Task: Check the average views per listing of garden tub in the last 5 years.
Action: Mouse moved to (1051, 253)
Screenshot: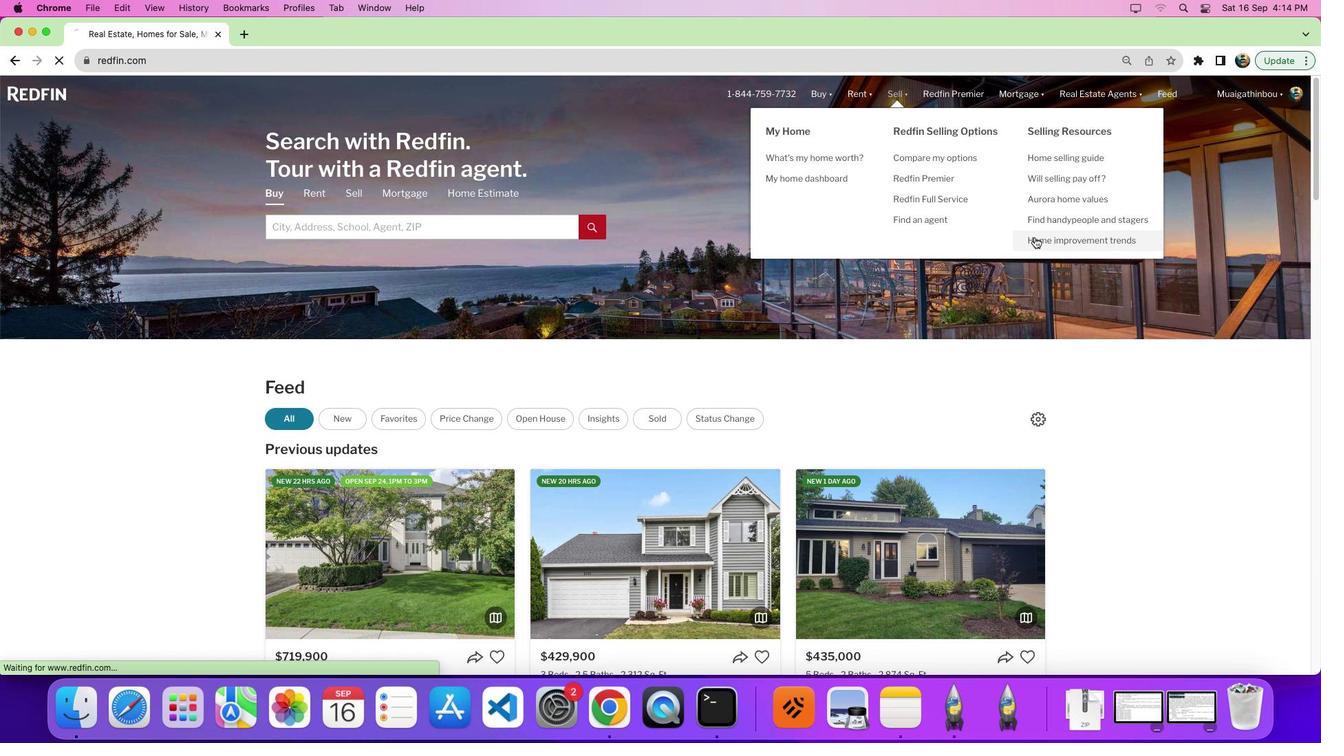 
Action: Mouse pressed left at (1051, 253)
Screenshot: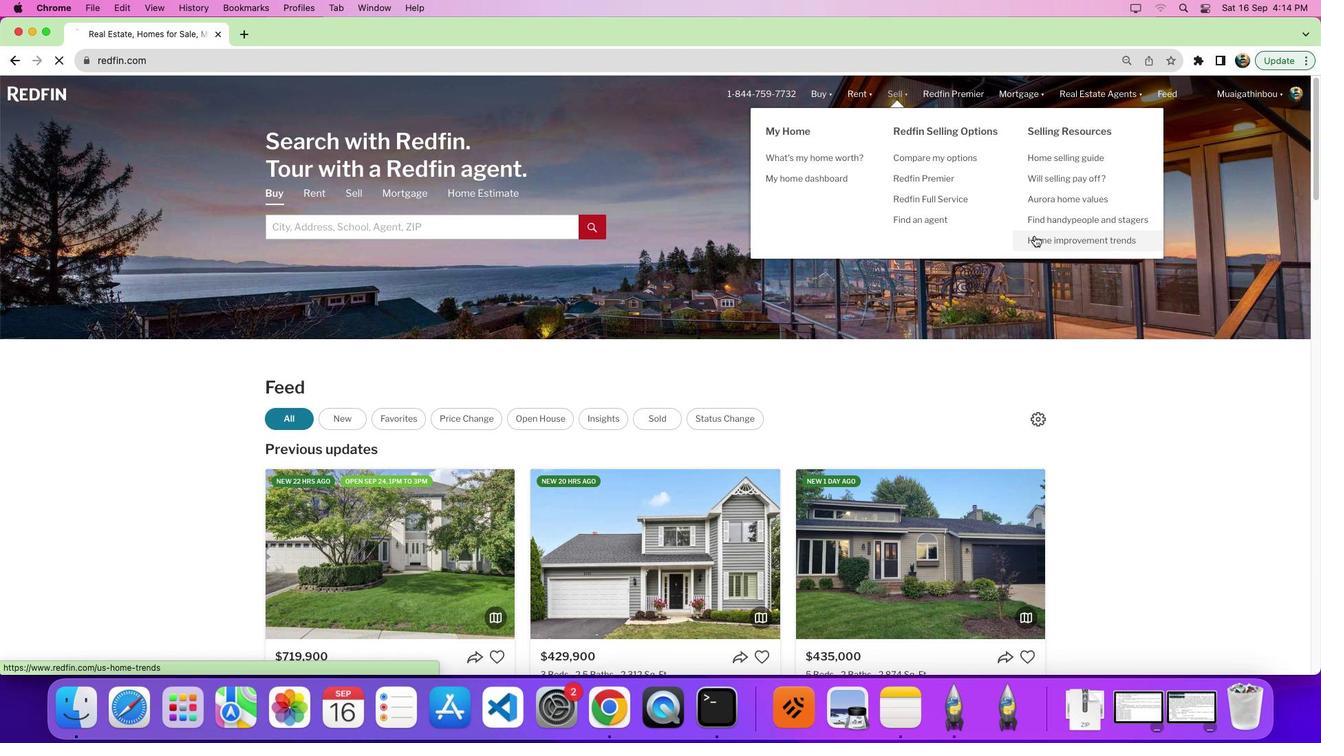 
Action: Mouse pressed left at (1051, 253)
Screenshot: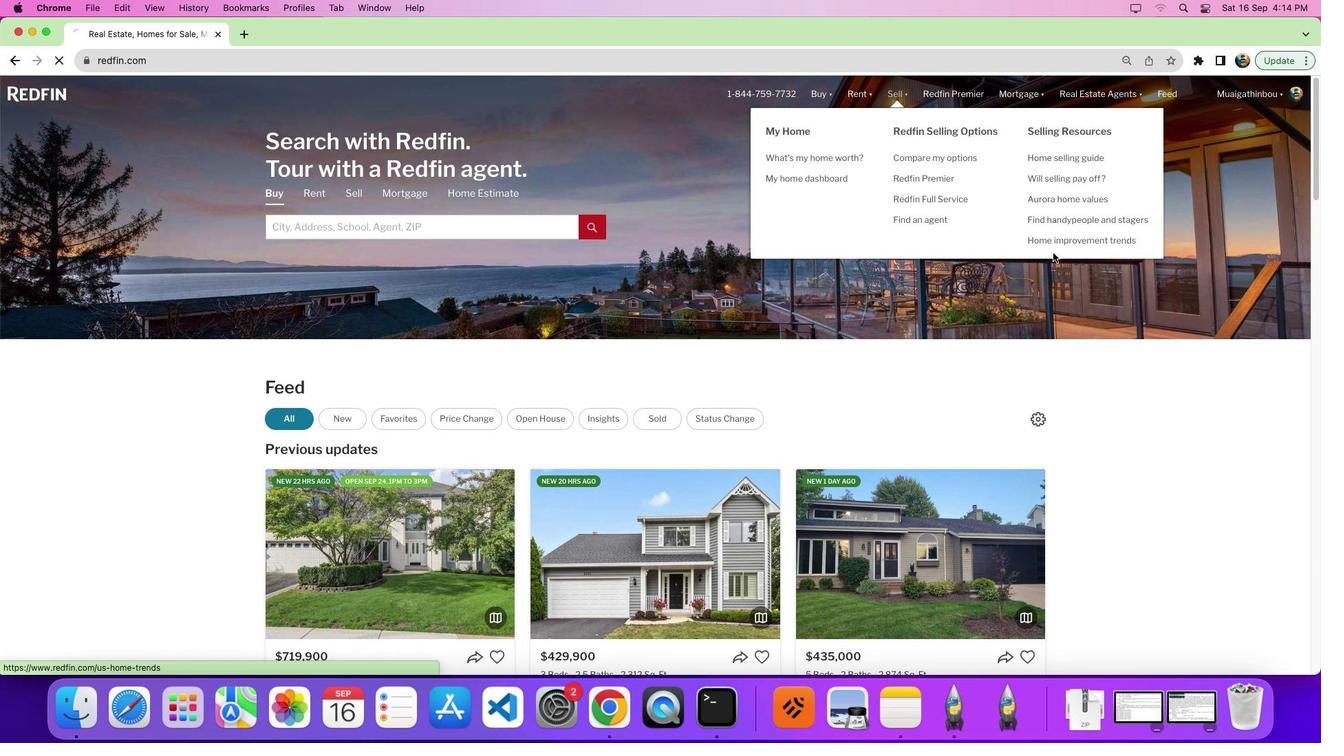 
Action: Mouse moved to (510, 338)
Screenshot: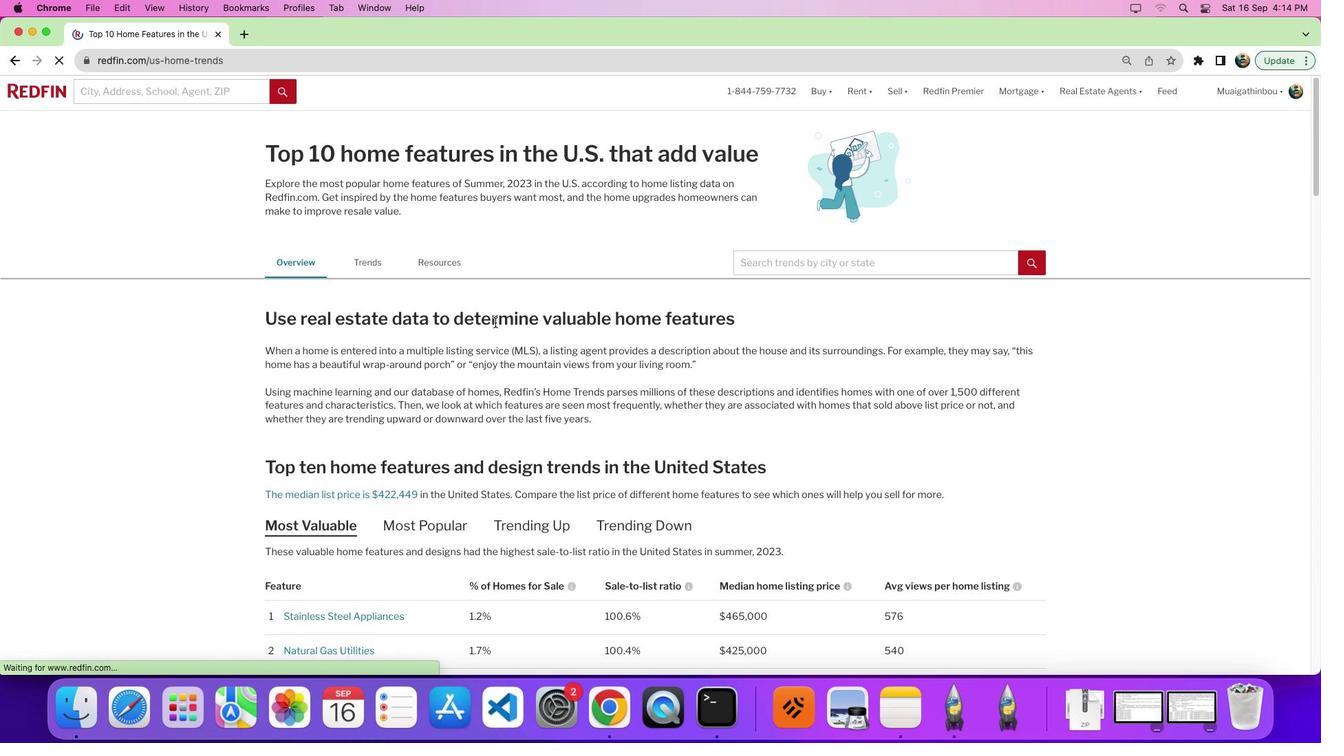 
Action: Mouse scrolled (510, 338) with delta (15, 15)
Screenshot: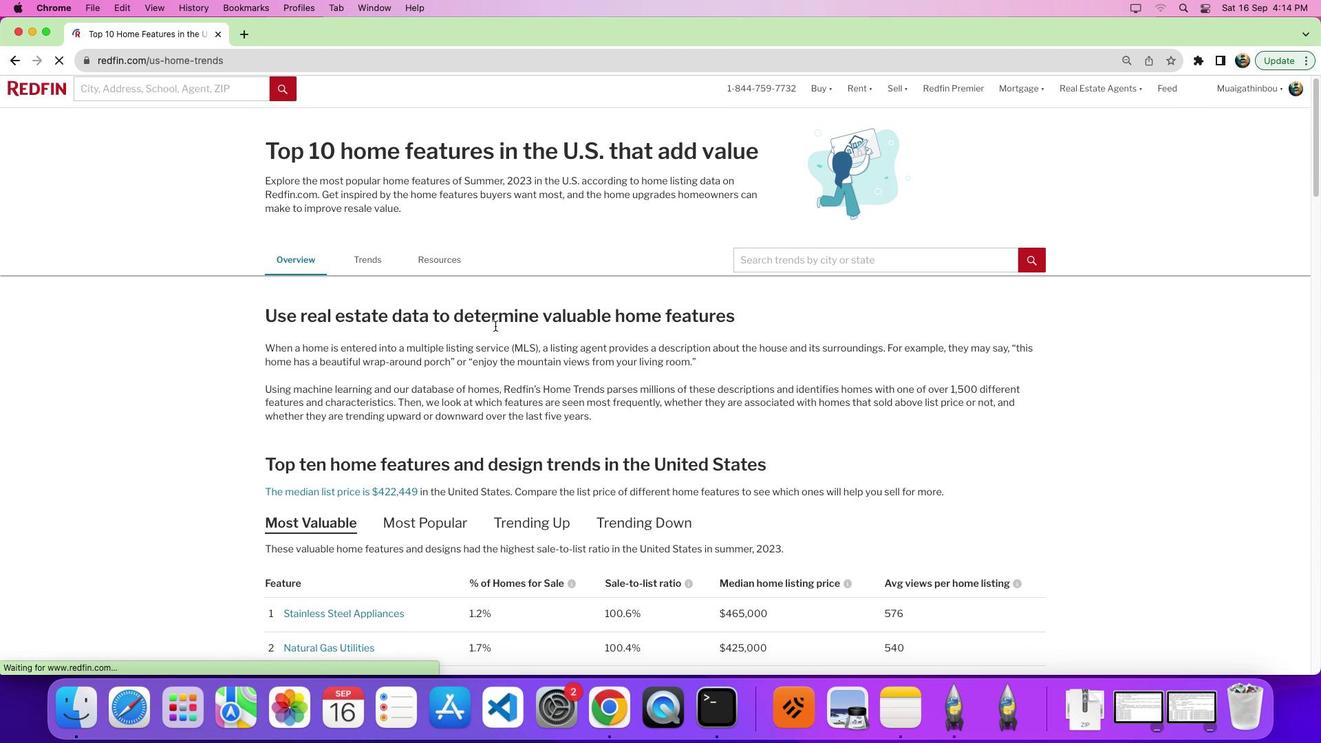 
Action: Mouse scrolled (510, 338) with delta (15, 15)
Screenshot: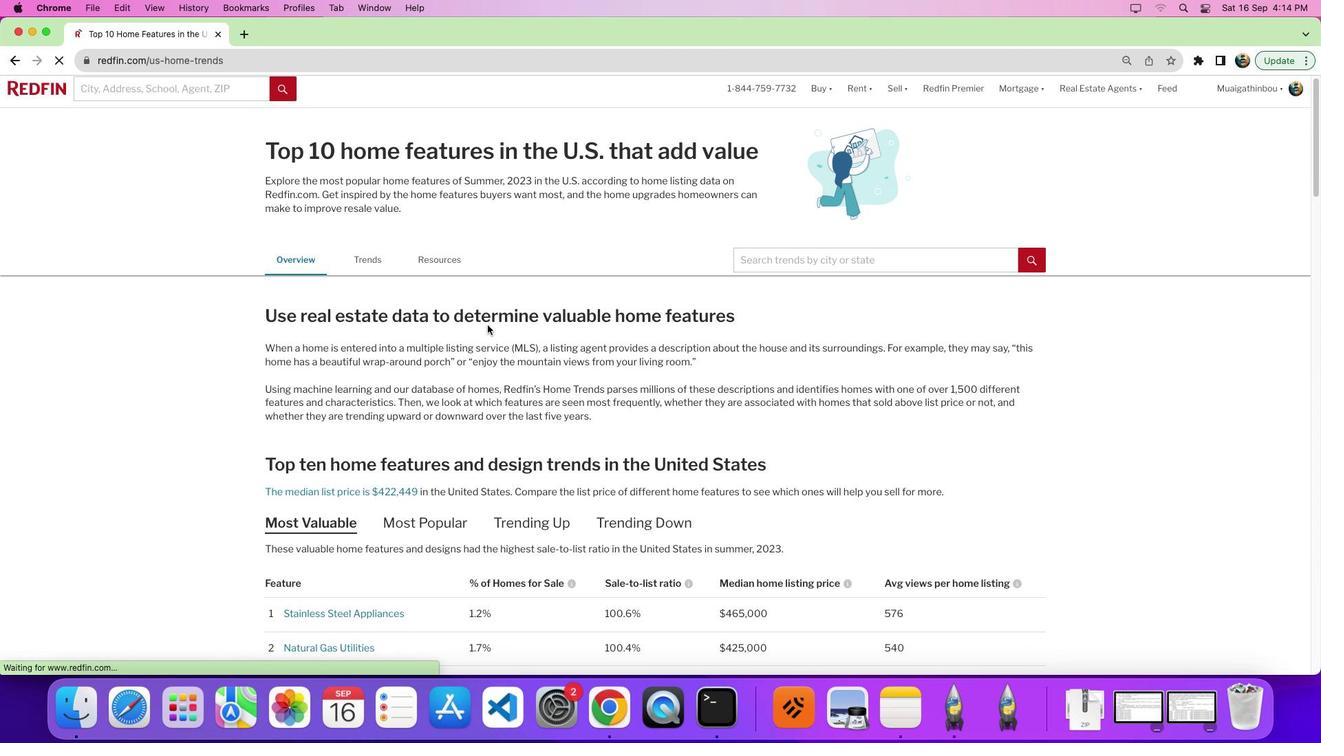 
Action: Mouse moved to (502, 340)
Screenshot: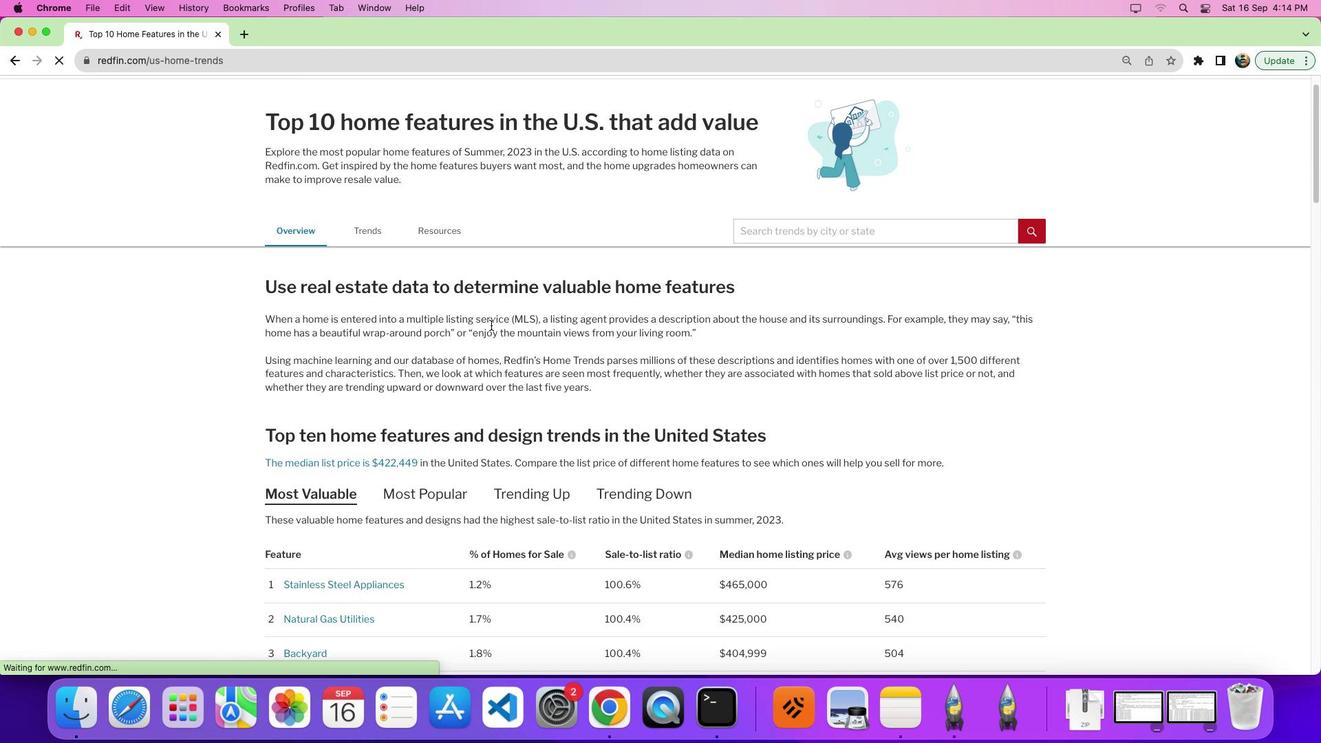 
Action: Mouse scrolled (502, 340) with delta (15, 15)
Screenshot: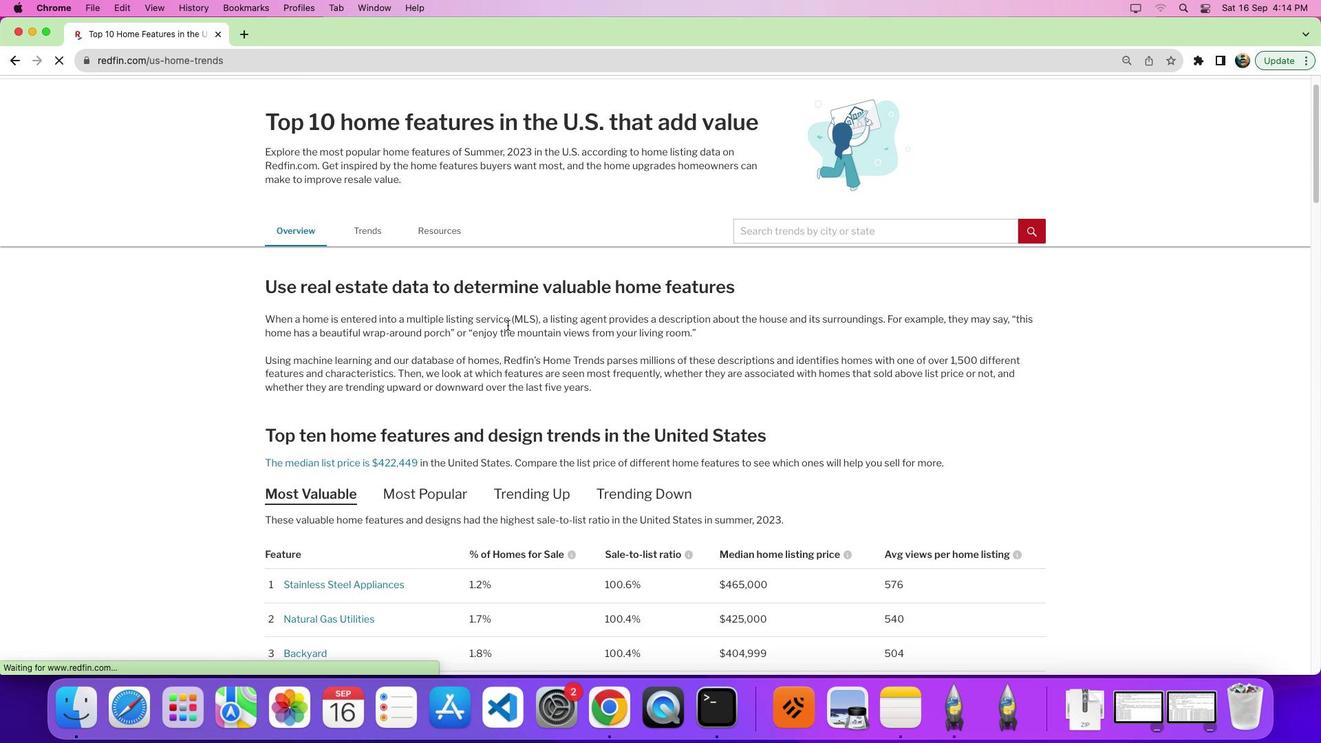 
Action: Mouse scrolled (502, 340) with delta (15, 15)
Screenshot: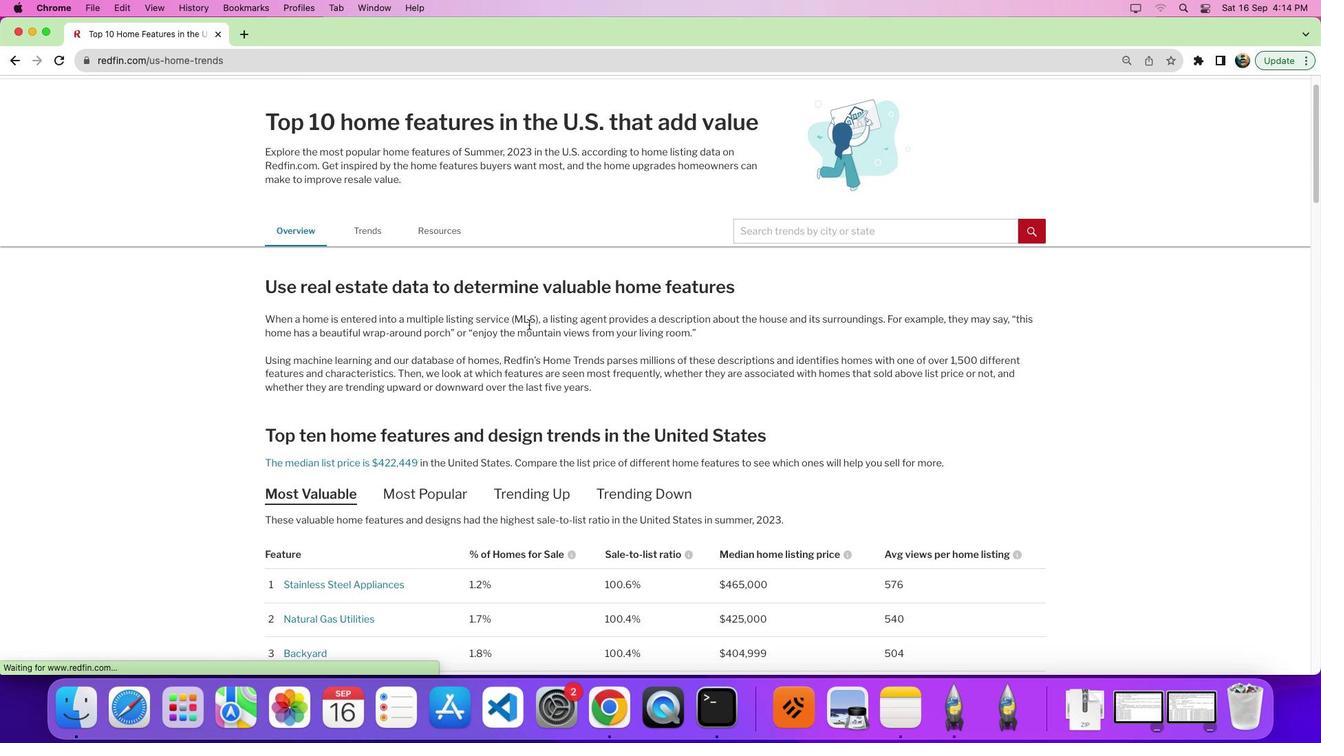 
Action: Mouse moved to (609, 358)
Screenshot: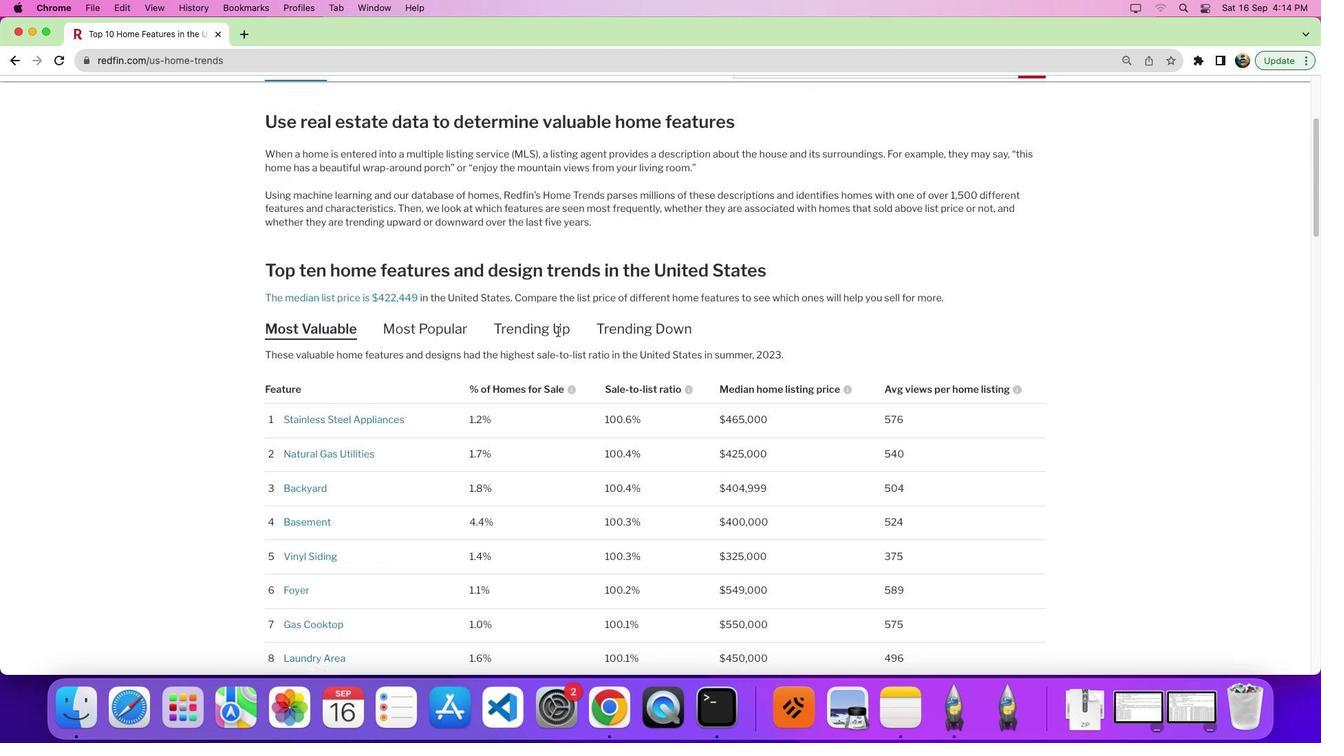
Action: Mouse scrolled (609, 358) with delta (15, 15)
Screenshot: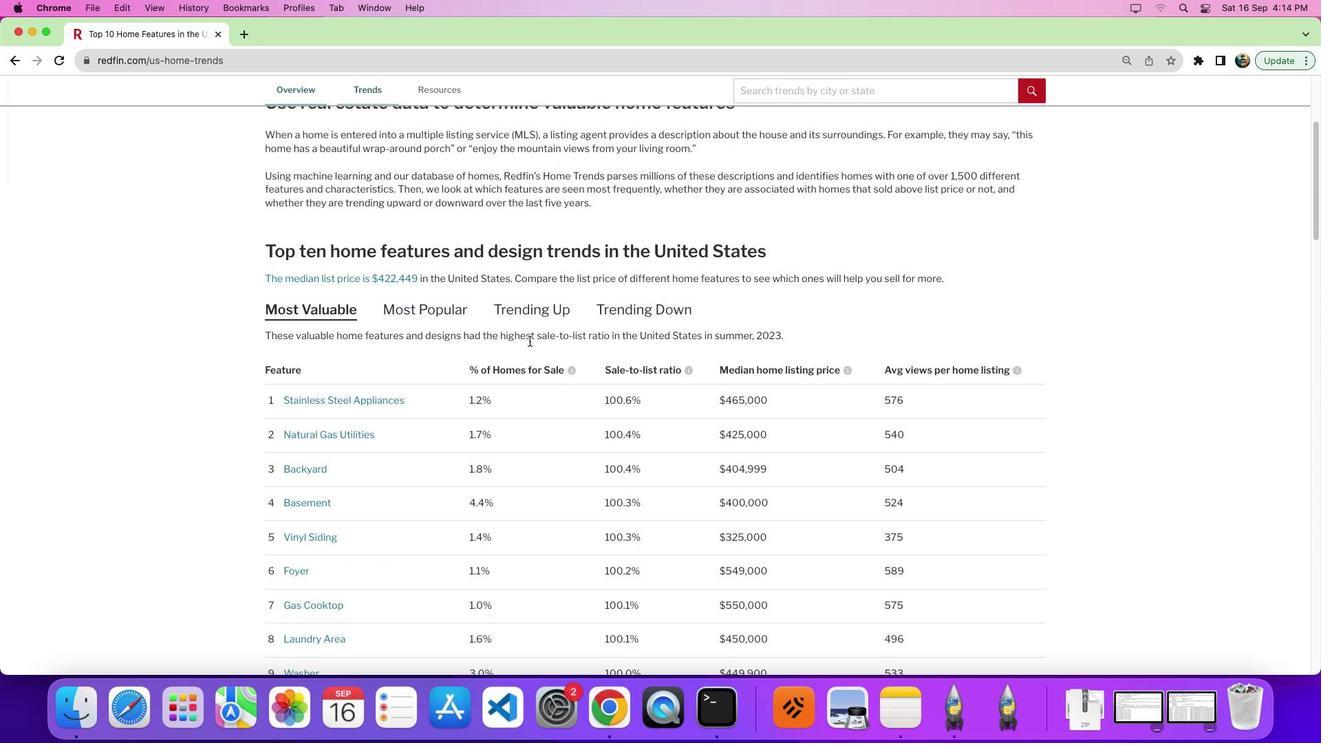 
Action: Mouse moved to (607, 355)
Screenshot: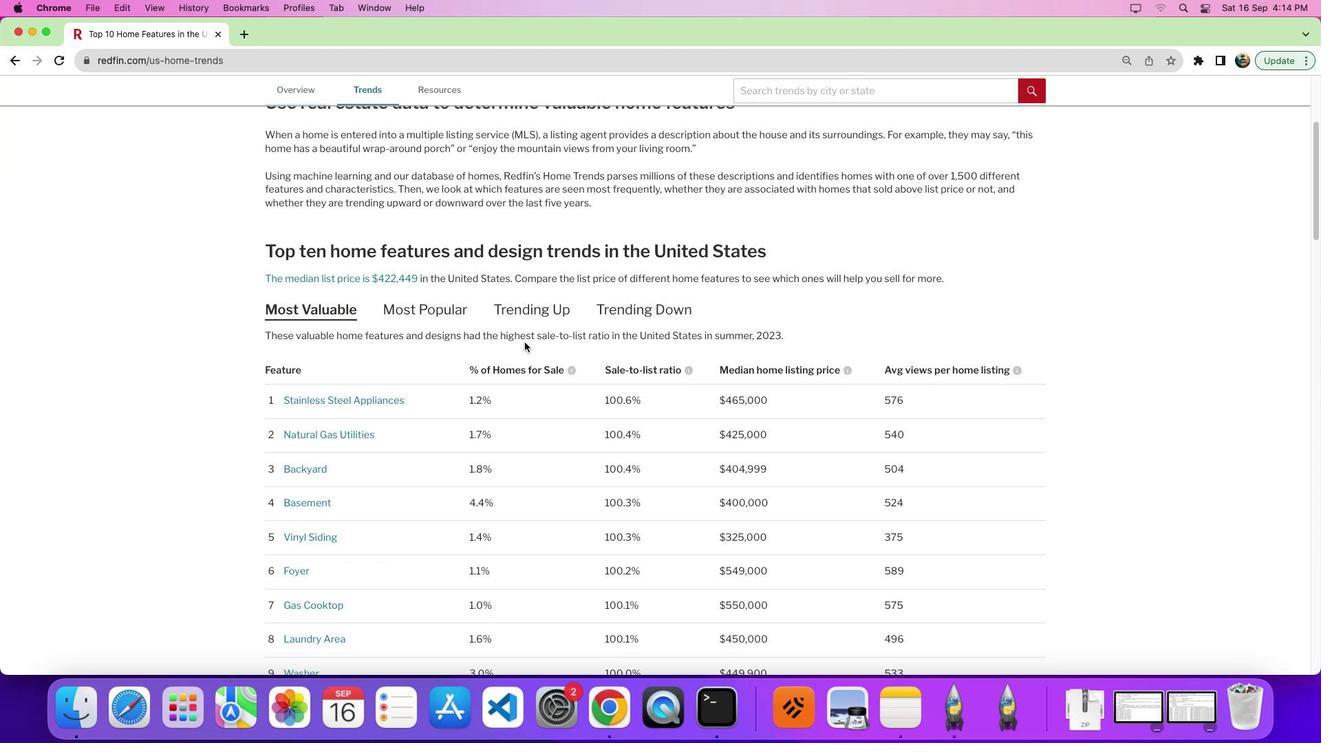 
Action: Mouse scrolled (607, 355) with delta (15, 15)
Screenshot: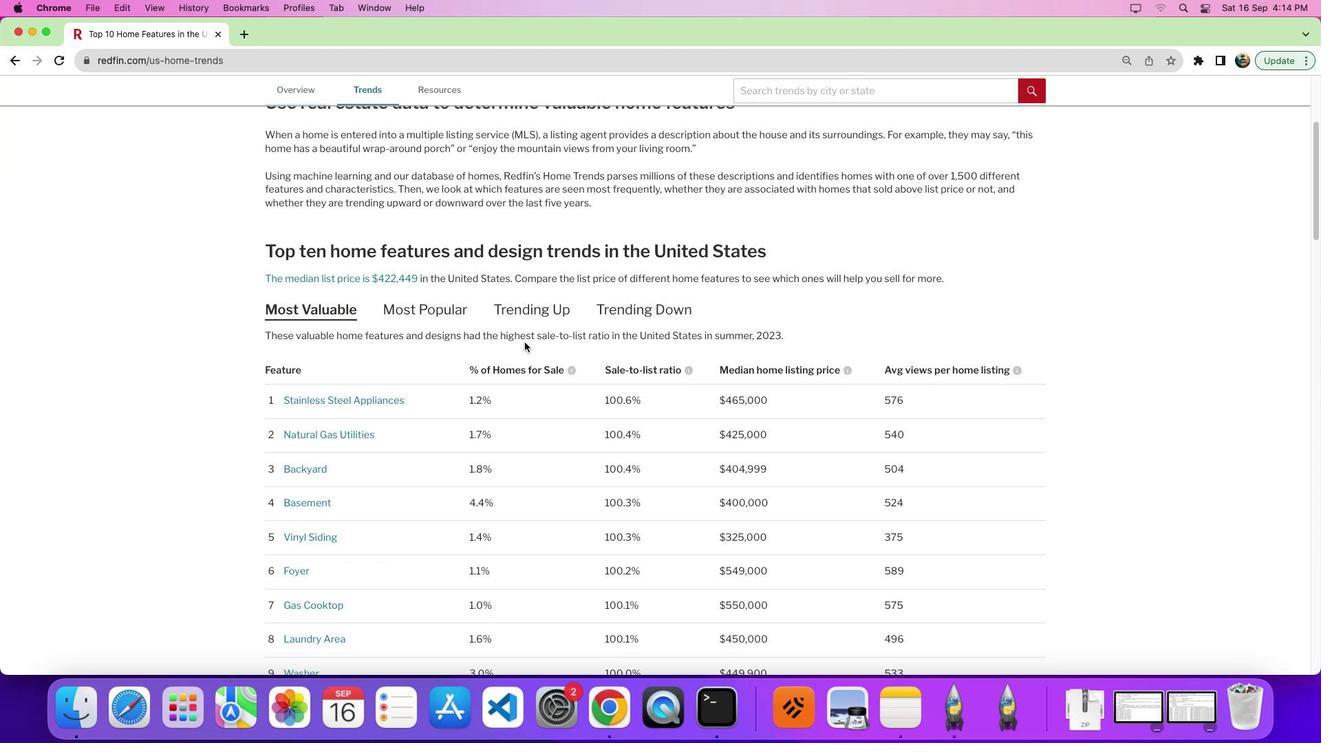 
Action: Mouse moved to (603, 349)
Screenshot: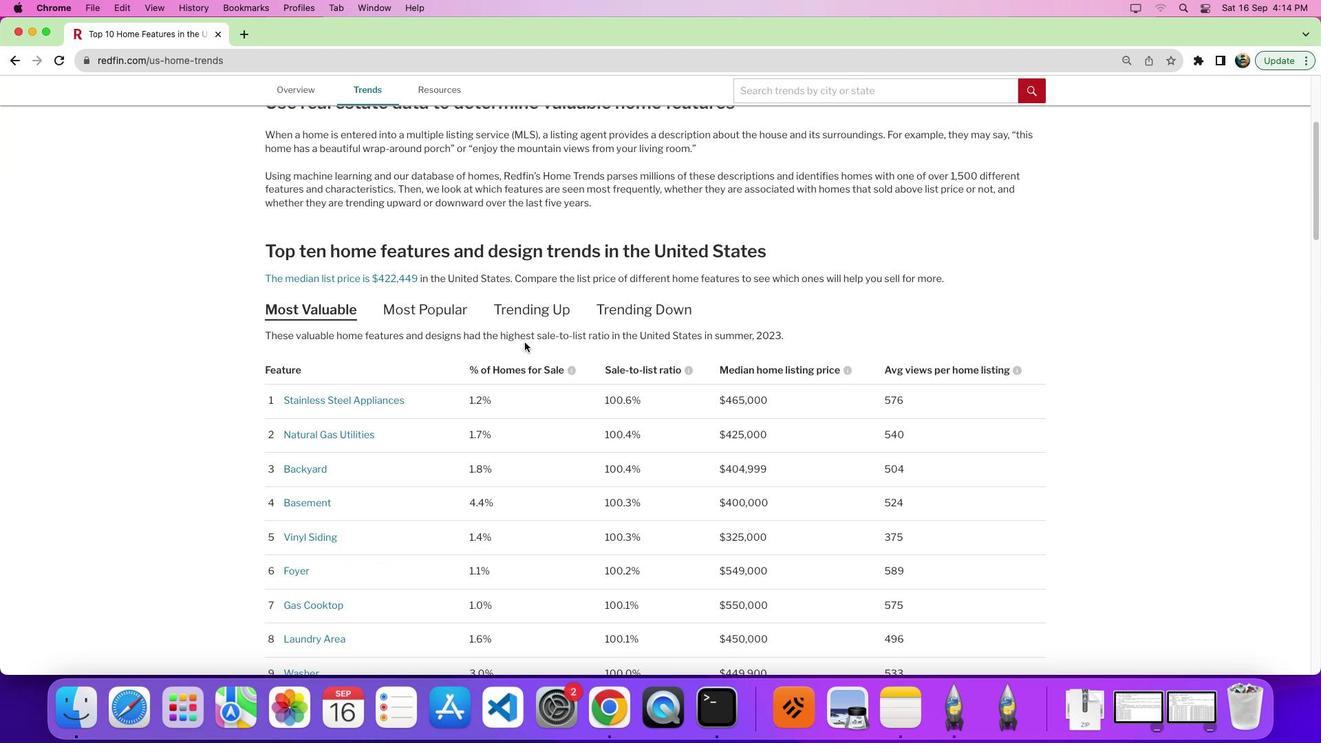 
Action: Mouse scrolled (603, 349) with delta (15, 12)
Screenshot: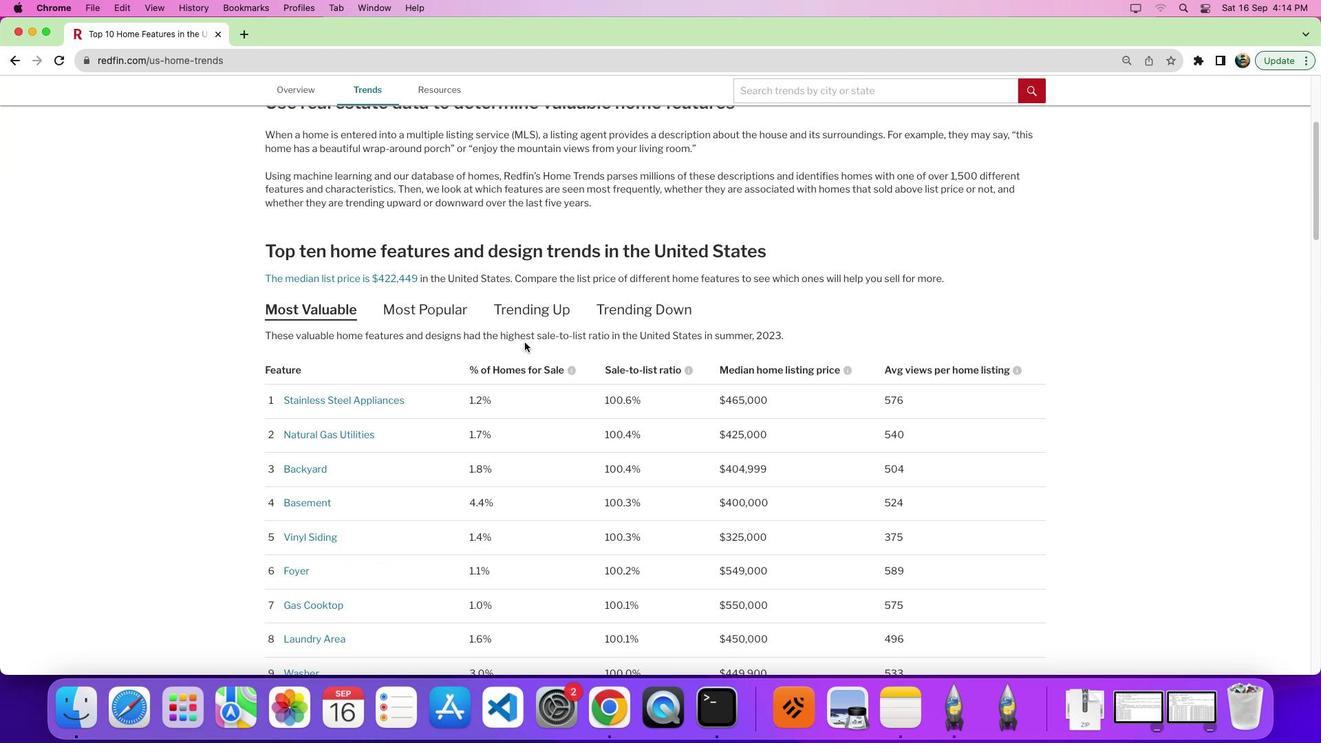 
Action: Mouse moved to (540, 357)
Screenshot: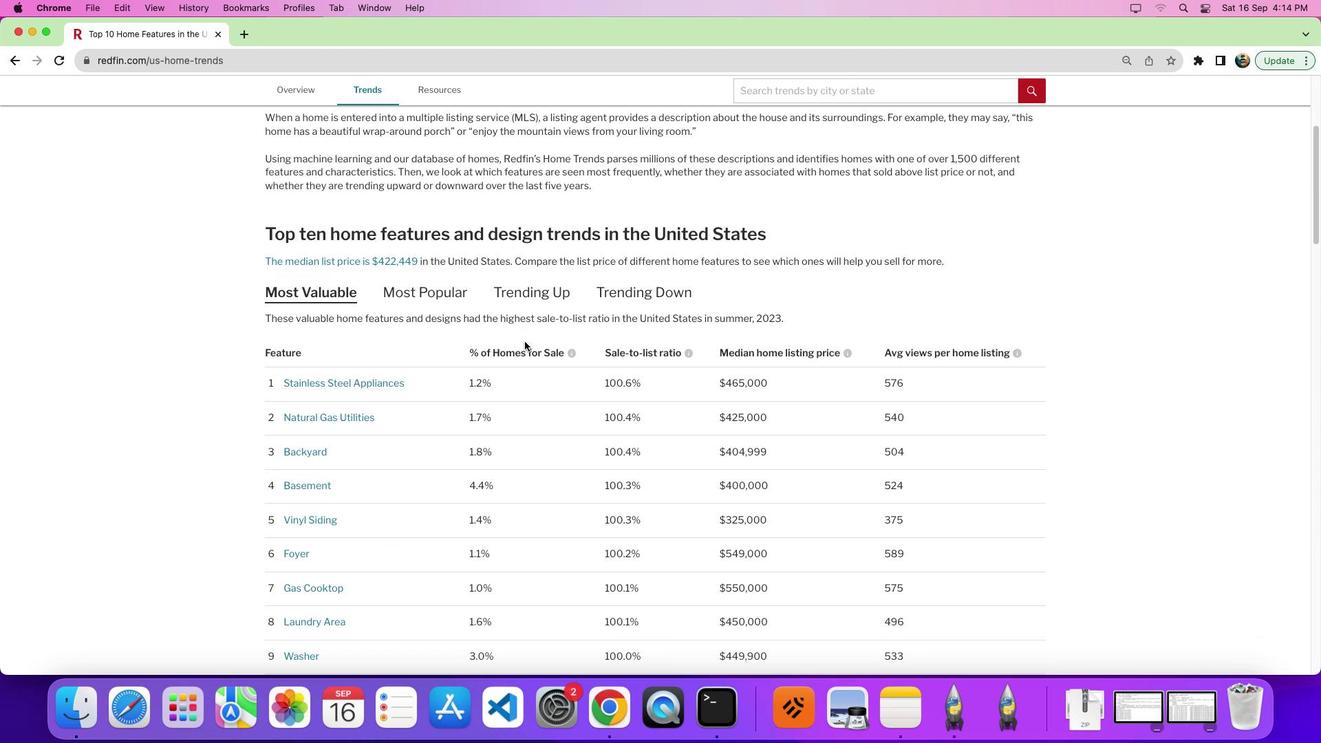 
Action: Mouse scrolled (540, 357) with delta (15, 15)
Screenshot: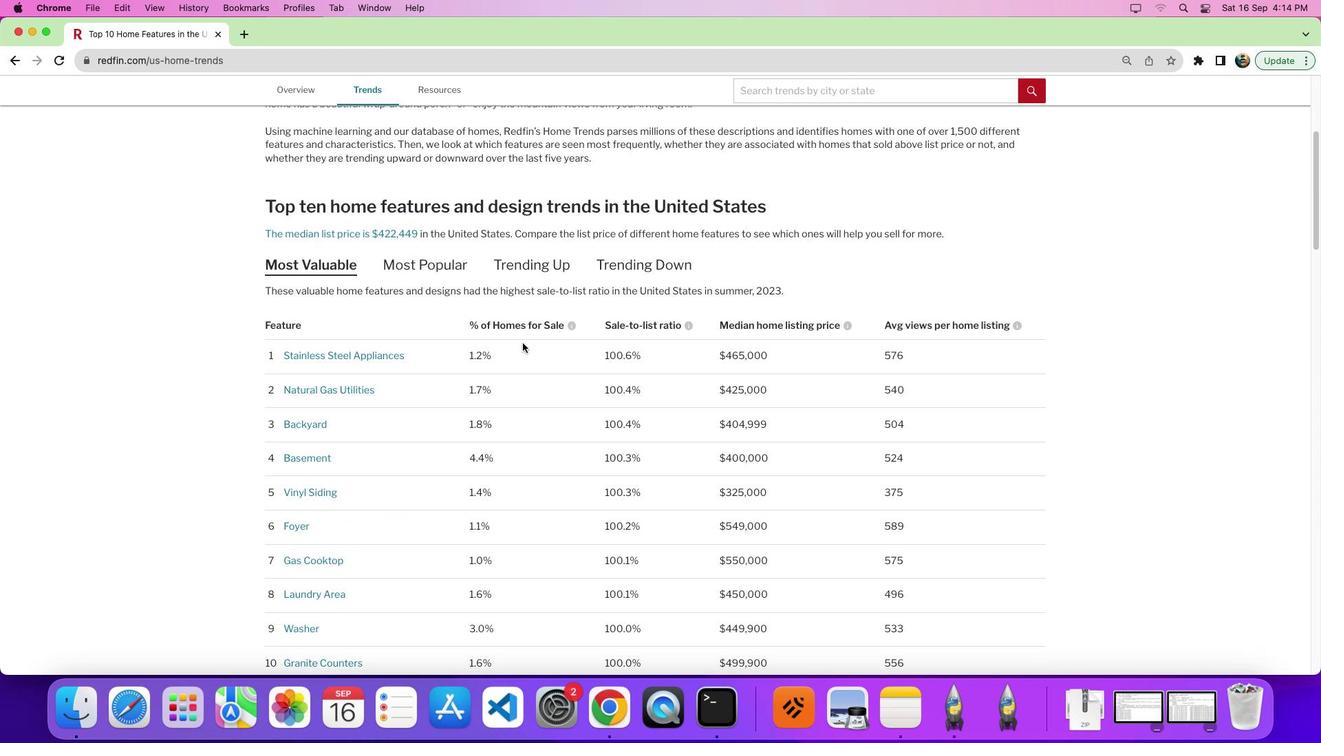 
Action: Mouse scrolled (540, 357) with delta (15, 15)
Screenshot: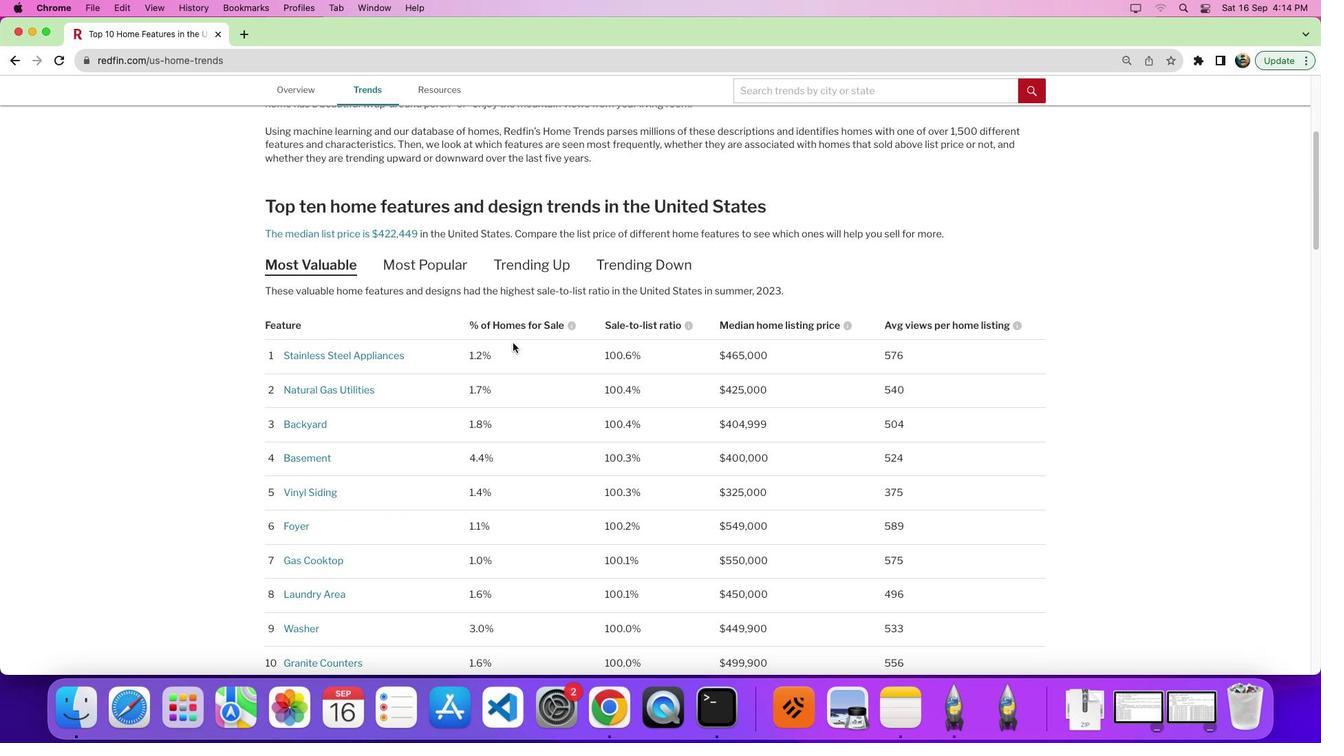 
Action: Mouse moved to (482, 353)
Screenshot: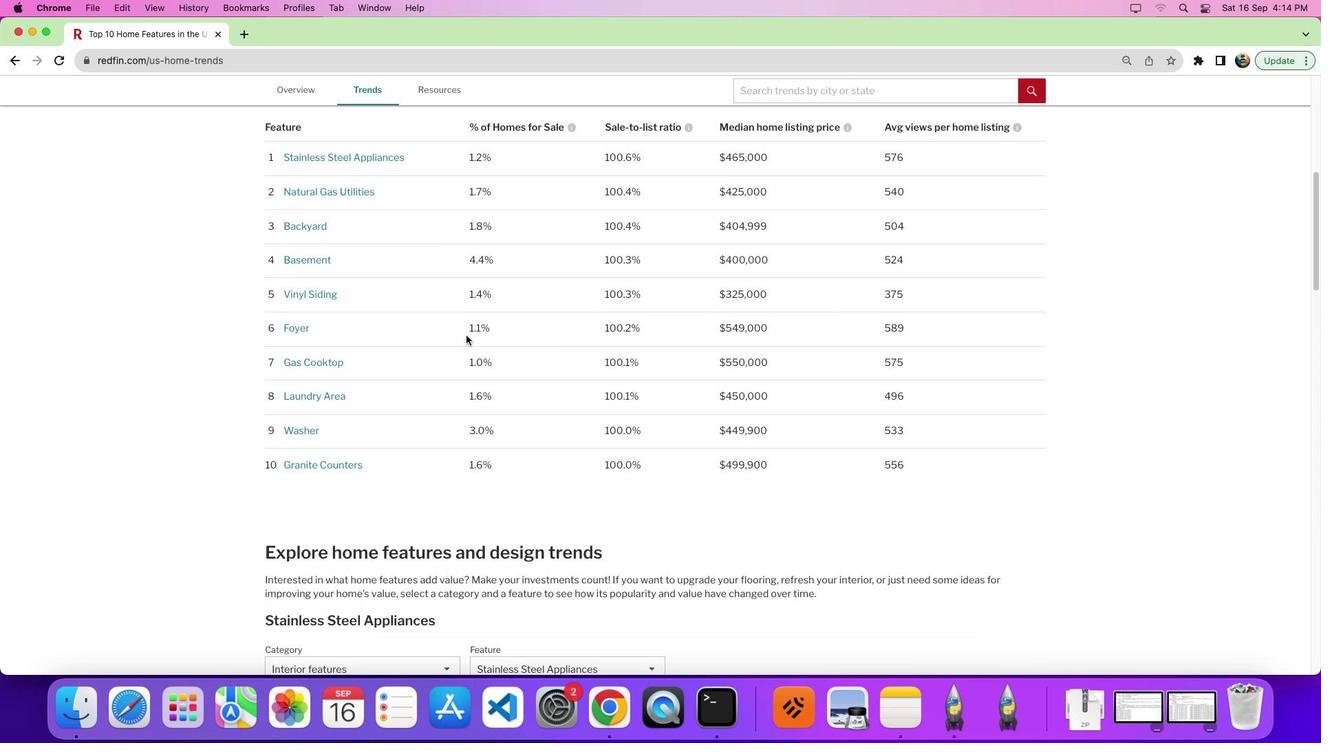 
Action: Mouse scrolled (482, 353) with delta (15, 15)
Screenshot: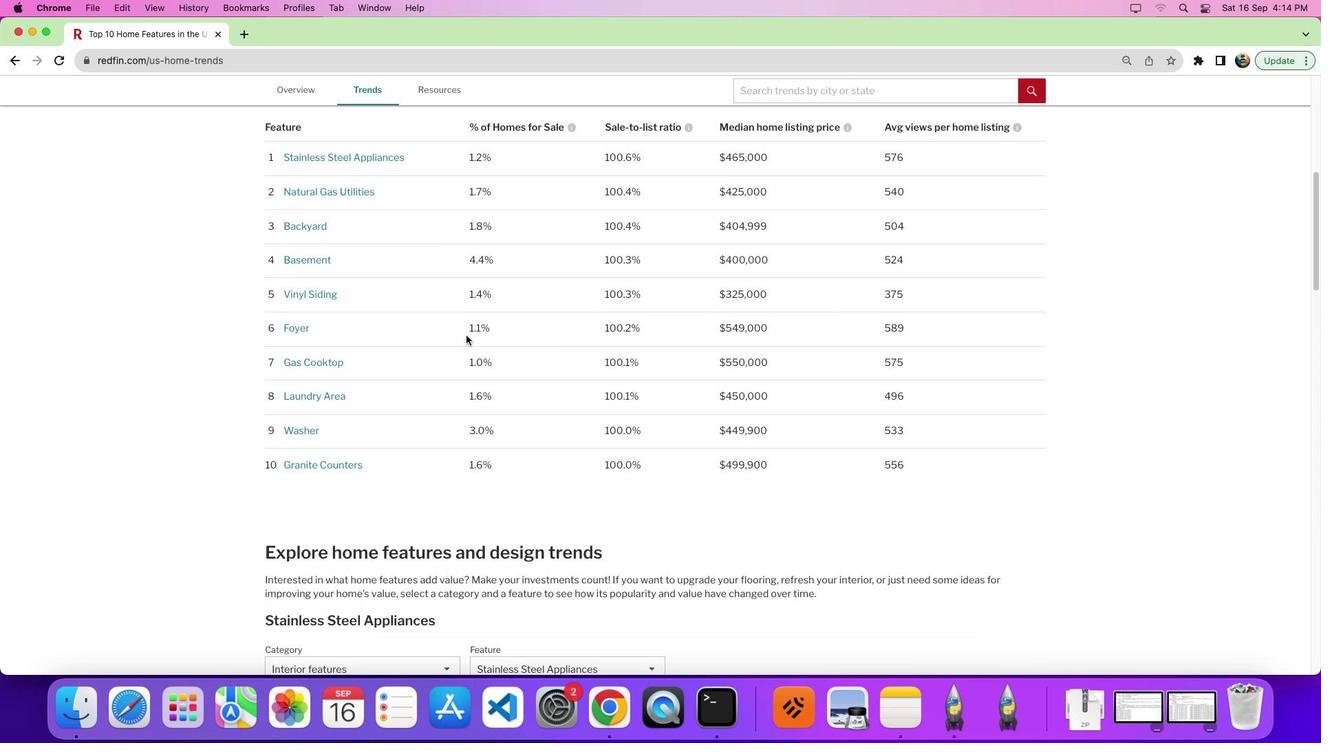 
Action: Mouse moved to (481, 351)
Screenshot: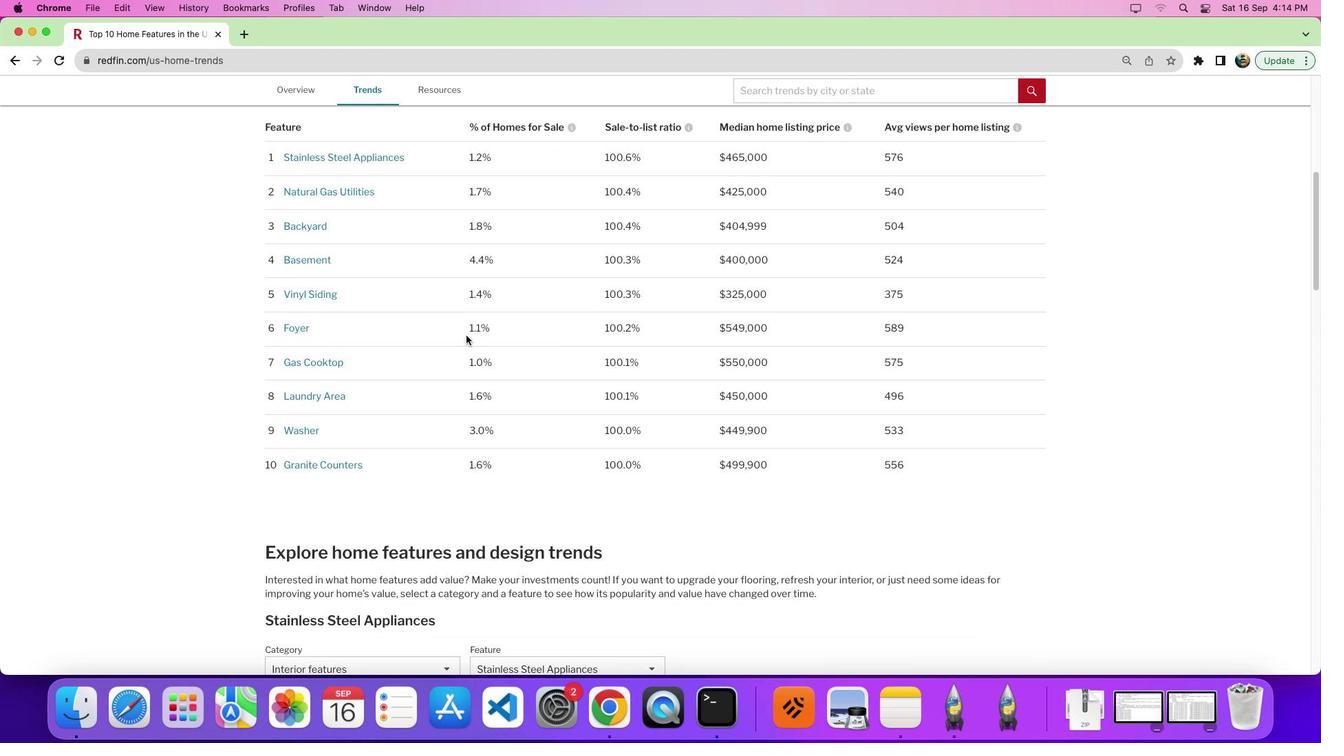 
Action: Mouse scrolled (481, 351) with delta (15, 15)
Screenshot: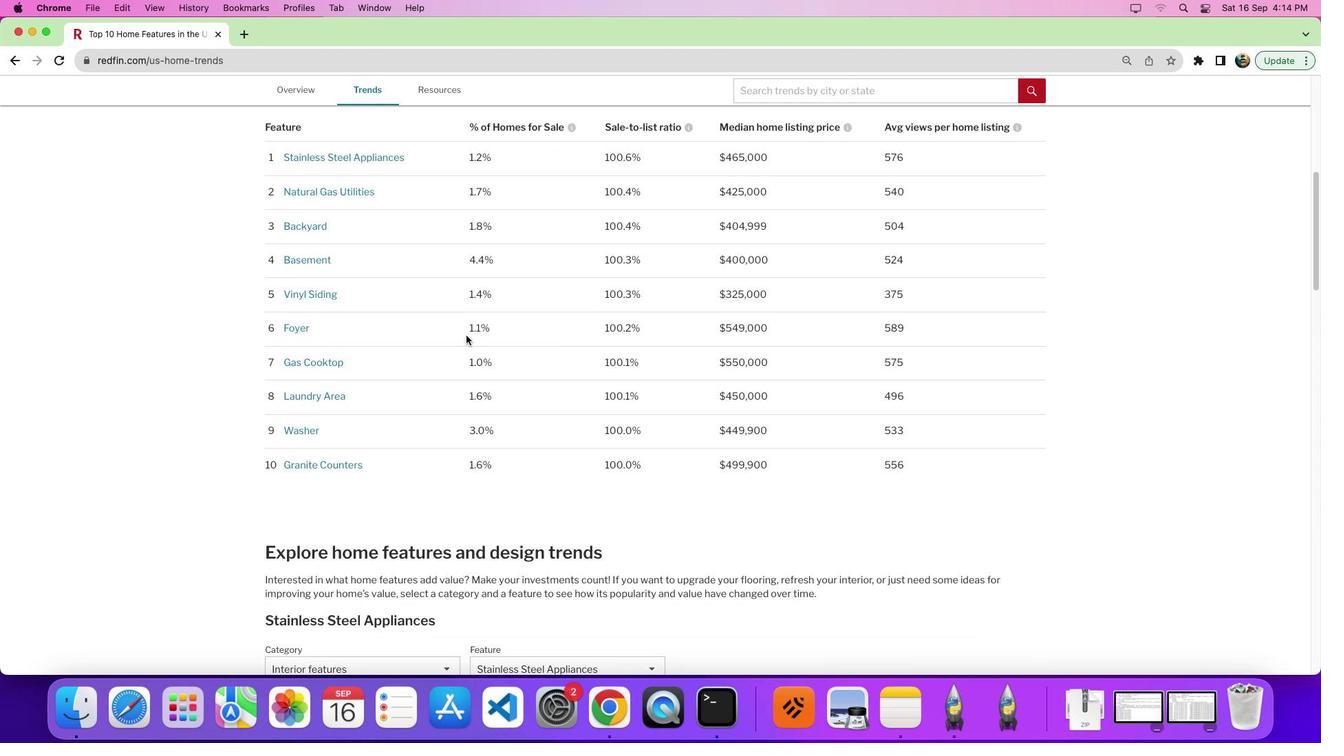 
Action: Mouse moved to (481, 351)
Screenshot: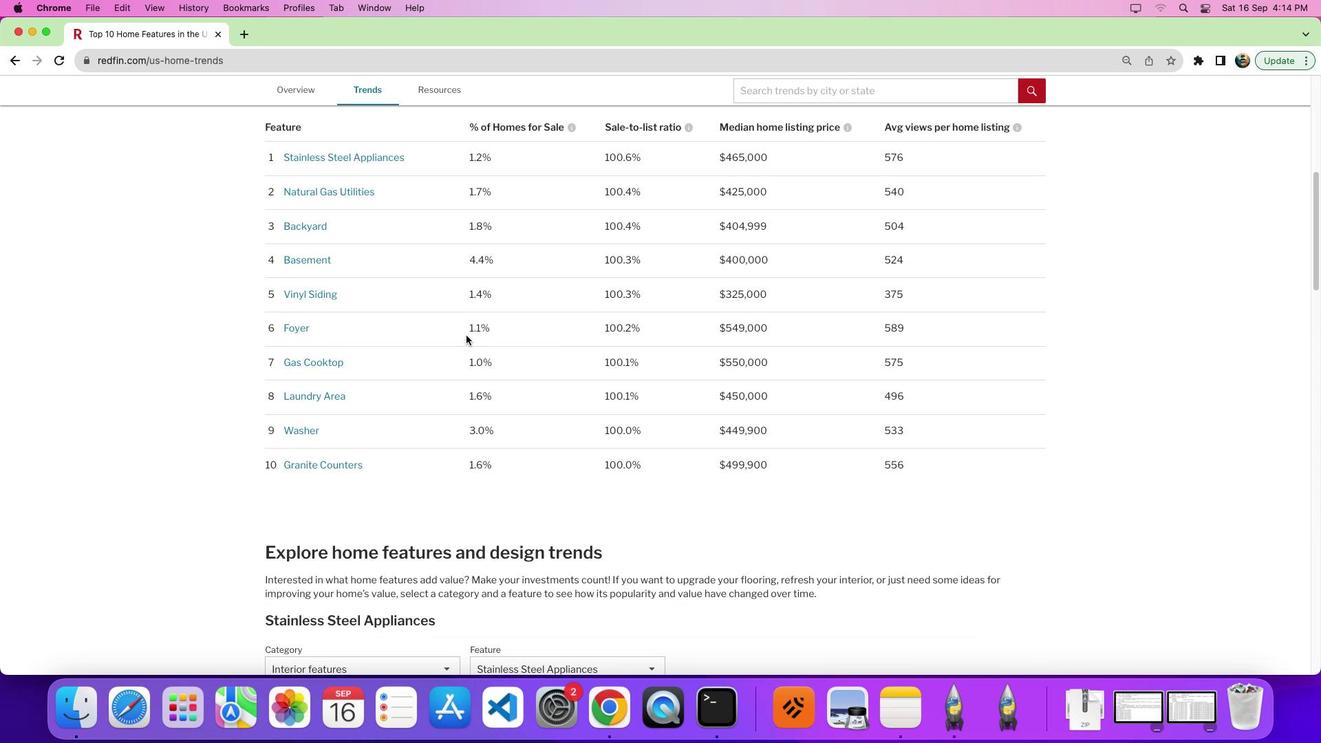 
Action: Mouse scrolled (481, 351) with delta (15, 12)
Screenshot: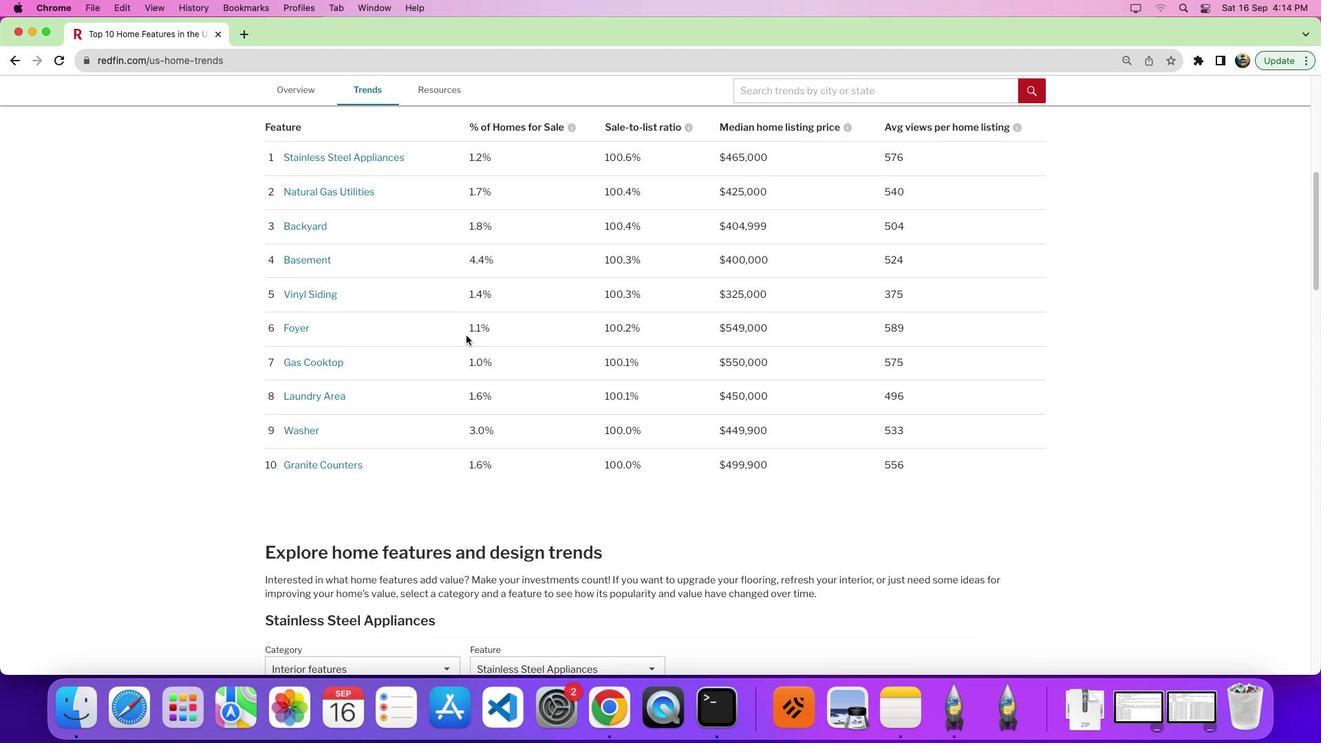
Action: Mouse moved to (481, 351)
Screenshot: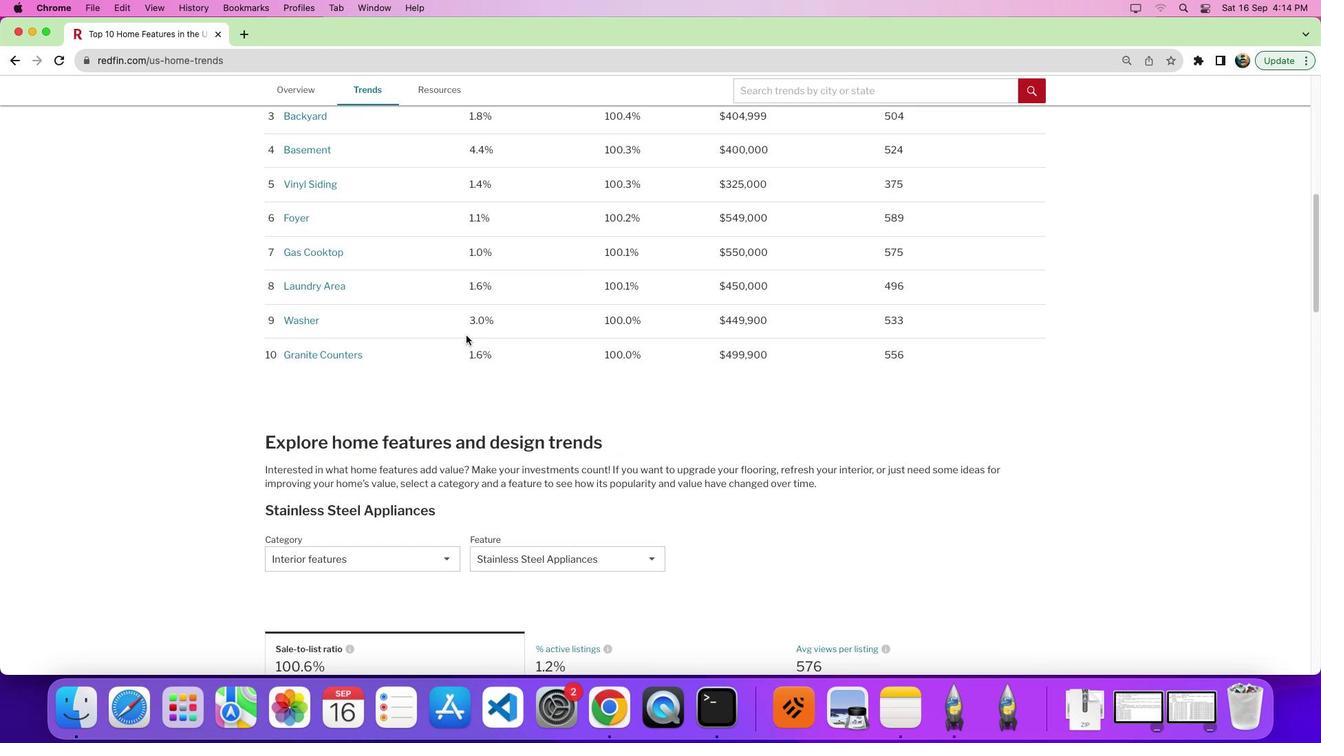 
Action: Mouse scrolled (481, 351) with delta (15, 15)
Screenshot: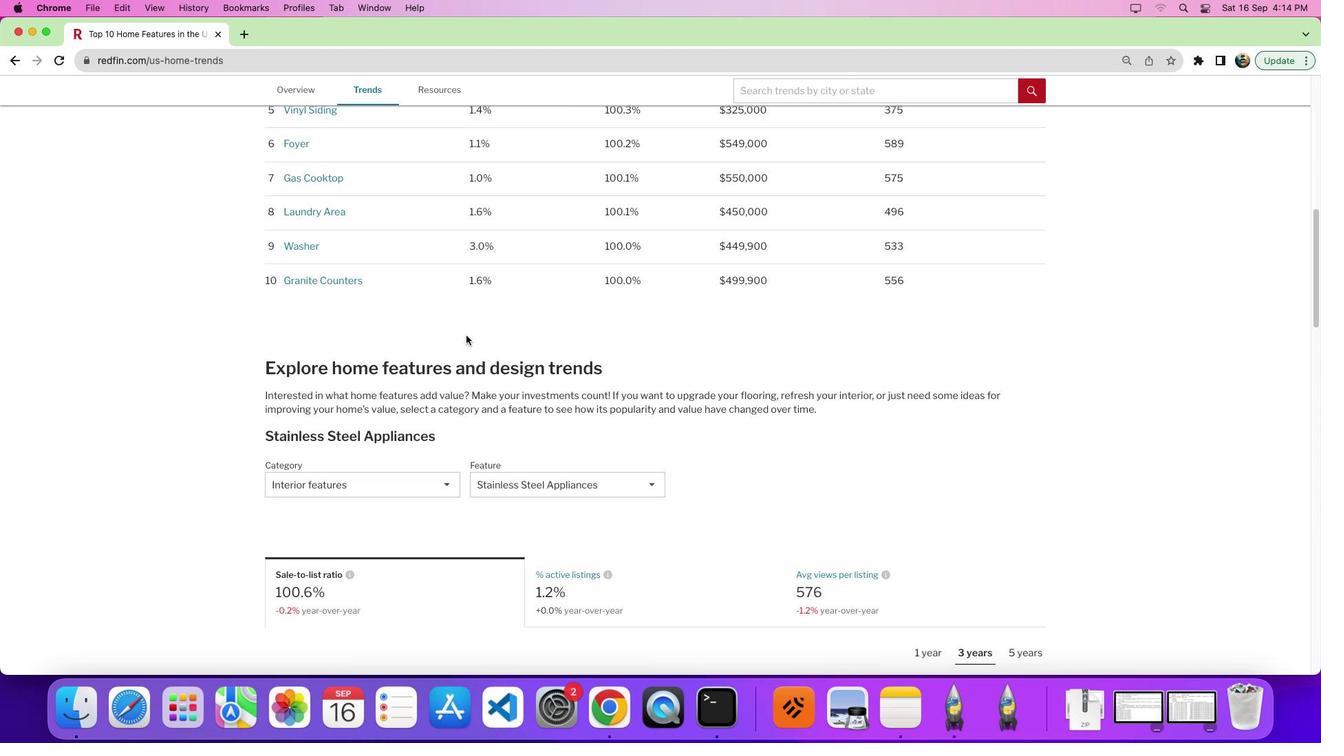 
Action: Mouse scrolled (481, 351) with delta (15, 15)
Screenshot: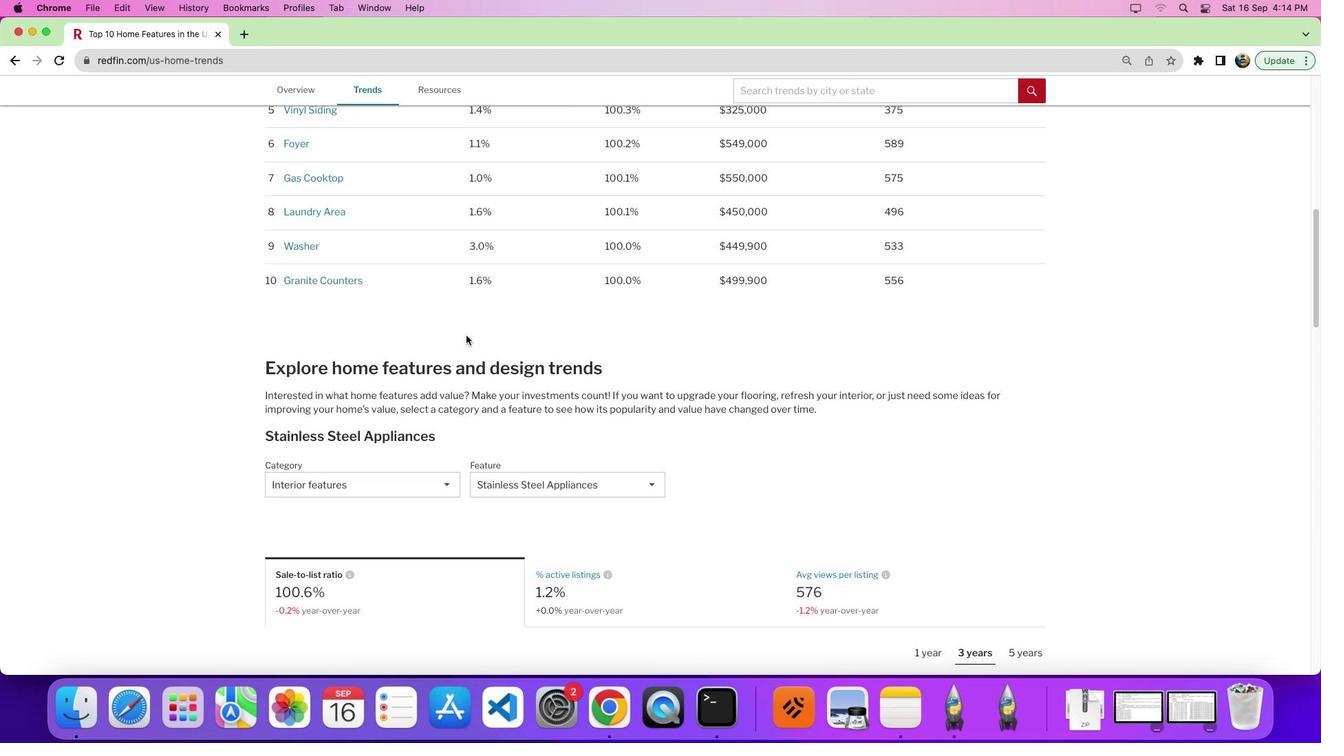 
Action: Mouse scrolled (481, 351) with delta (15, 12)
Screenshot: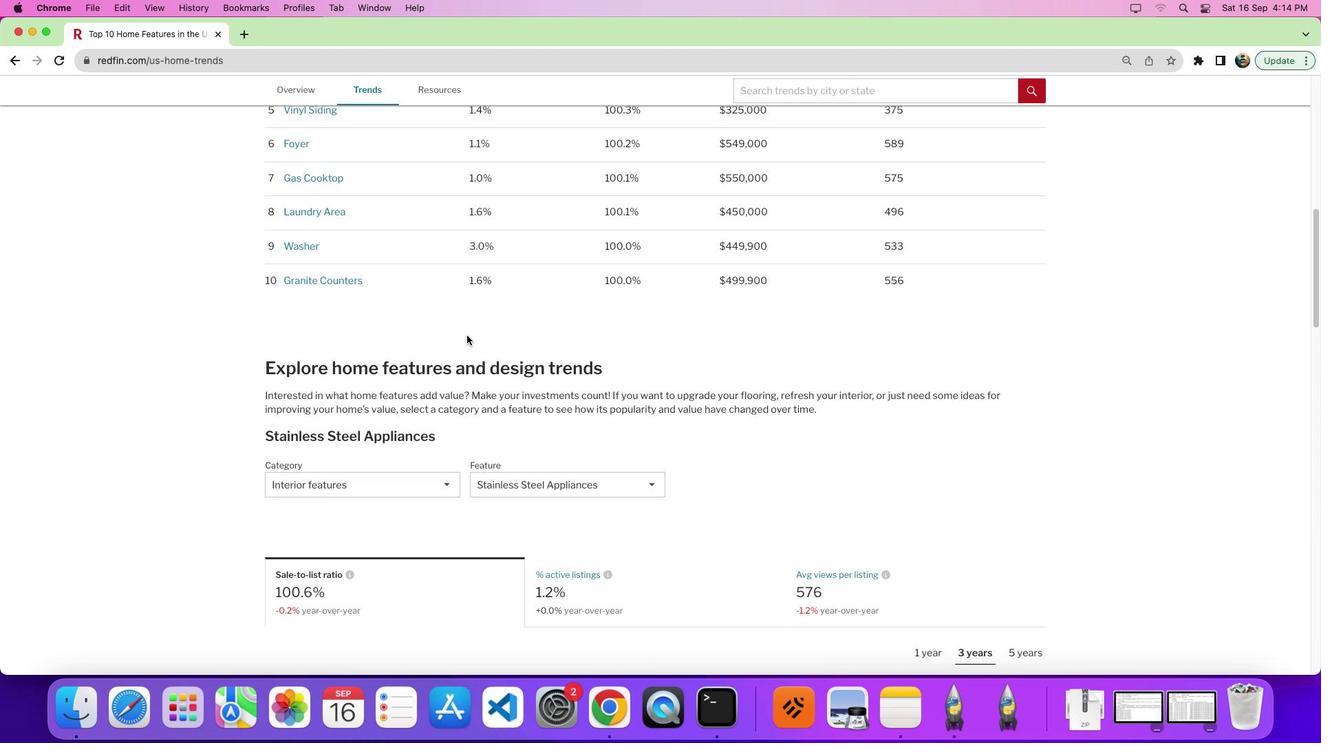 
Action: Mouse moved to (482, 366)
Screenshot: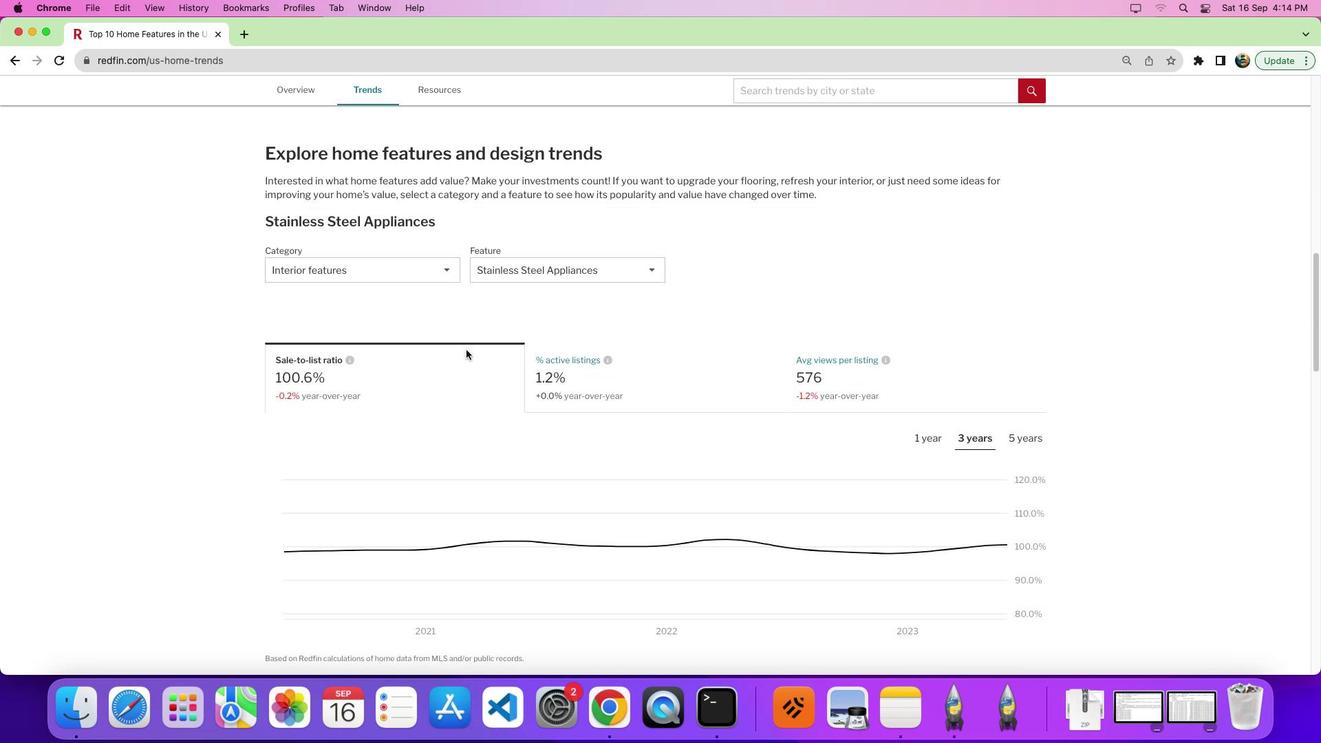 
Action: Mouse scrolled (482, 366) with delta (15, 15)
Screenshot: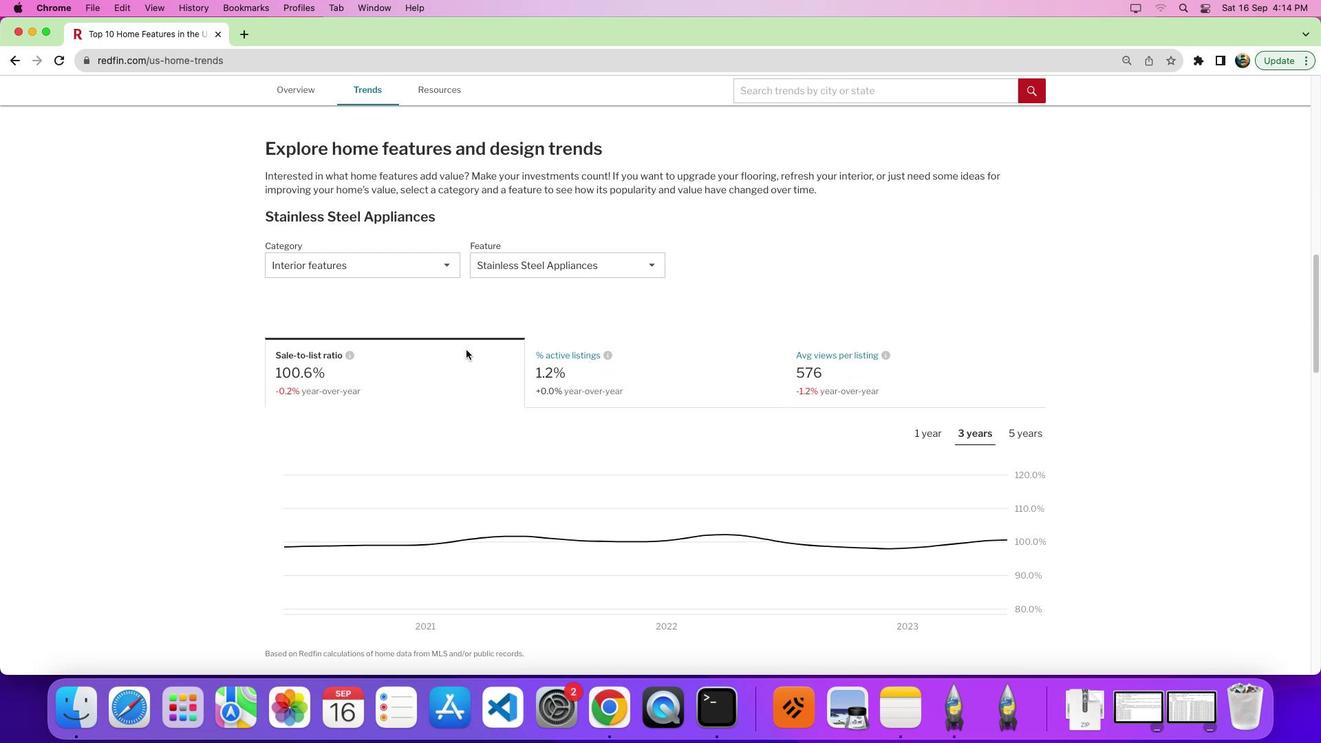 
Action: Mouse scrolled (482, 366) with delta (15, 15)
Screenshot: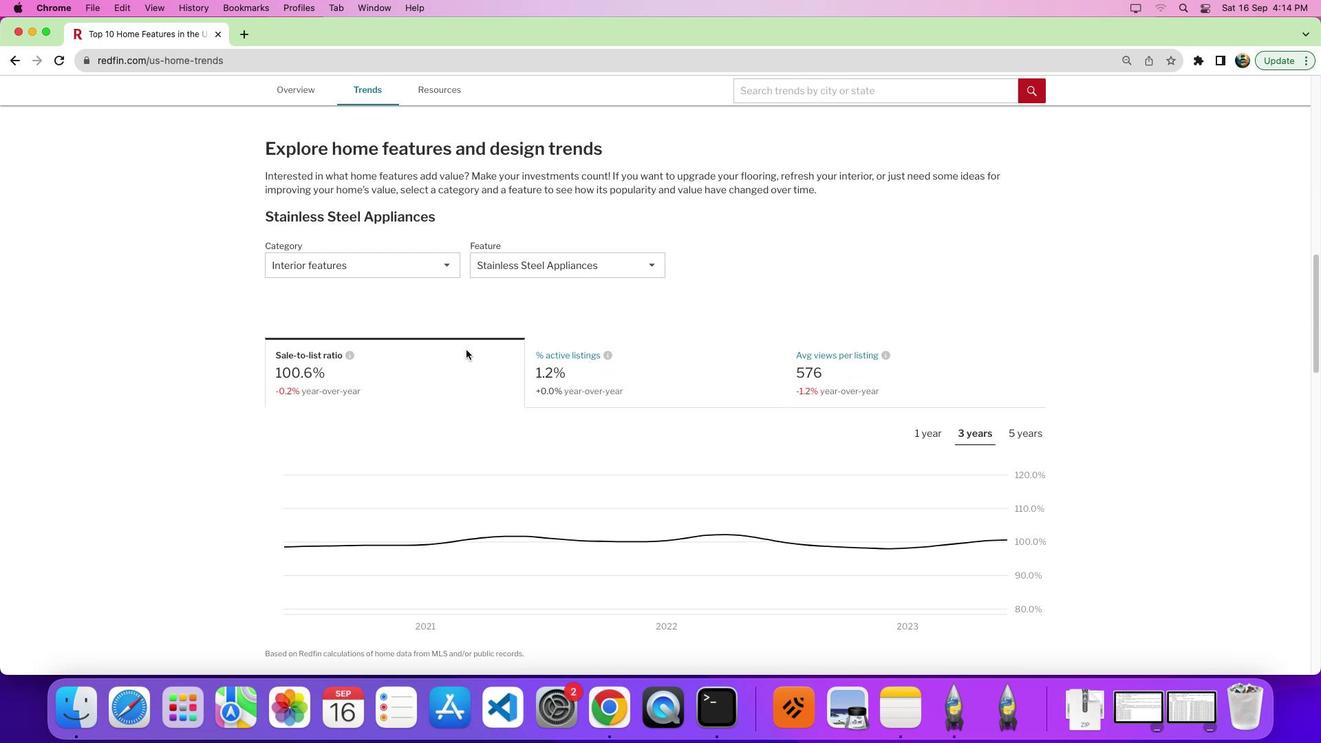 
Action: Mouse scrolled (482, 366) with delta (15, 11)
Screenshot: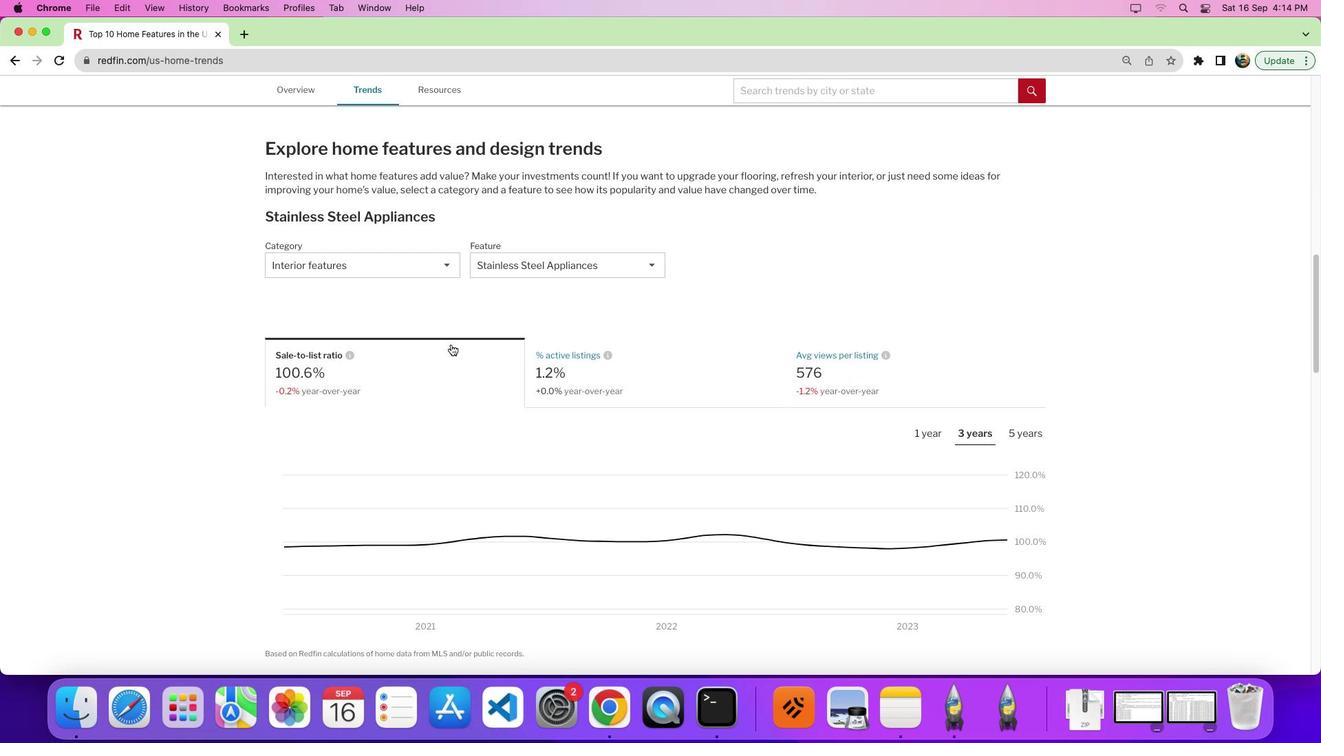 
Action: Mouse moved to (429, 288)
Screenshot: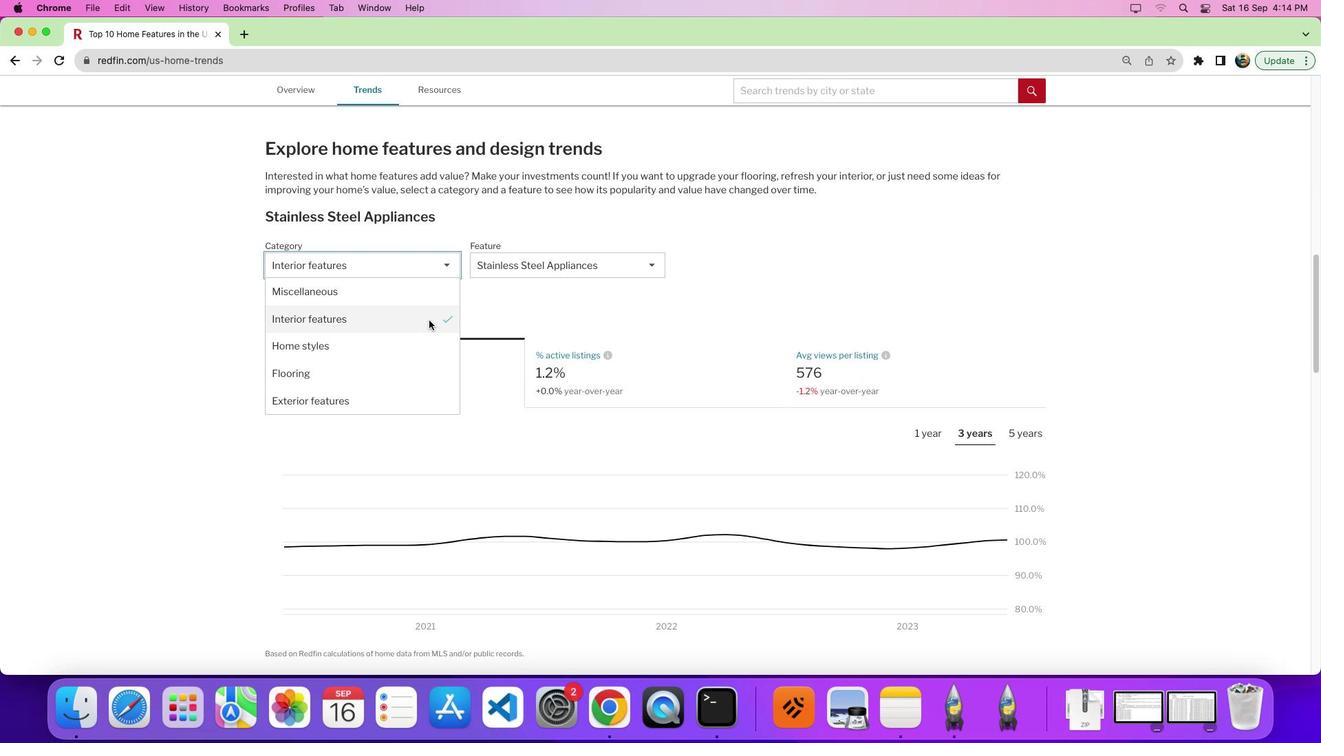 
Action: Mouse pressed left at (429, 288)
Screenshot: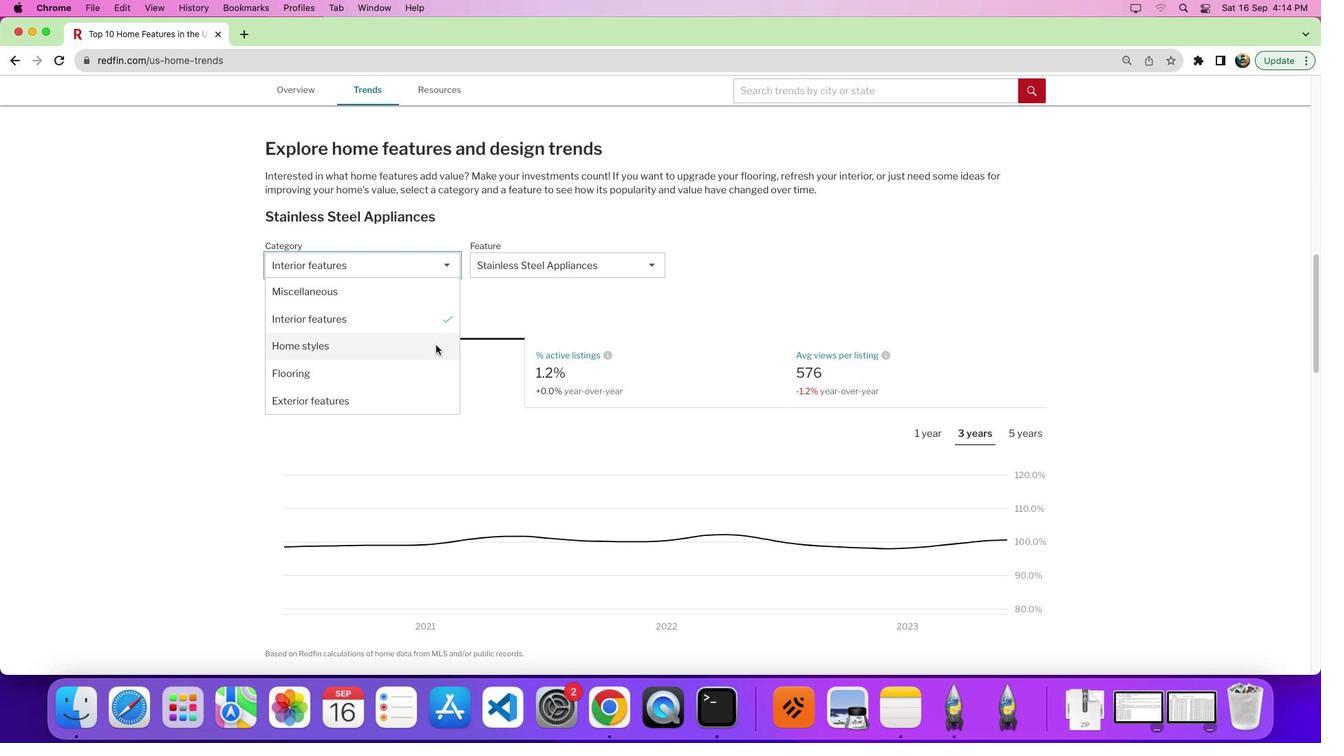 
Action: Mouse moved to (458, 340)
Screenshot: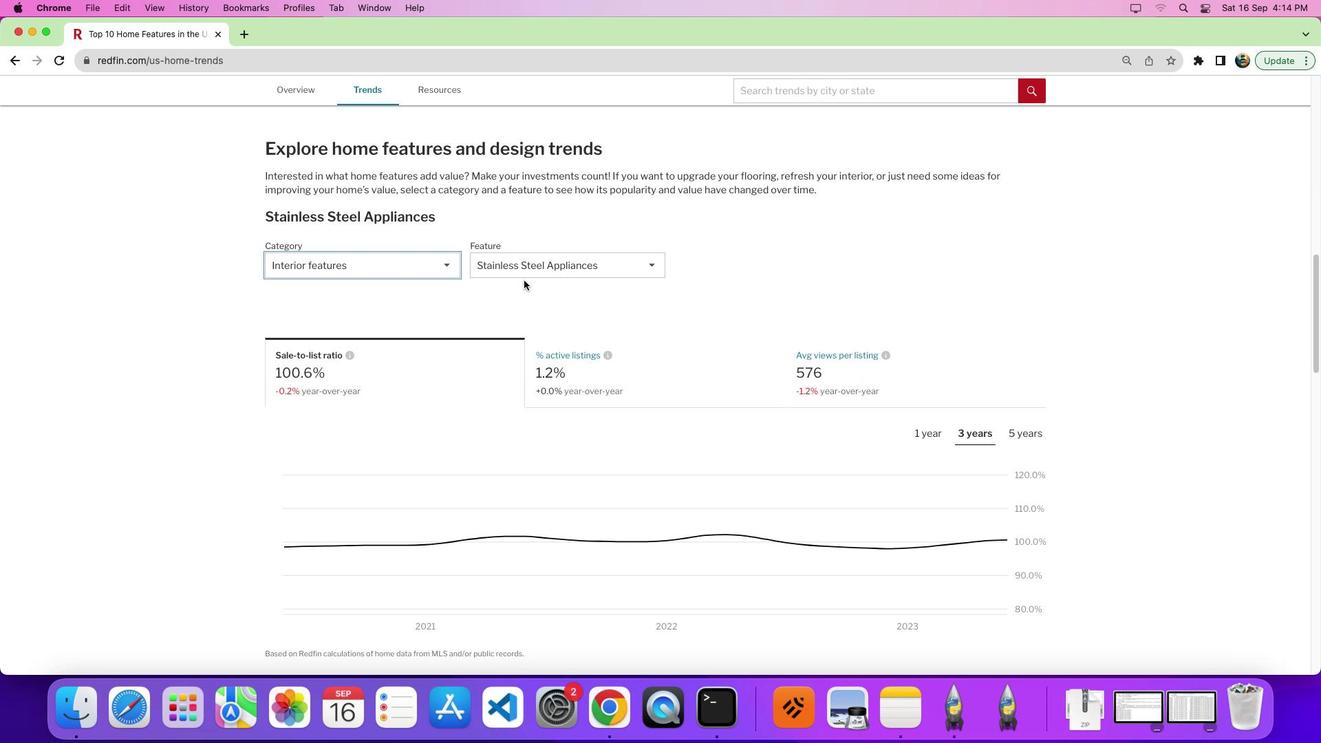 
Action: Mouse pressed left at (458, 340)
Screenshot: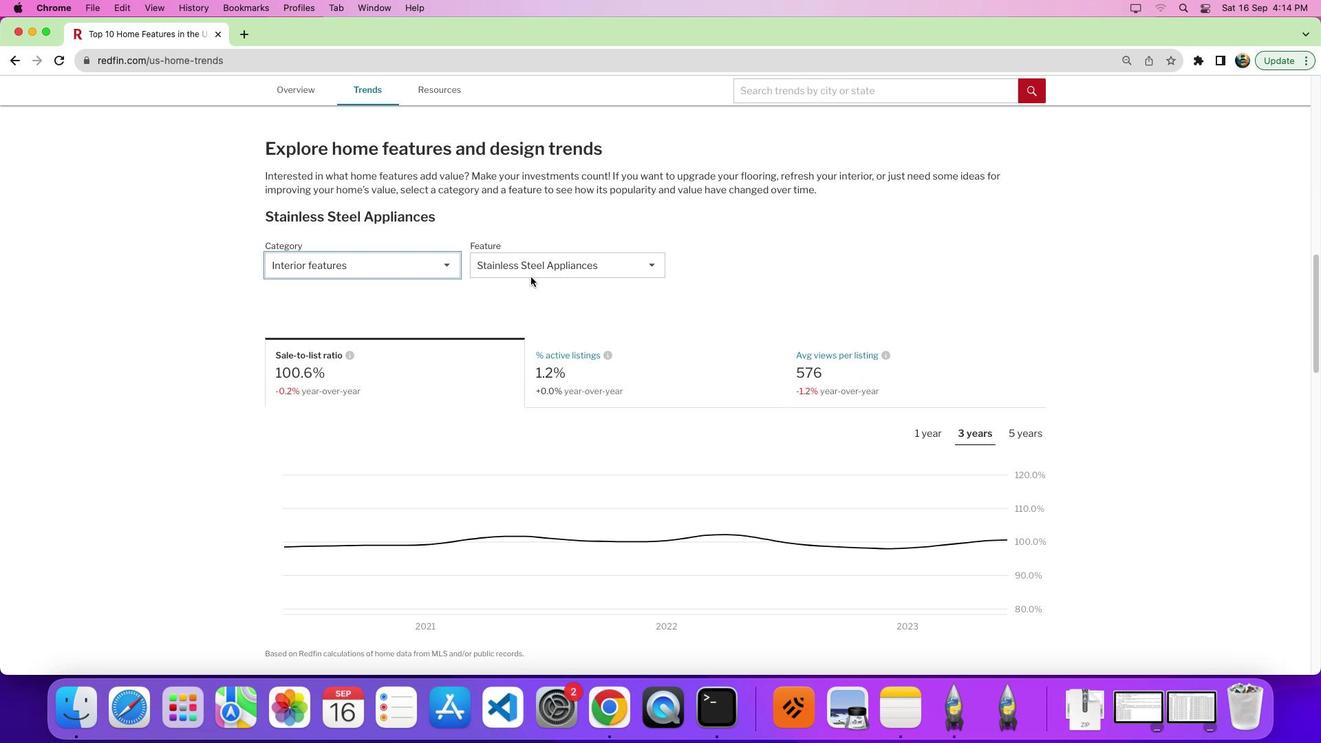 
Action: Mouse moved to (548, 291)
Screenshot: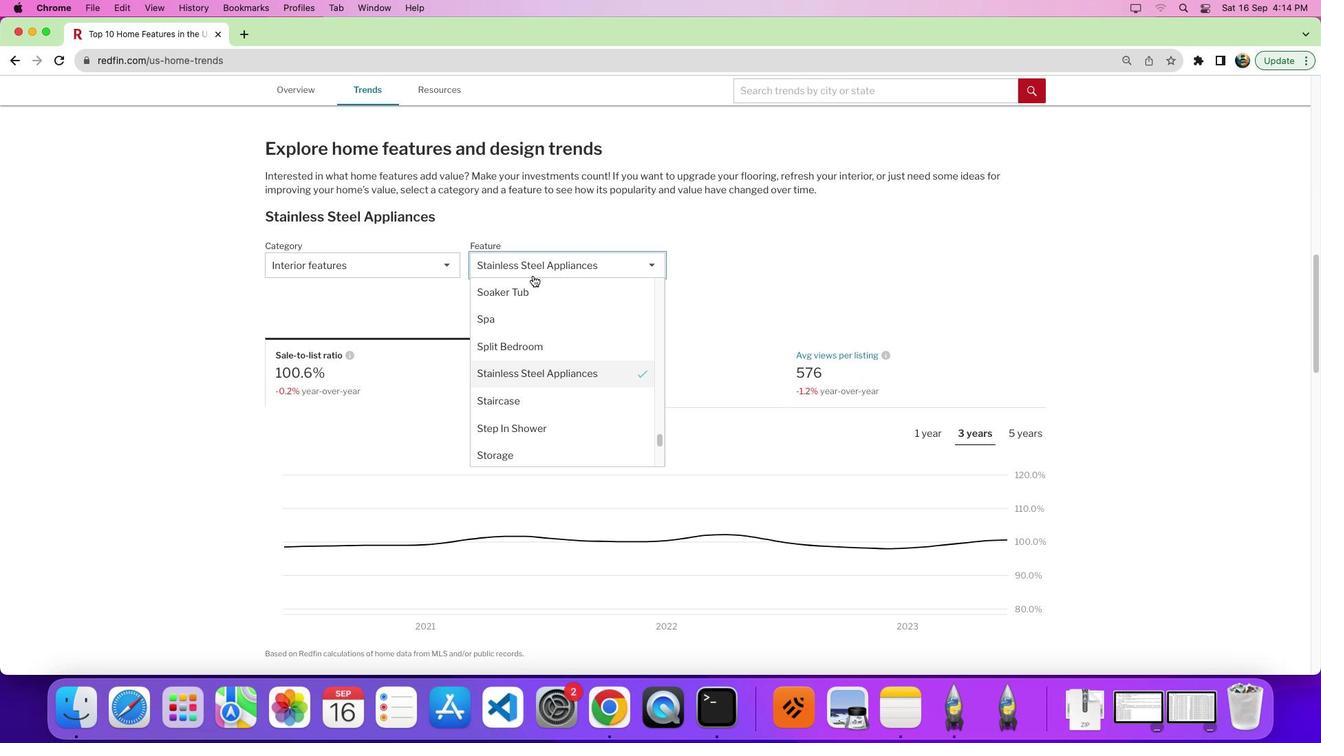 
Action: Mouse pressed left at (548, 291)
Screenshot: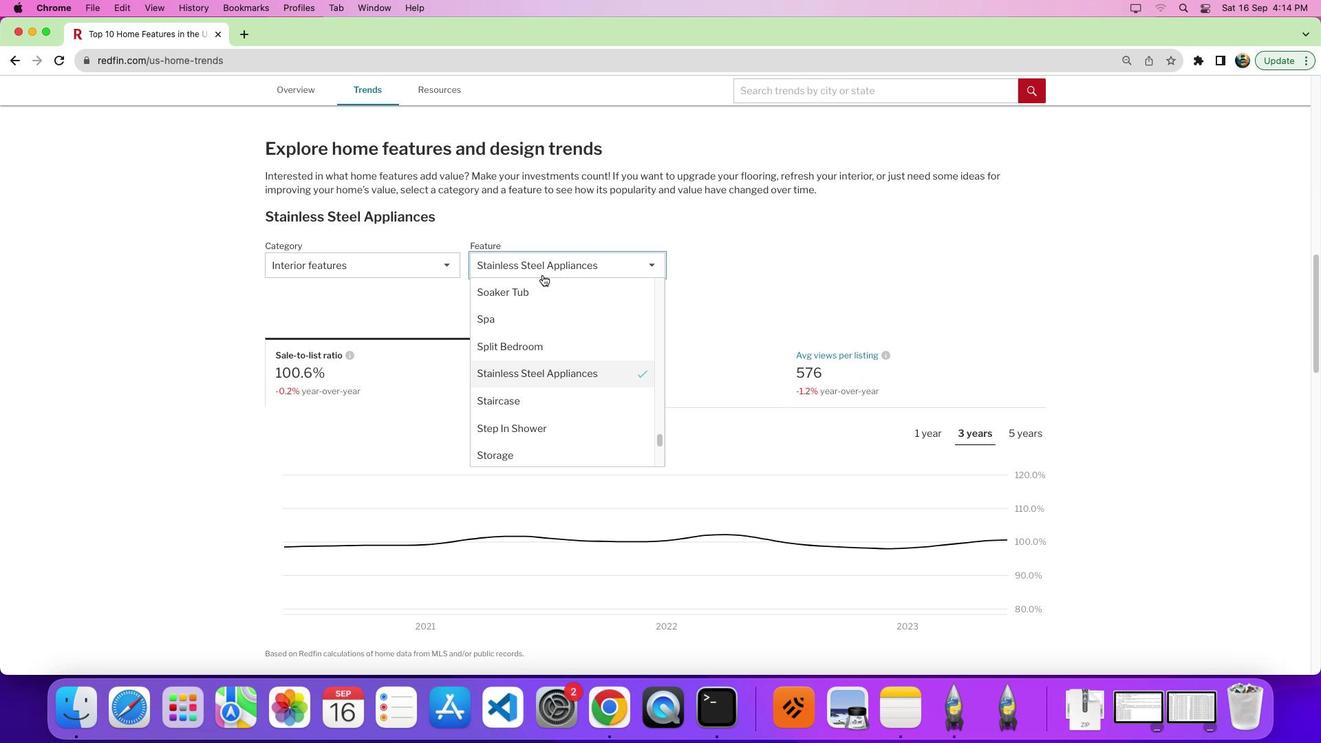 
Action: Mouse moved to (674, 394)
Screenshot: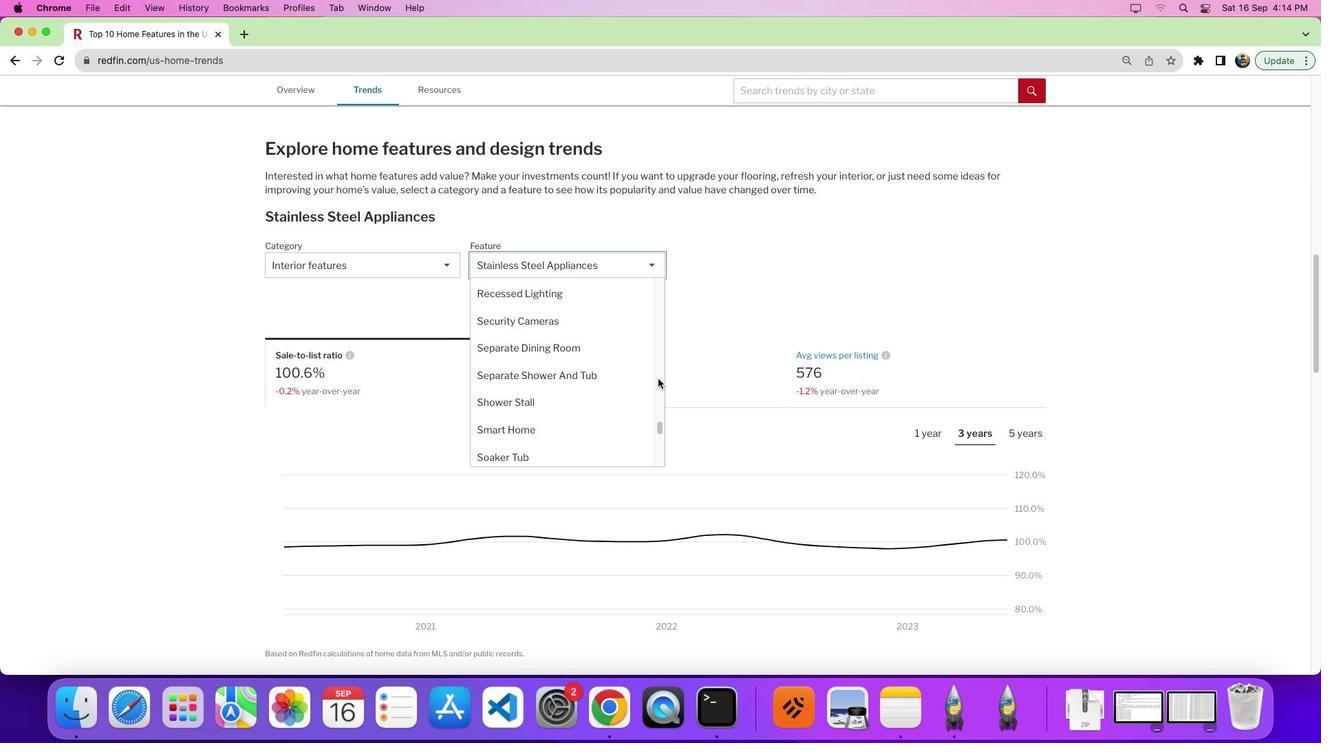 
Action: Mouse pressed left at (674, 394)
Screenshot: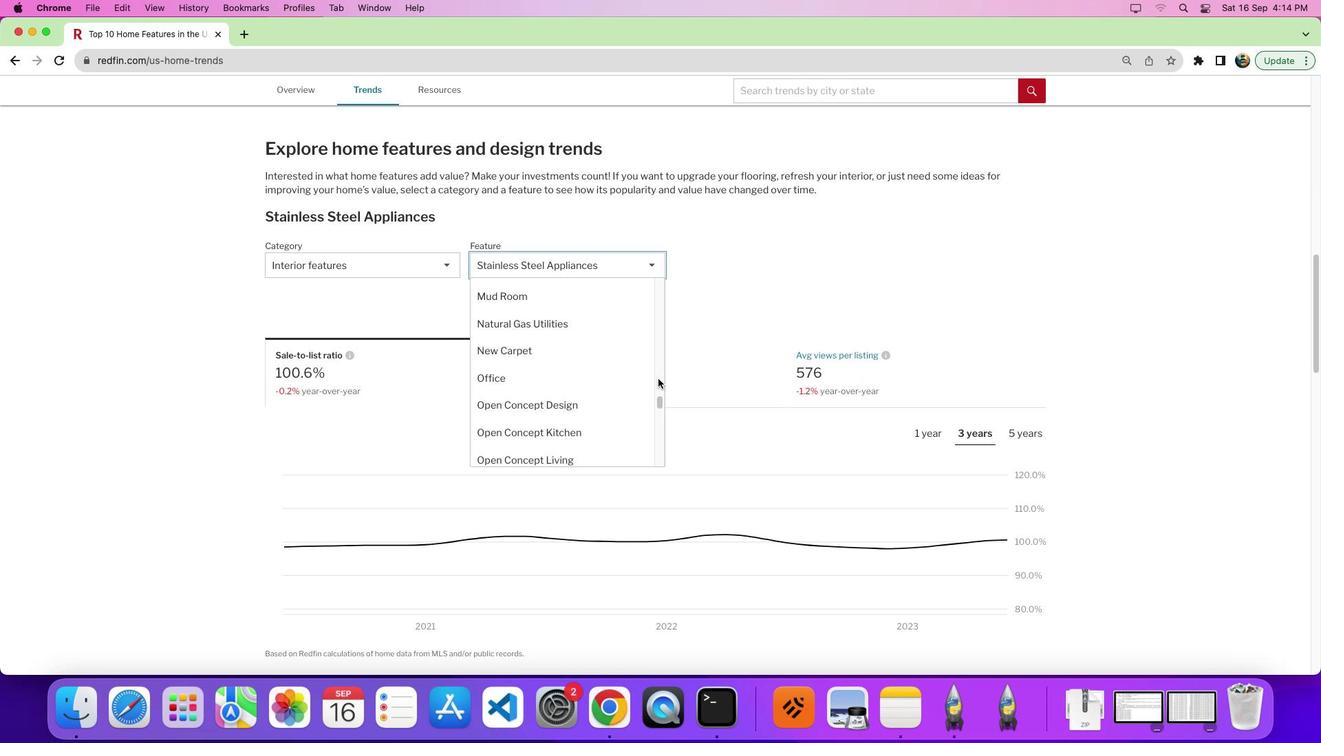 
Action: Mouse moved to (538, 366)
Screenshot: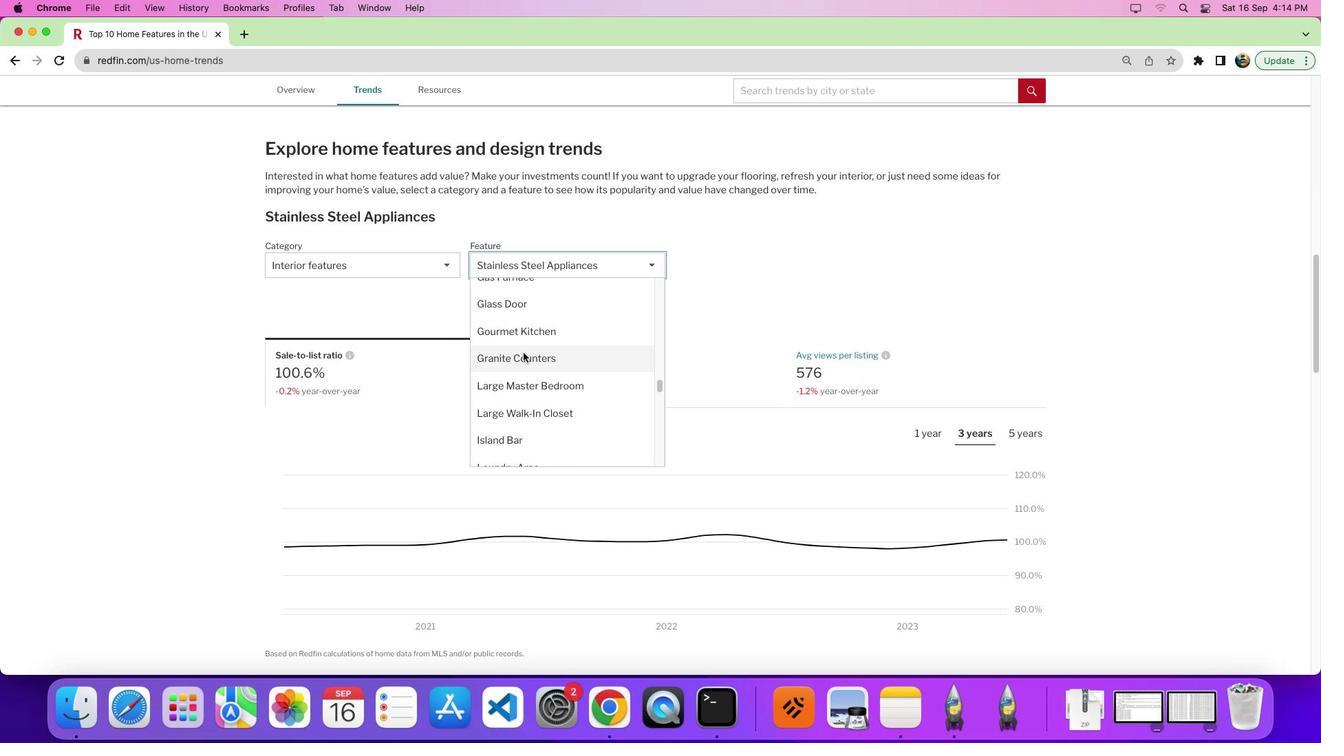 
Action: Mouse scrolled (538, 366) with delta (15, 16)
Screenshot: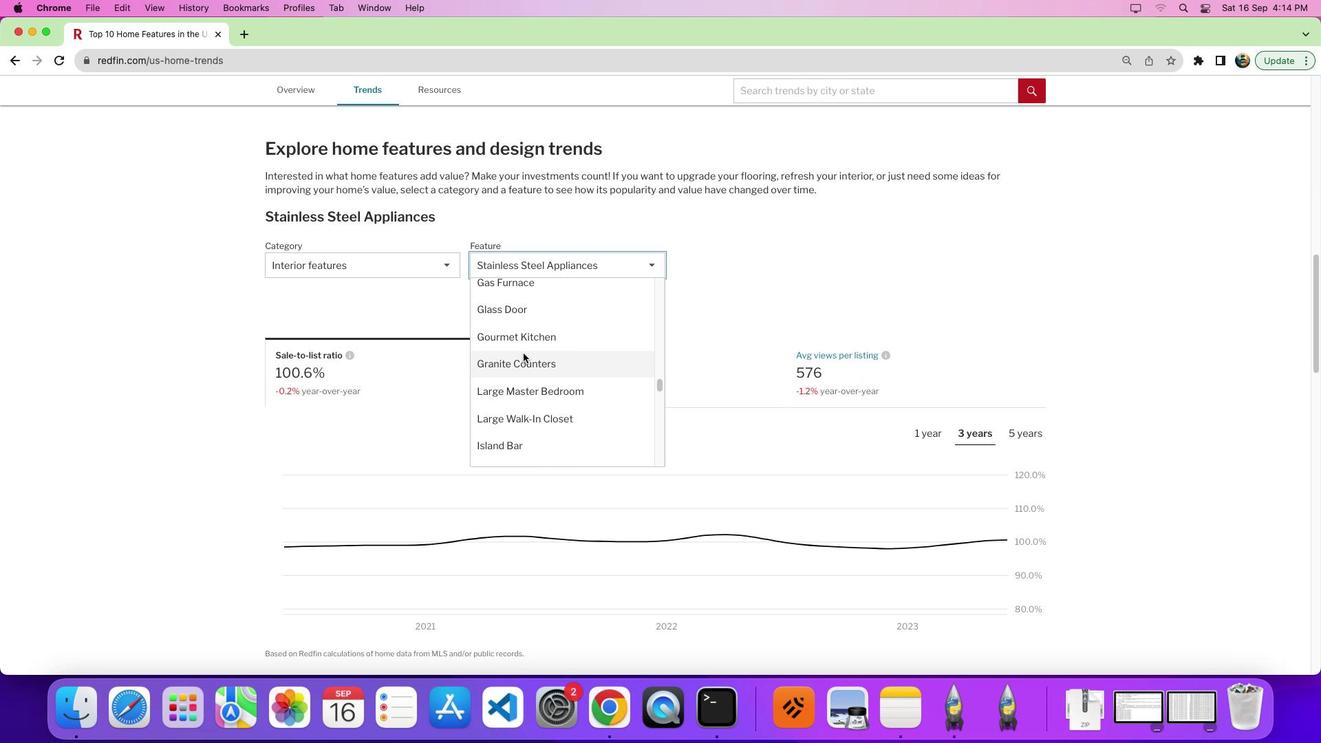 
Action: Mouse moved to (538, 367)
Screenshot: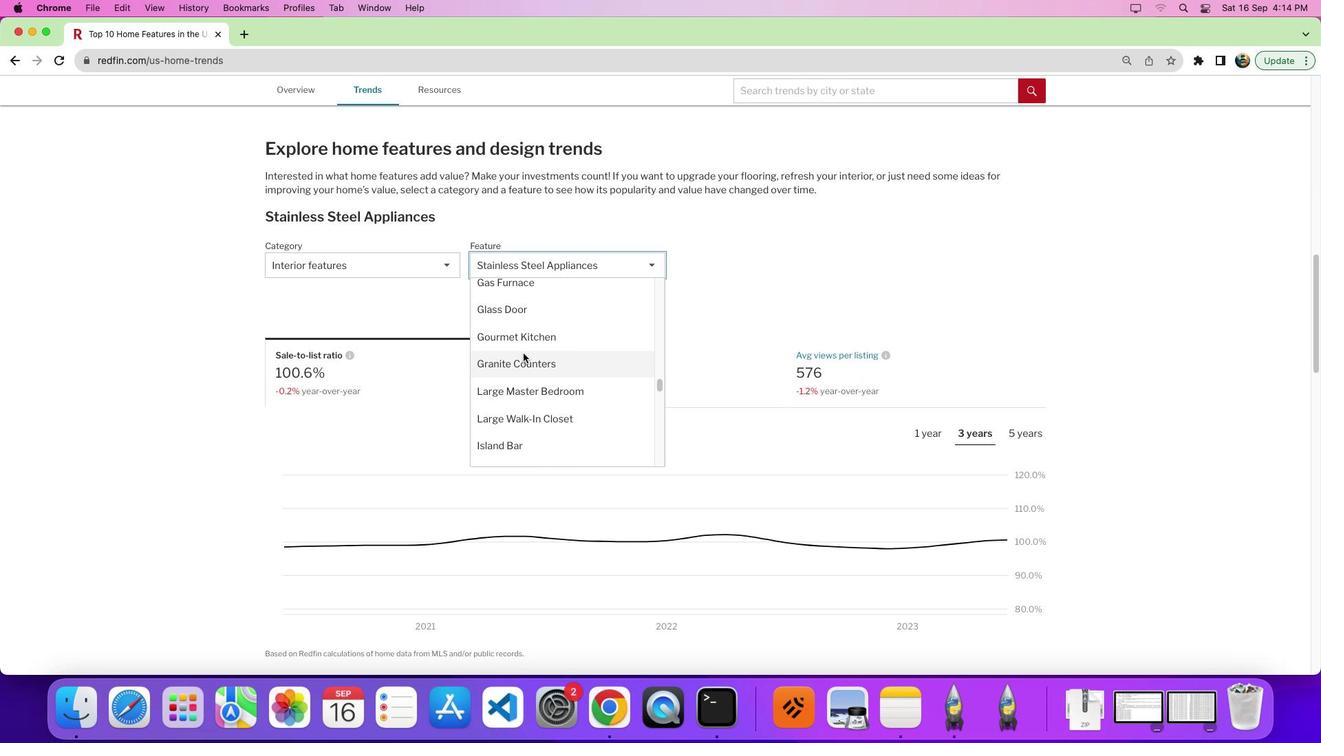 
Action: Mouse scrolled (538, 367) with delta (15, 16)
Screenshot: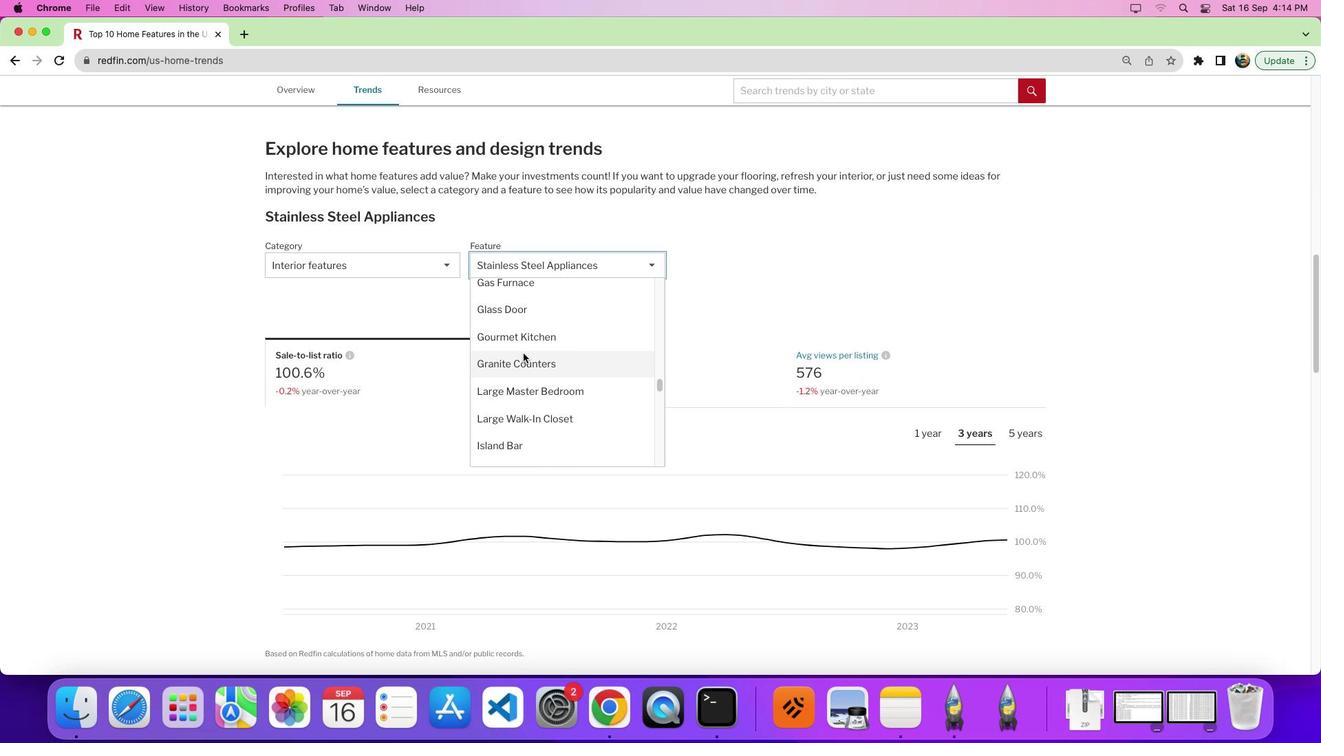 
Action: Mouse moved to (539, 369)
Screenshot: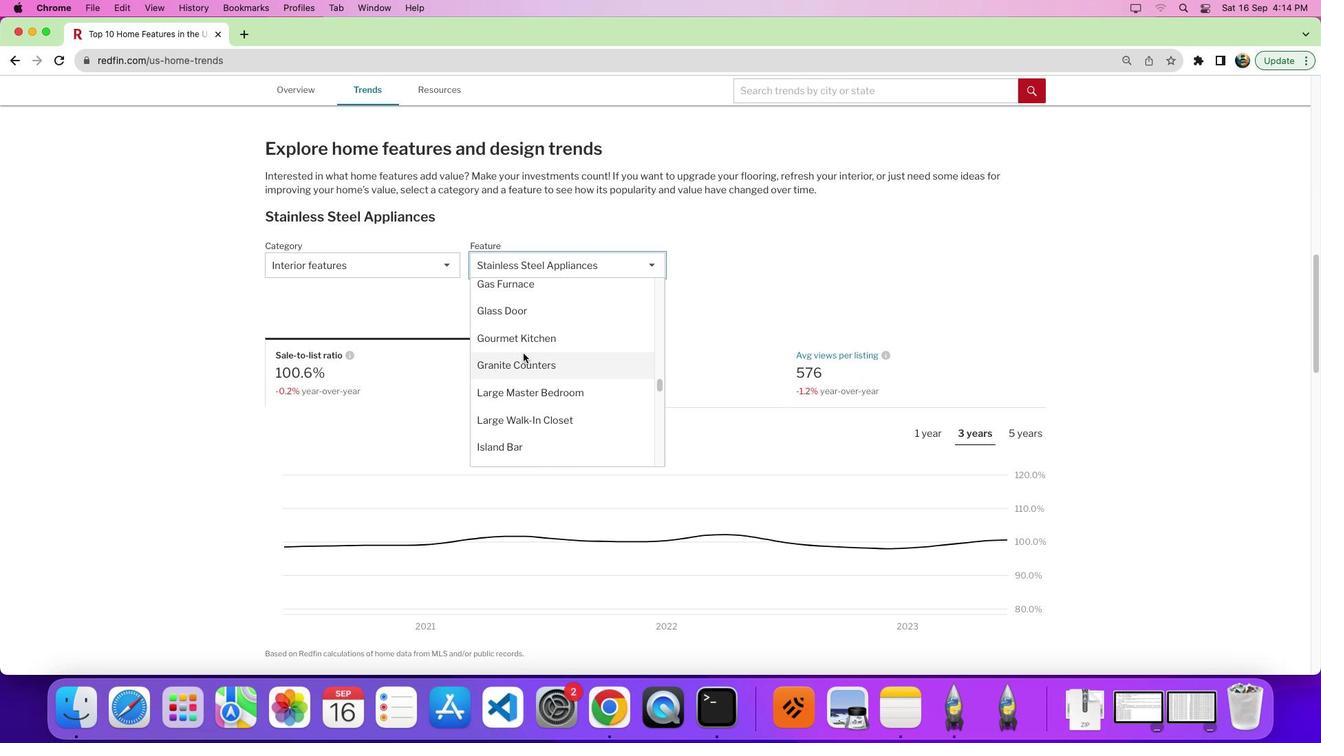 
Action: Mouse scrolled (539, 369) with delta (15, 16)
Screenshot: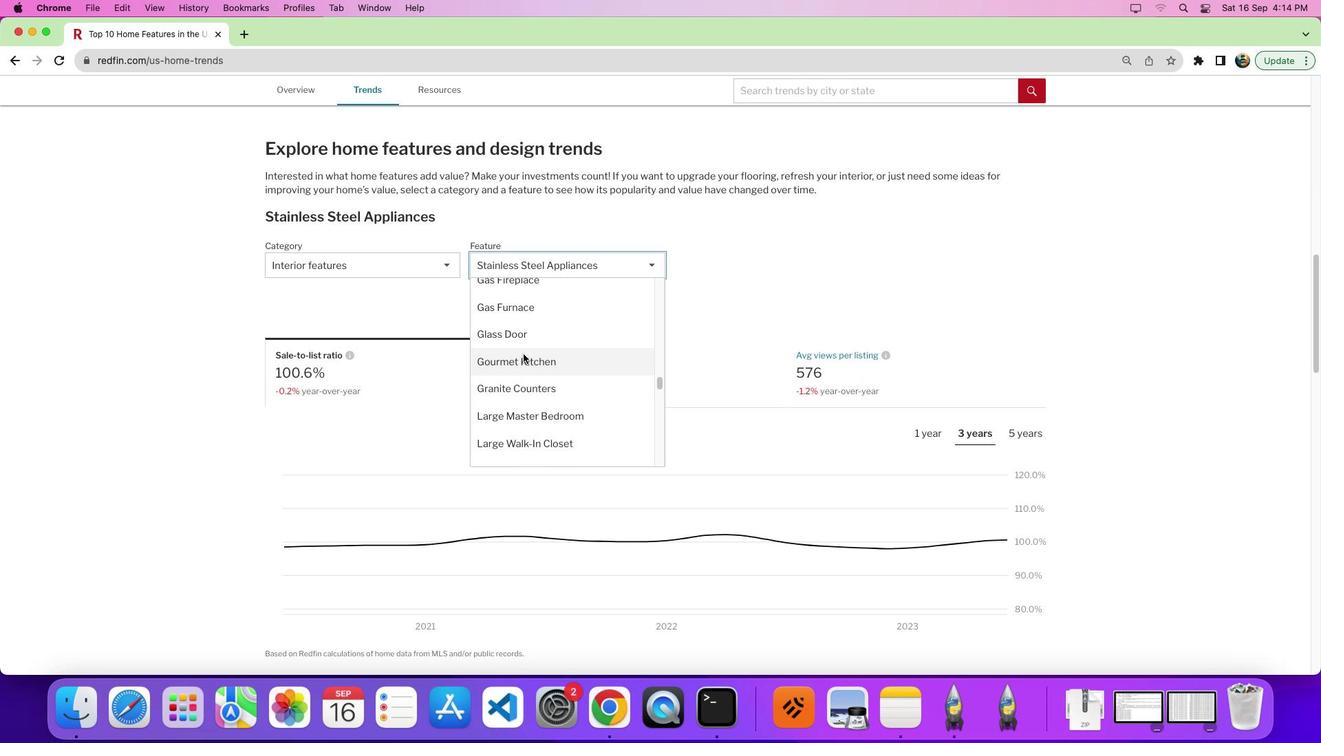 
Action: Mouse scrolled (539, 369) with delta (15, 16)
Screenshot: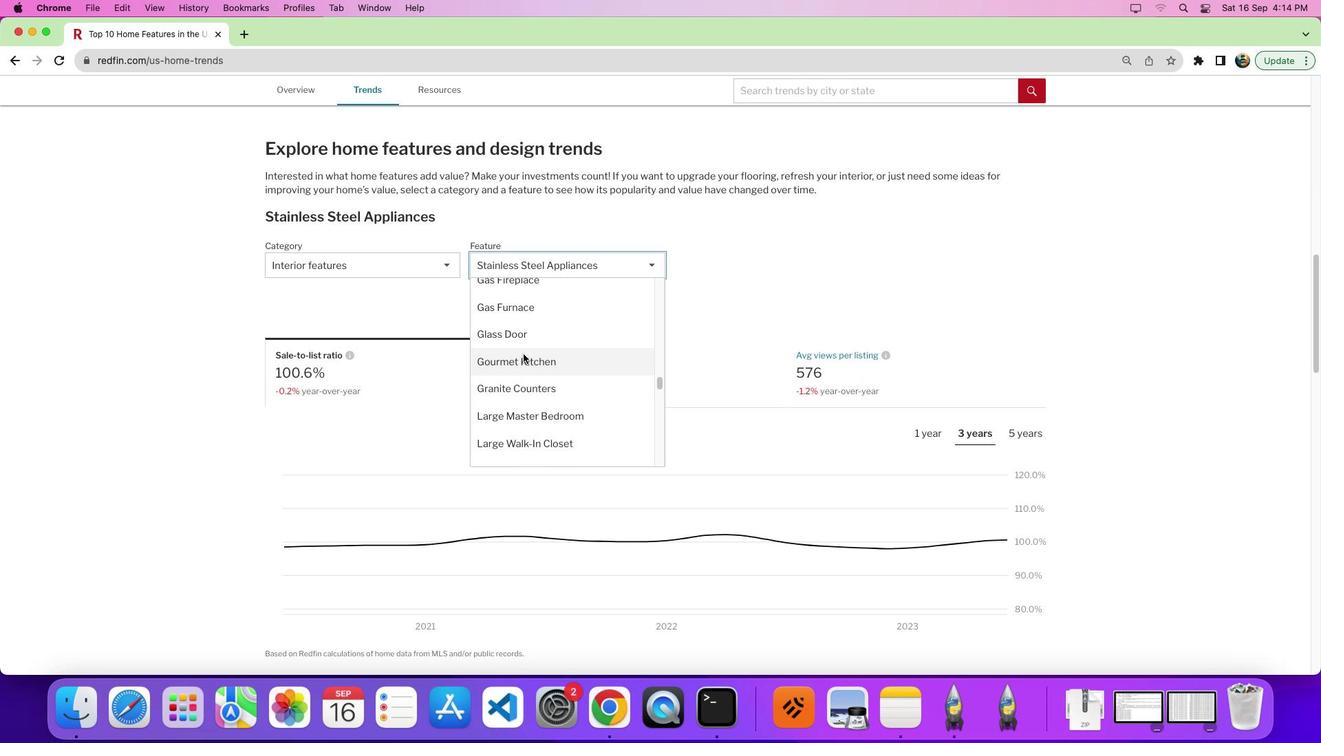 
Action: Mouse moved to (539, 369)
Screenshot: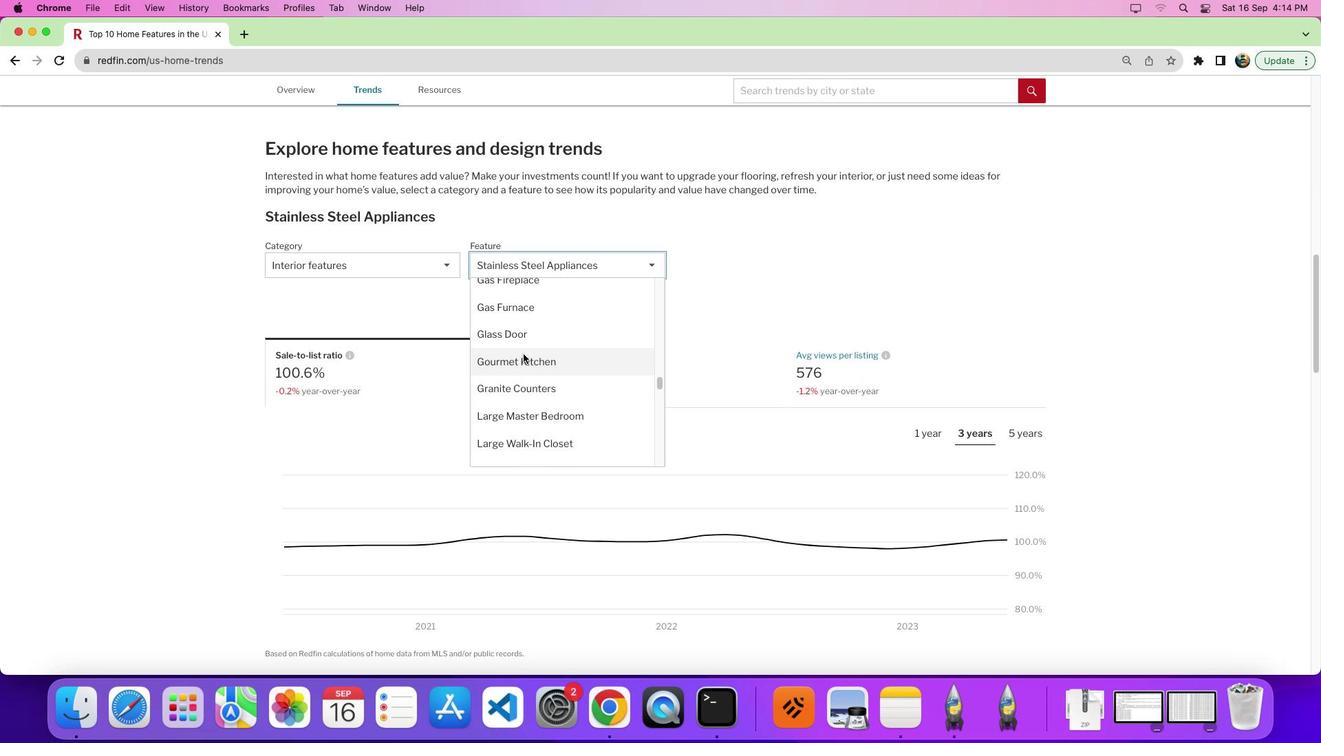 
Action: Mouse scrolled (539, 369) with delta (15, 16)
Screenshot: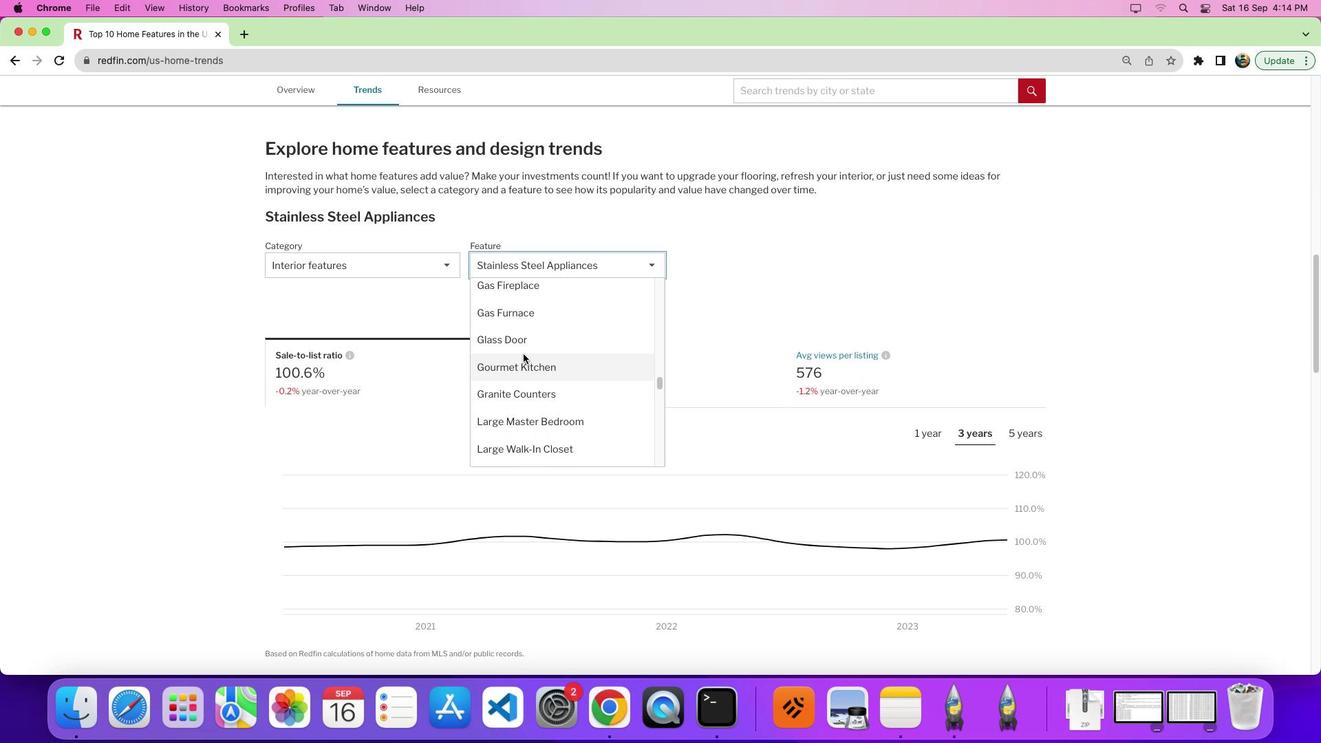 
Action: Mouse scrolled (539, 369) with delta (15, 16)
Screenshot: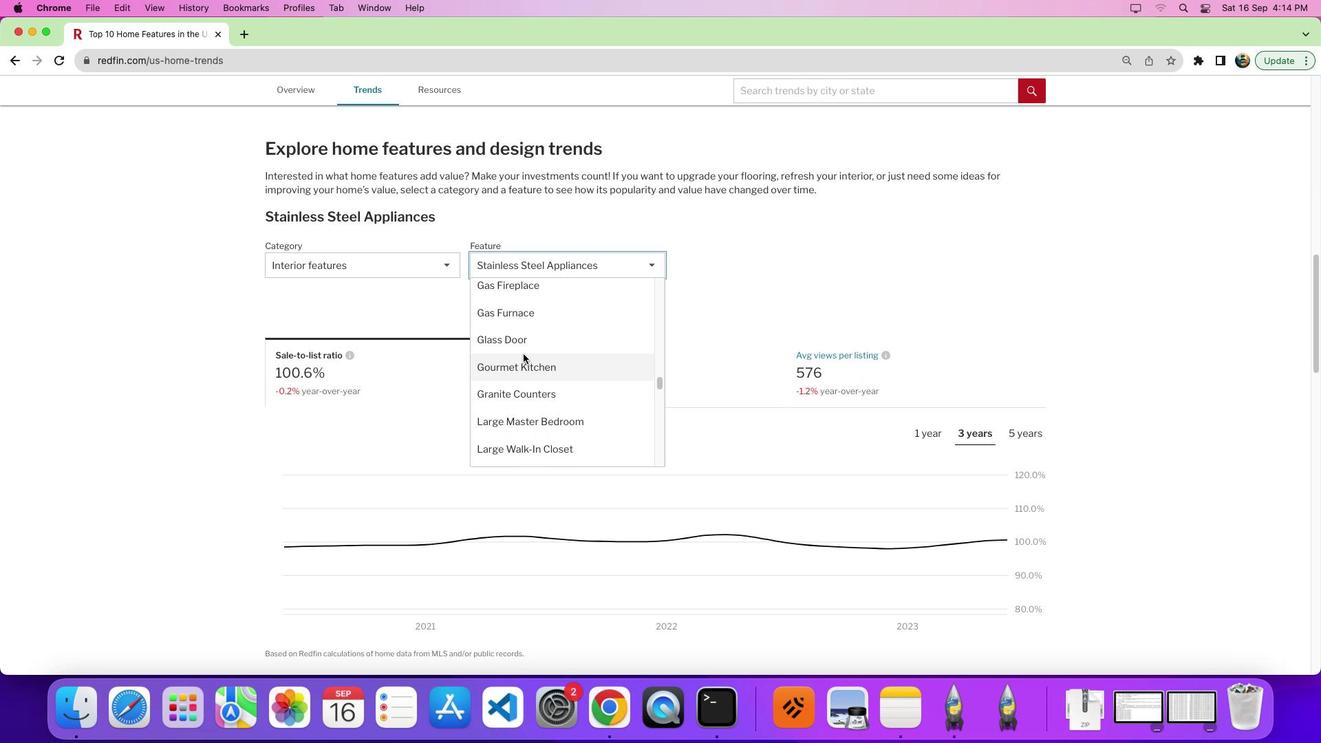 
Action: Mouse scrolled (539, 369) with delta (15, 15)
Screenshot: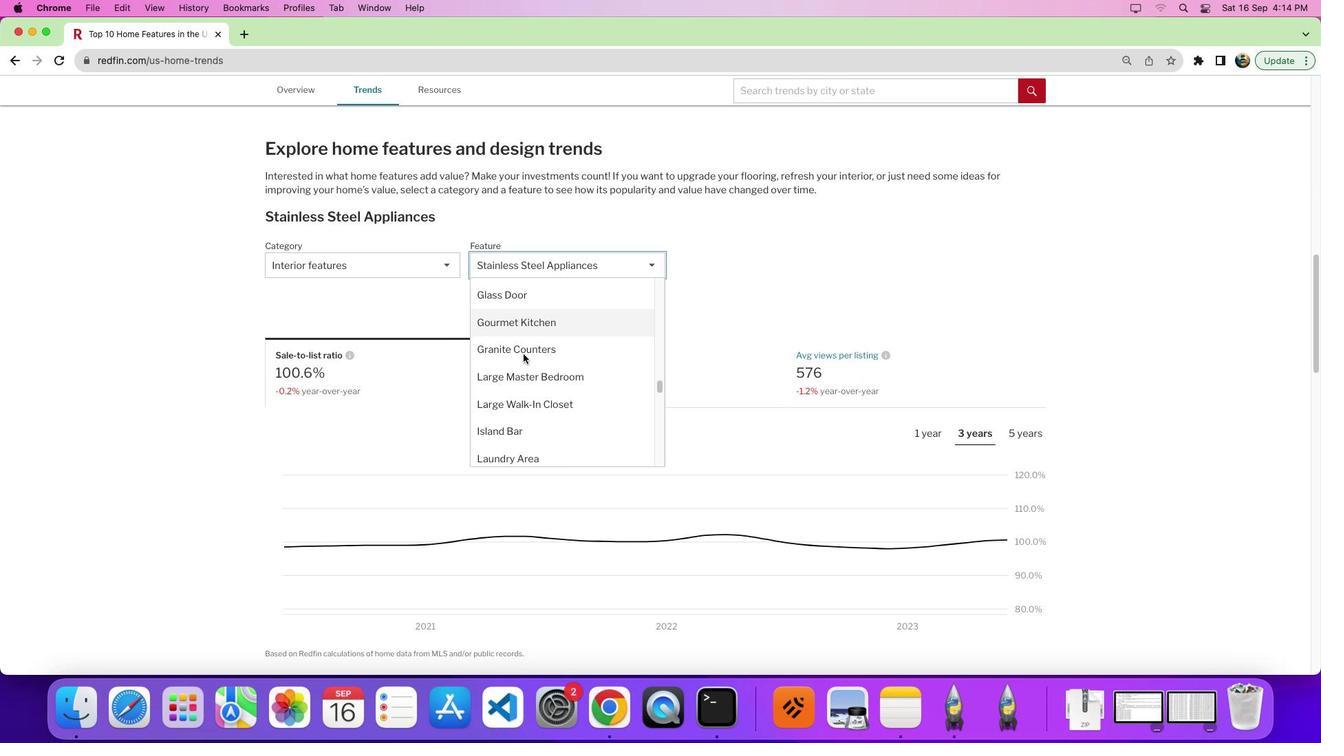 
Action: Mouse scrolled (539, 369) with delta (15, 15)
Screenshot: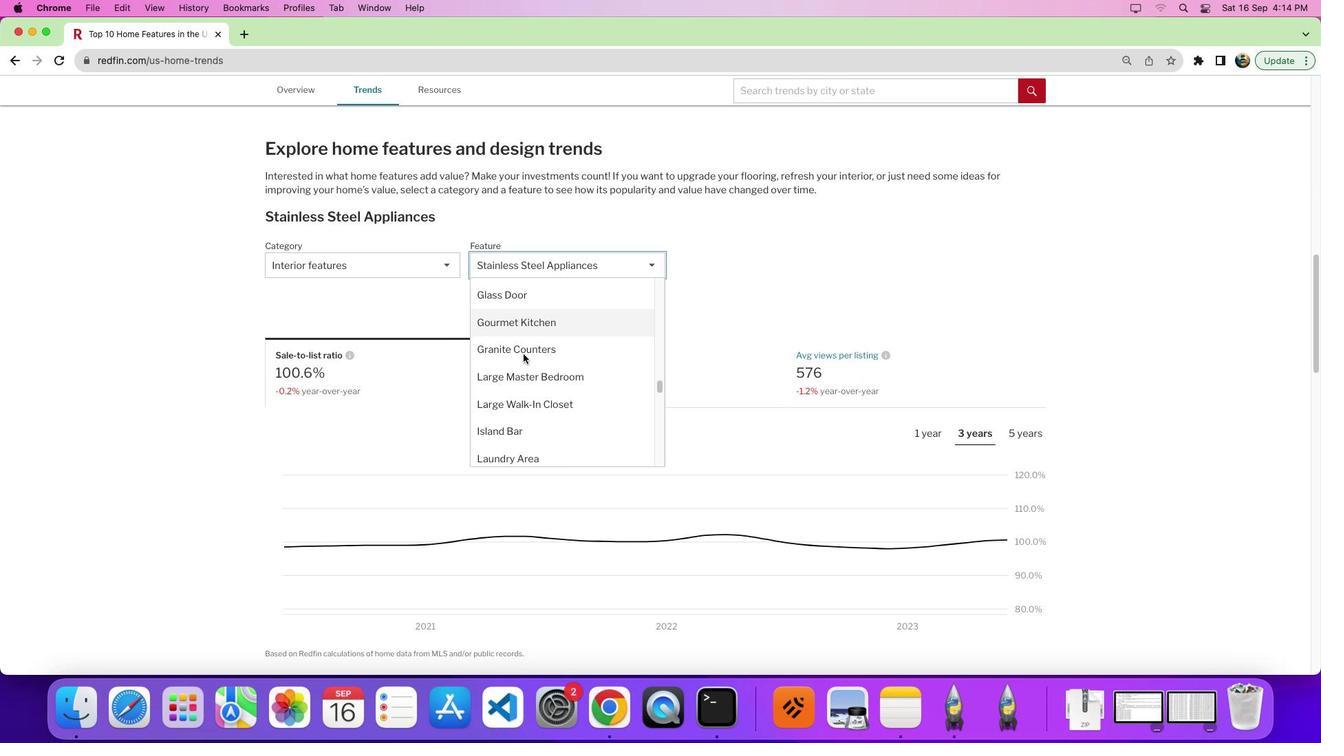 
Action: Mouse scrolled (539, 369) with delta (15, 15)
Screenshot: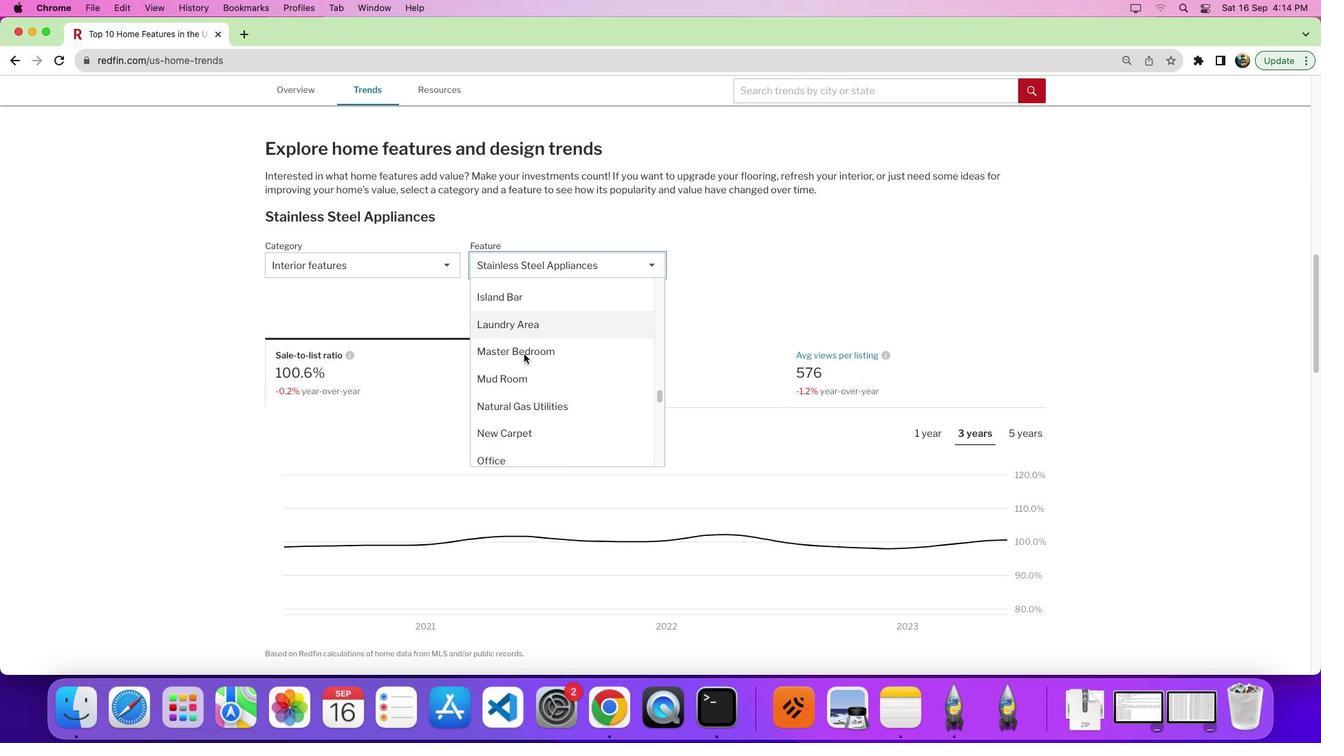 
Action: Mouse scrolled (539, 369) with delta (15, 15)
Screenshot: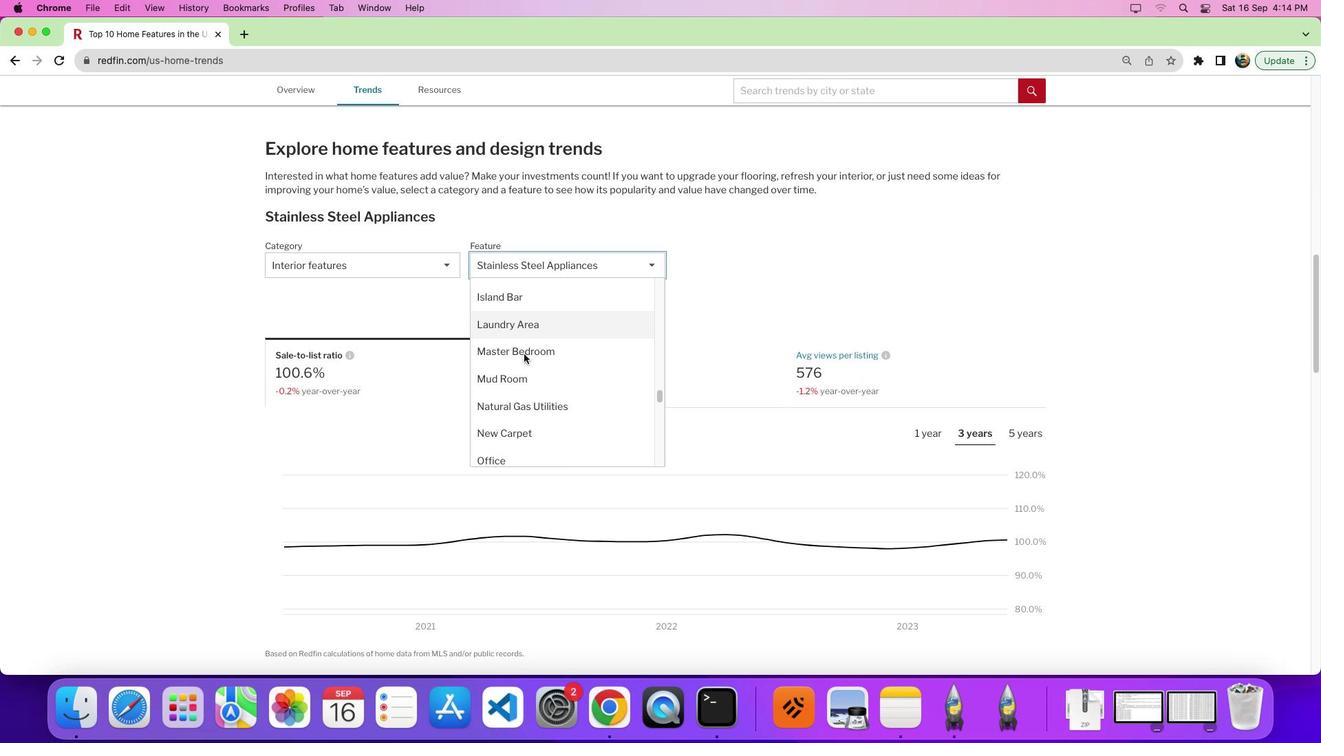 
Action: Mouse scrolled (539, 369) with delta (15, 13)
Screenshot: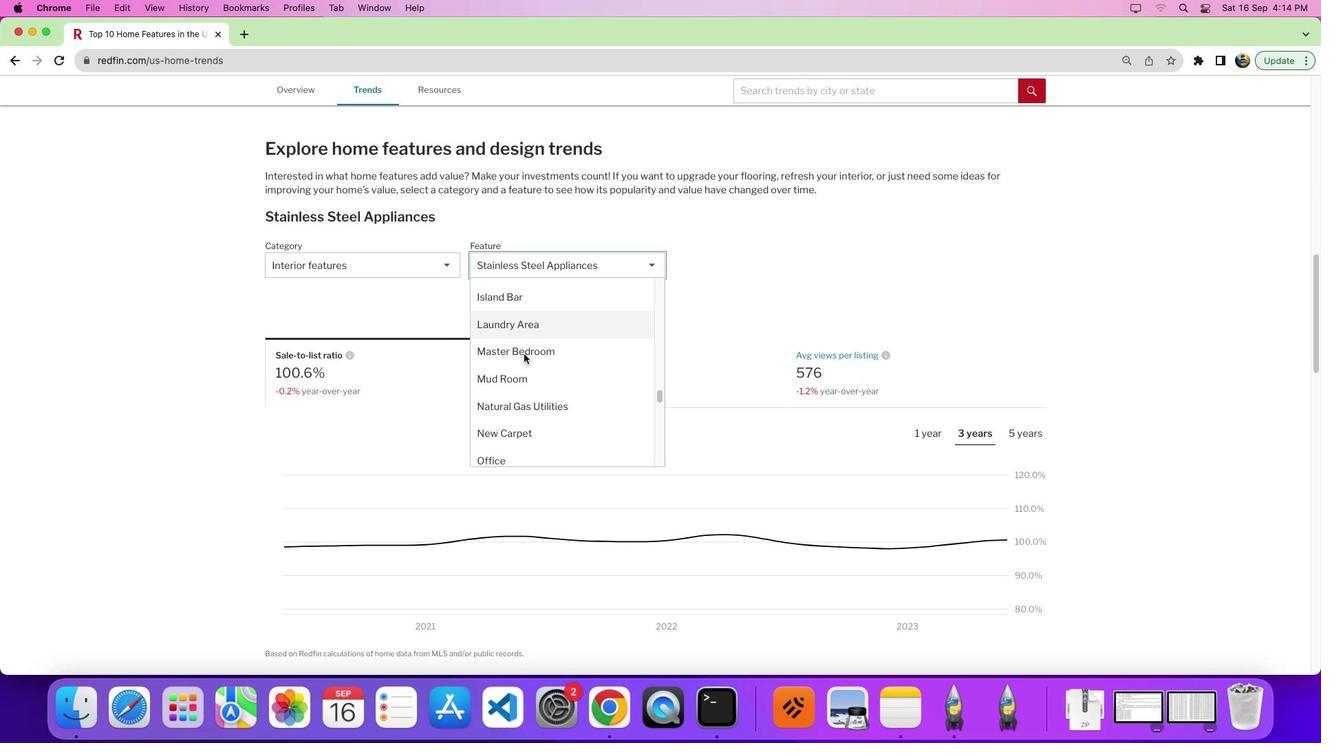
Action: Mouse moved to (537, 375)
Screenshot: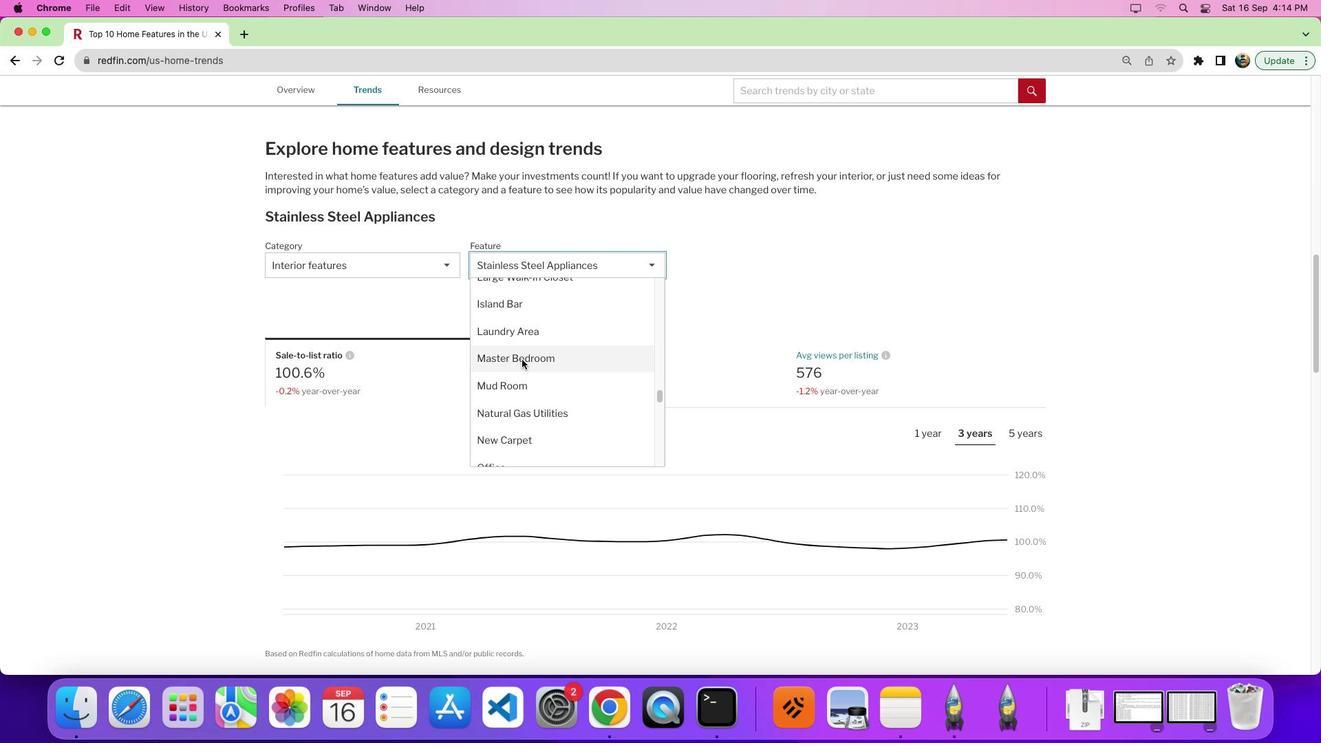 
Action: Mouse scrolled (537, 375) with delta (15, 16)
Screenshot: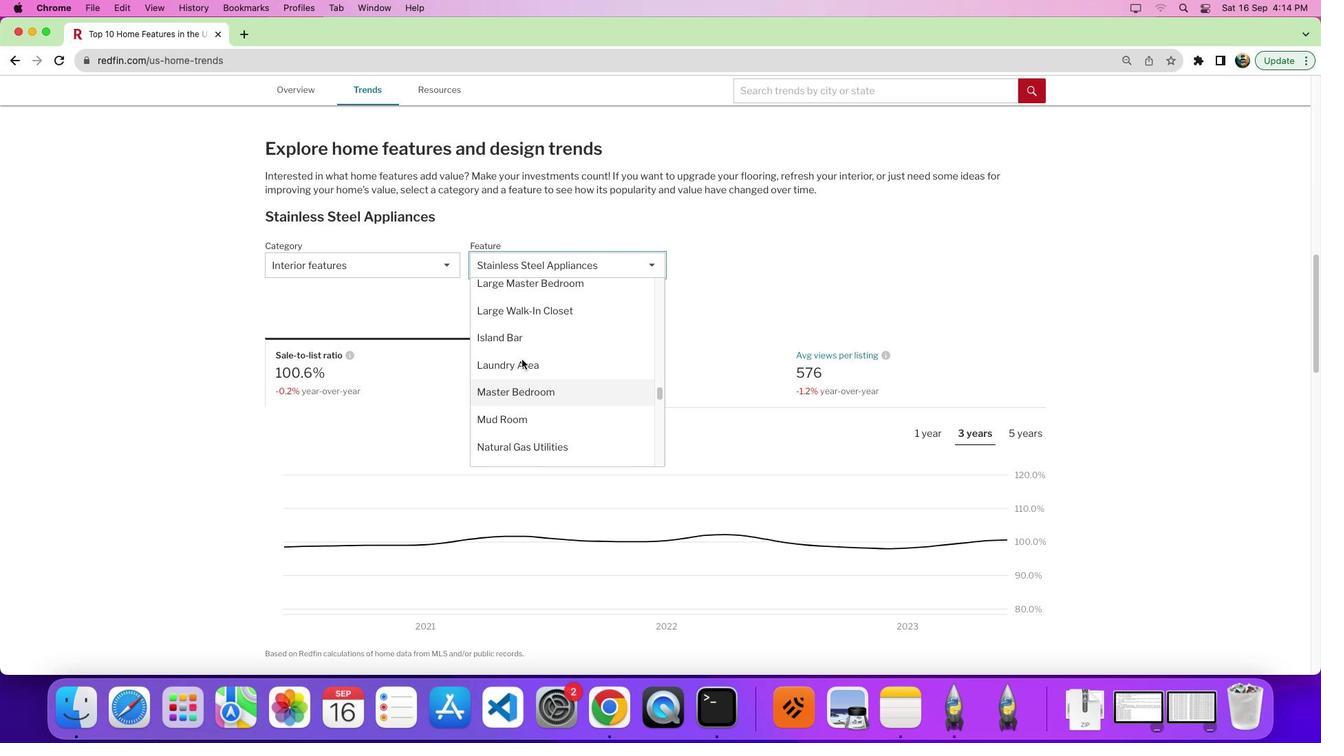 
Action: Mouse scrolled (537, 375) with delta (15, 16)
Screenshot: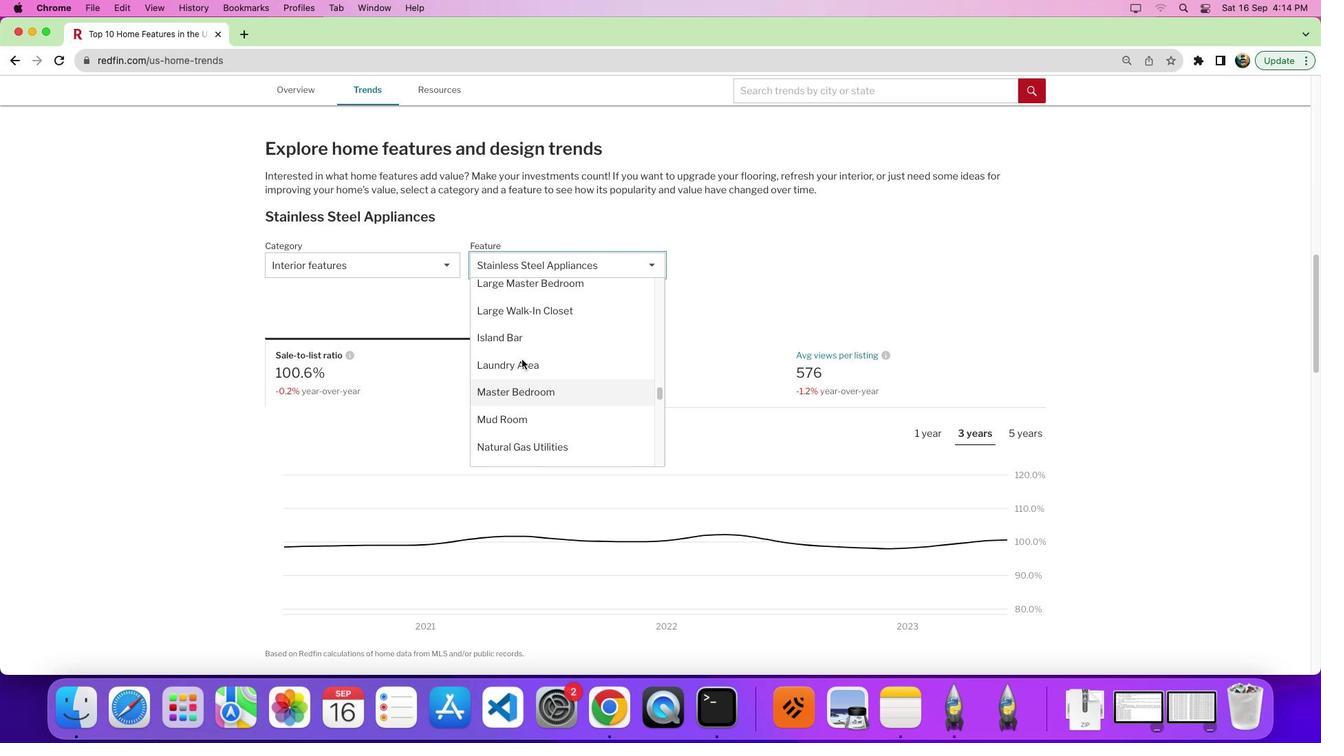 
Action: Mouse scrolled (537, 375) with delta (15, 16)
Screenshot: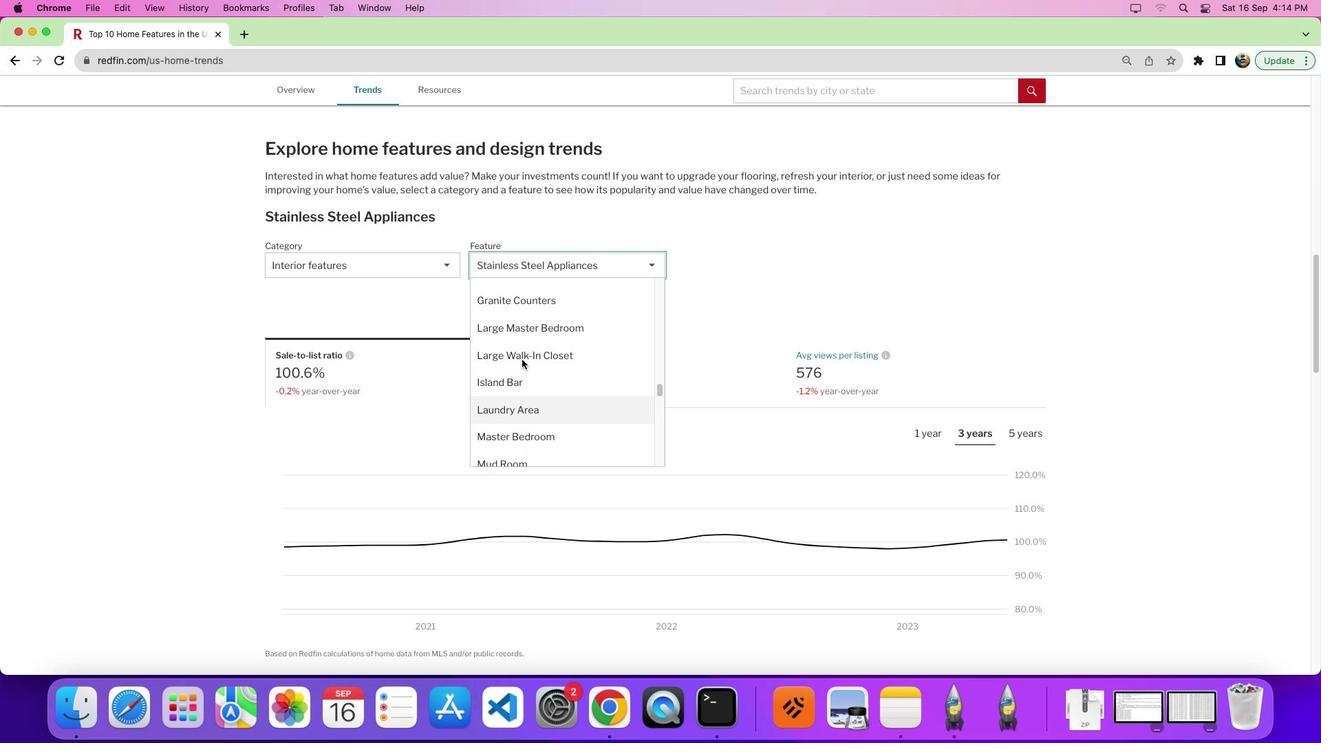 
Action: Mouse scrolled (537, 375) with delta (15, 16)
Screenshot: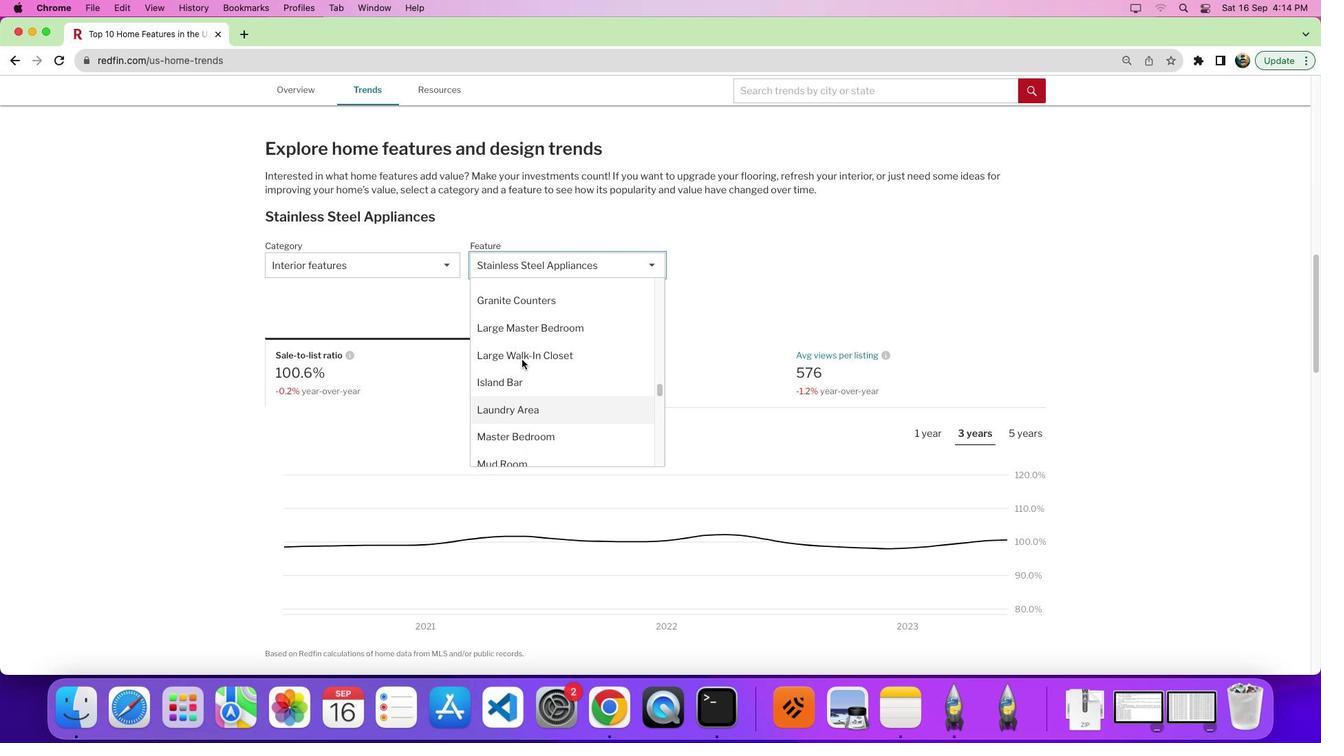 
Action: Mouse scrolled (537, 375) with delta (15, 16)
Screenshot: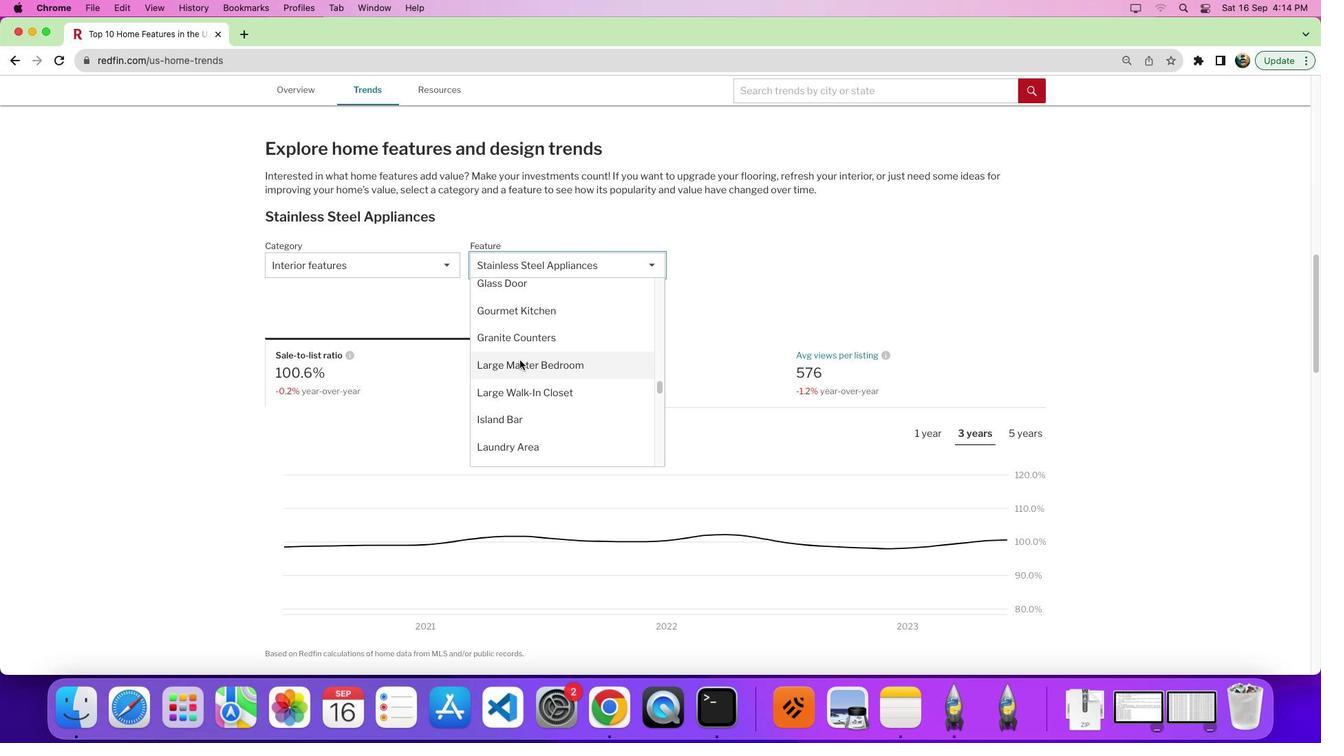
Action: Mouse moved to (537, 375)
Screenshot: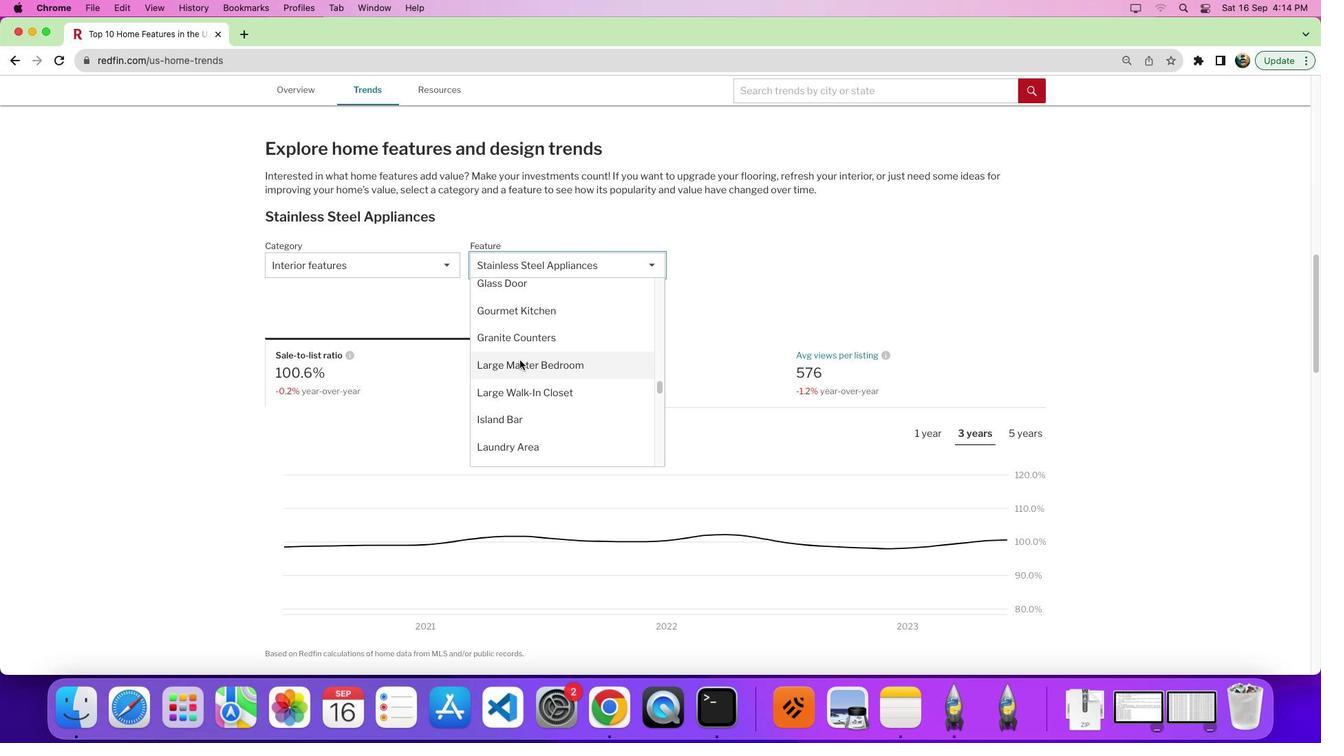 
Action: Mouse scrolled (537, 375) with delta (15, 16)
Screenshot: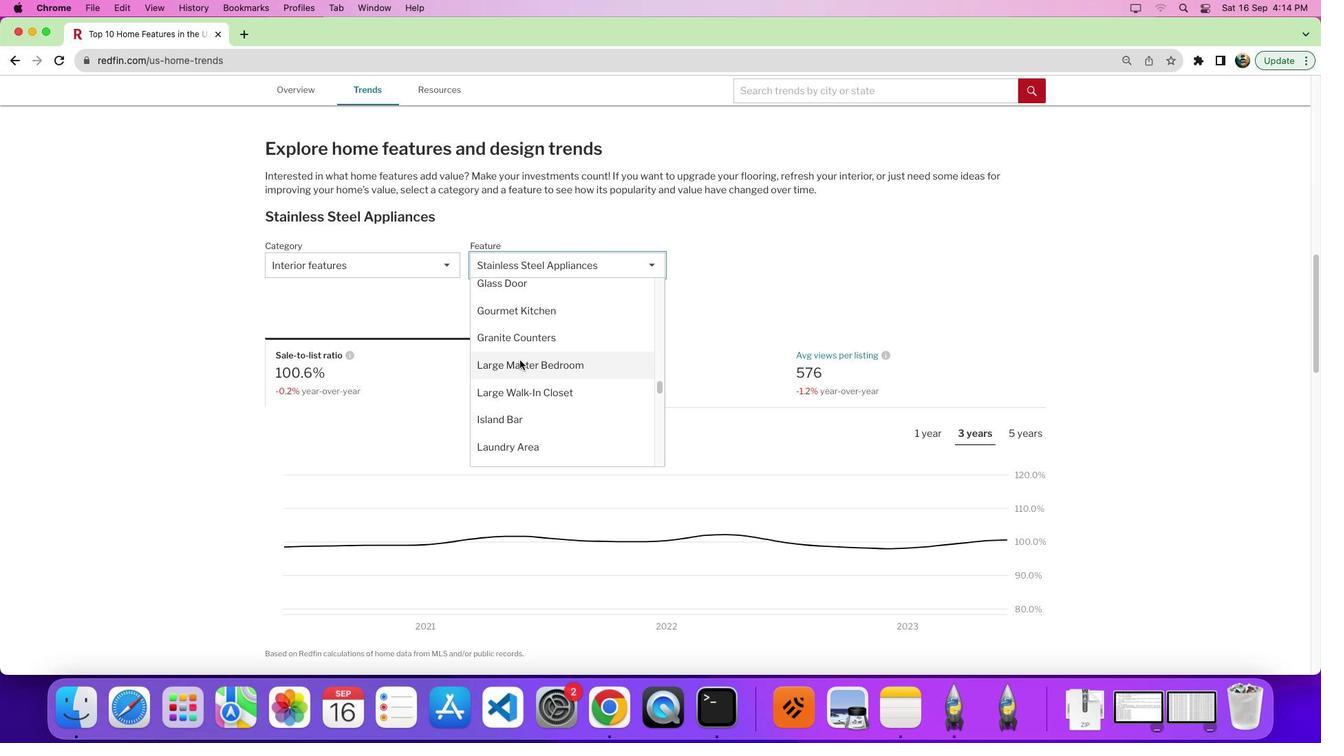 
Action: Mouse moved to (535, 376)
Screenshot: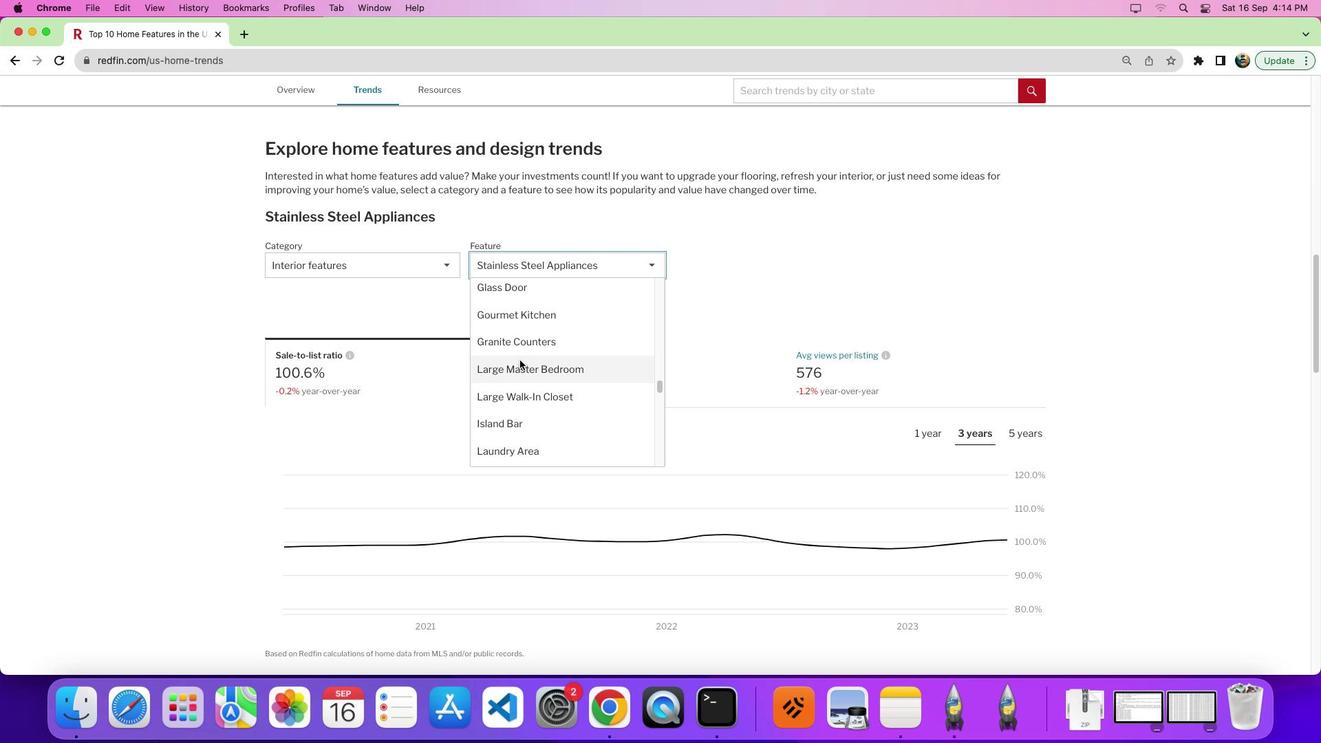 
Action: Mouse scrolled (535, 376) with delta (15, 16)
Screenshot: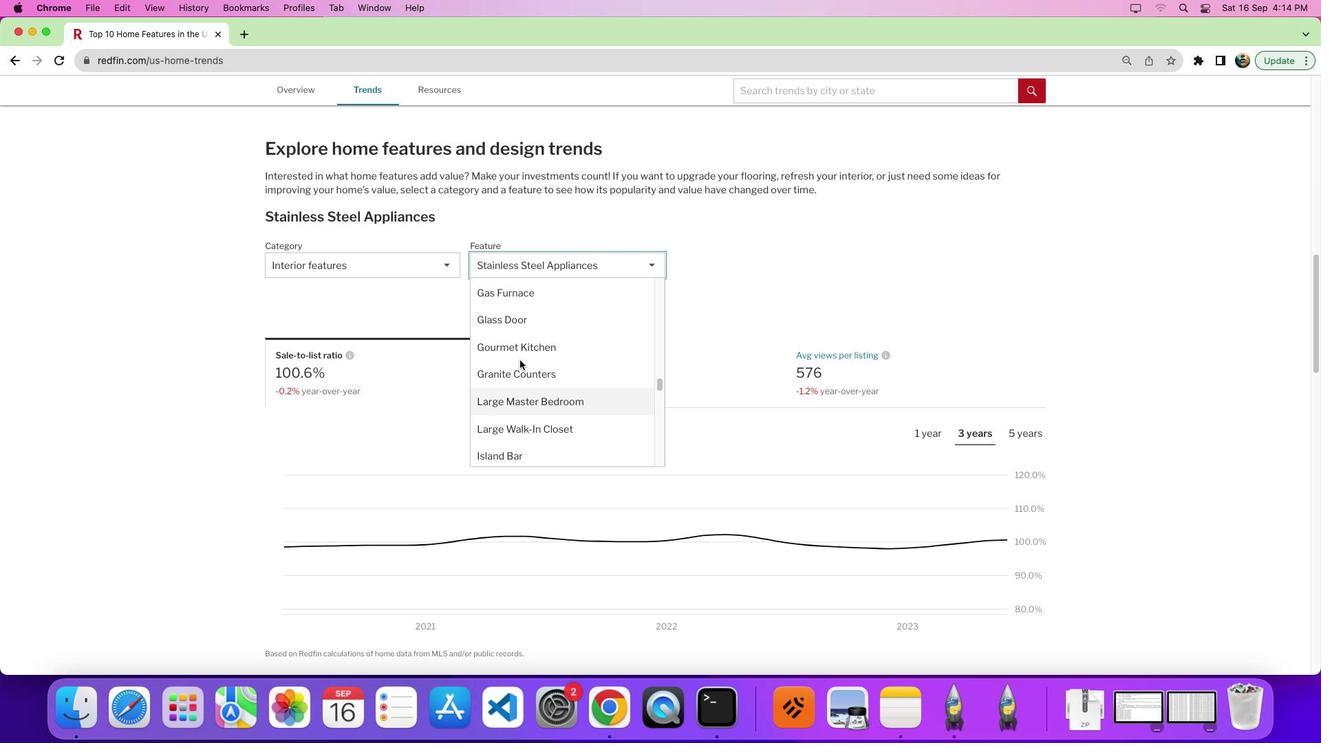 
Action: Mouse scrolled (535, 376) with delta (15, 16)
Screenshot: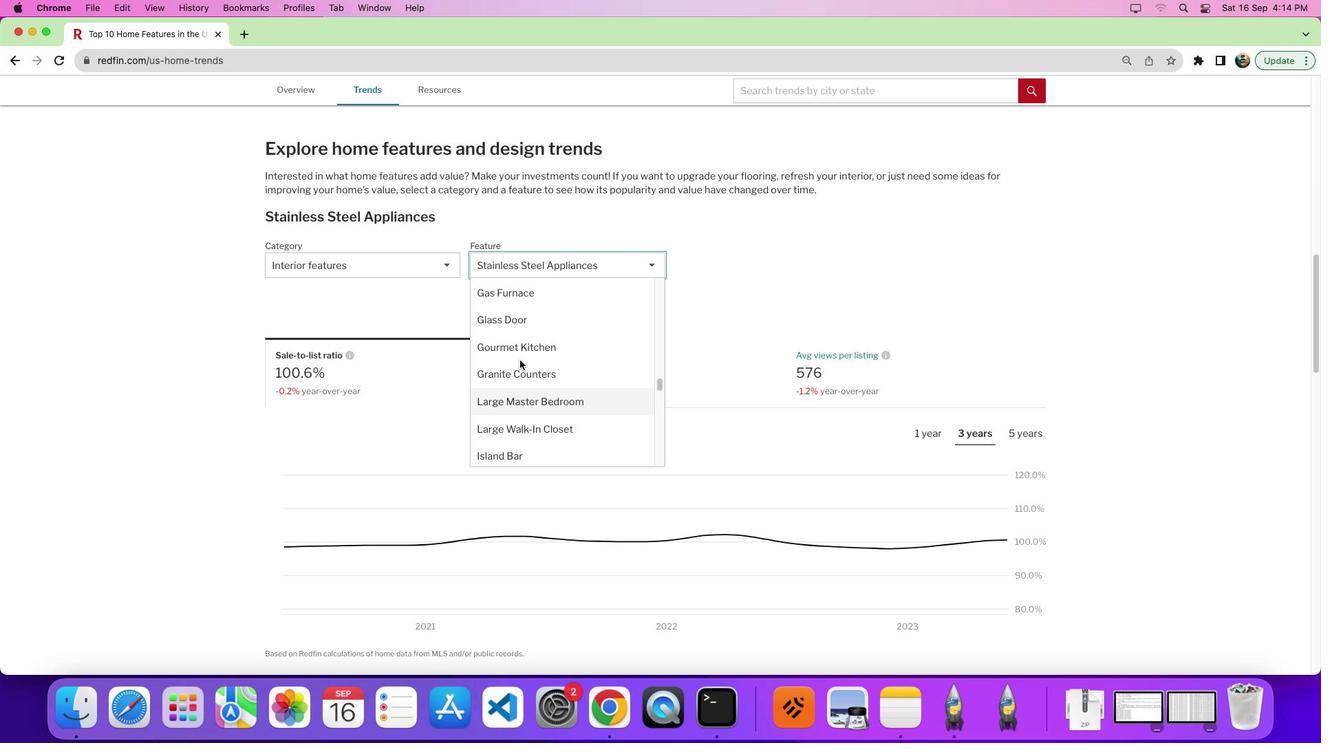 
Action: Mouse scrolled (535, 376) with delta (15, 16)
Screenshot: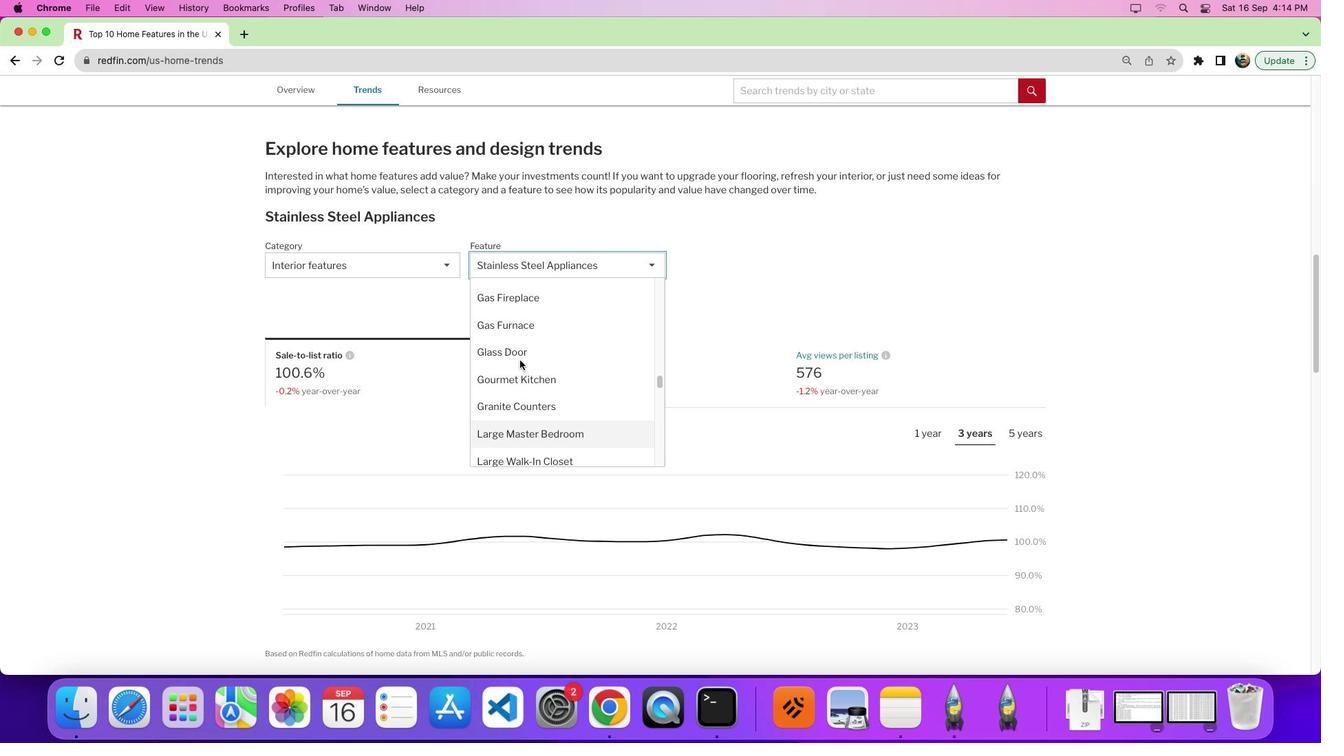 
Action: Mouse scrolled (535, 376) with delta (15, 16)
Screenshot: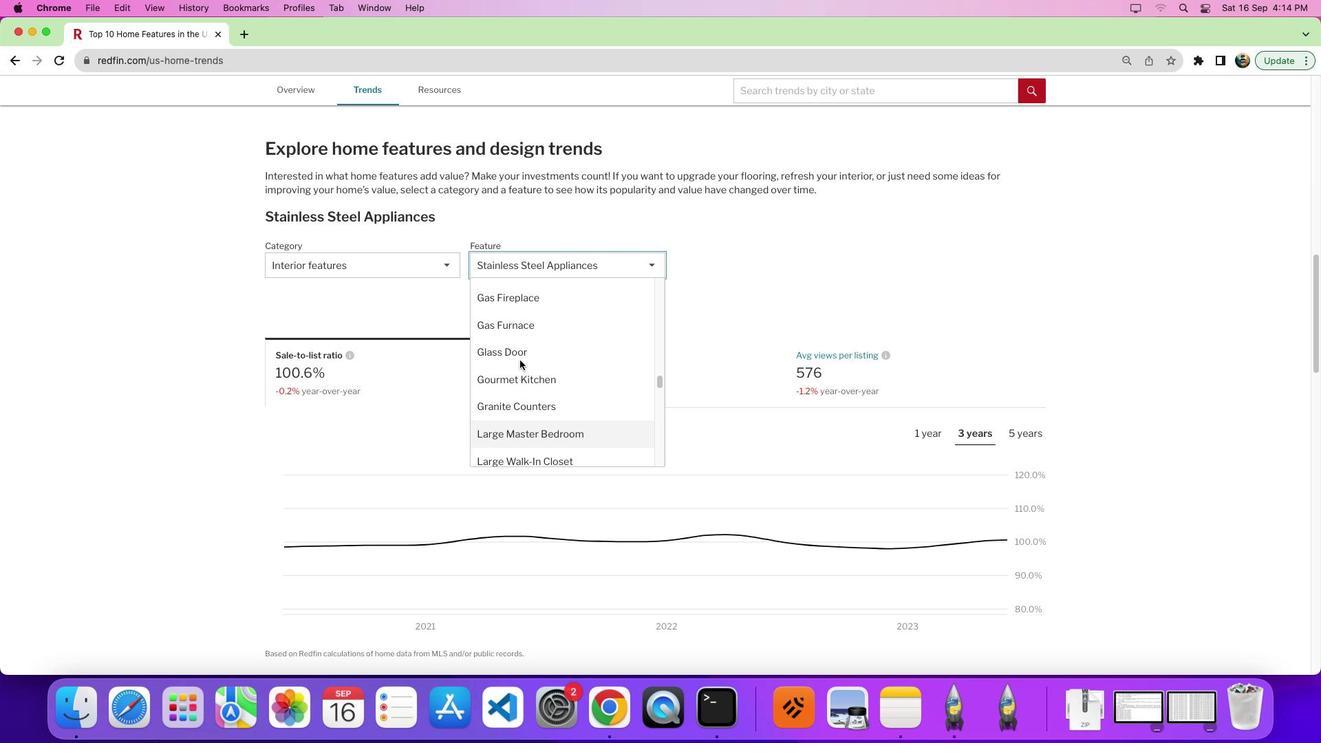 
Action: Mouse scrolled (535, 376) with delta (15, 16)
Screenshot: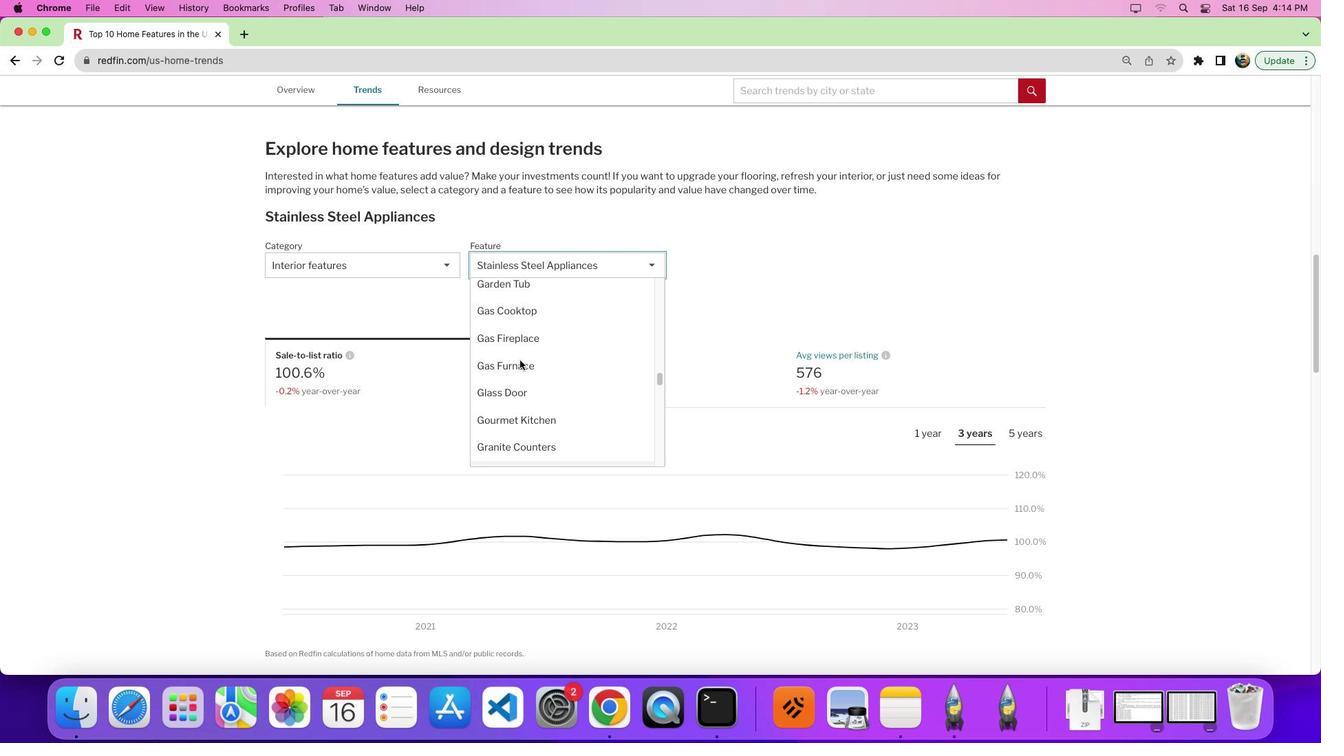 
Action: Mouse scrolled (535, 376) with delta (15, 16)
Screenshot: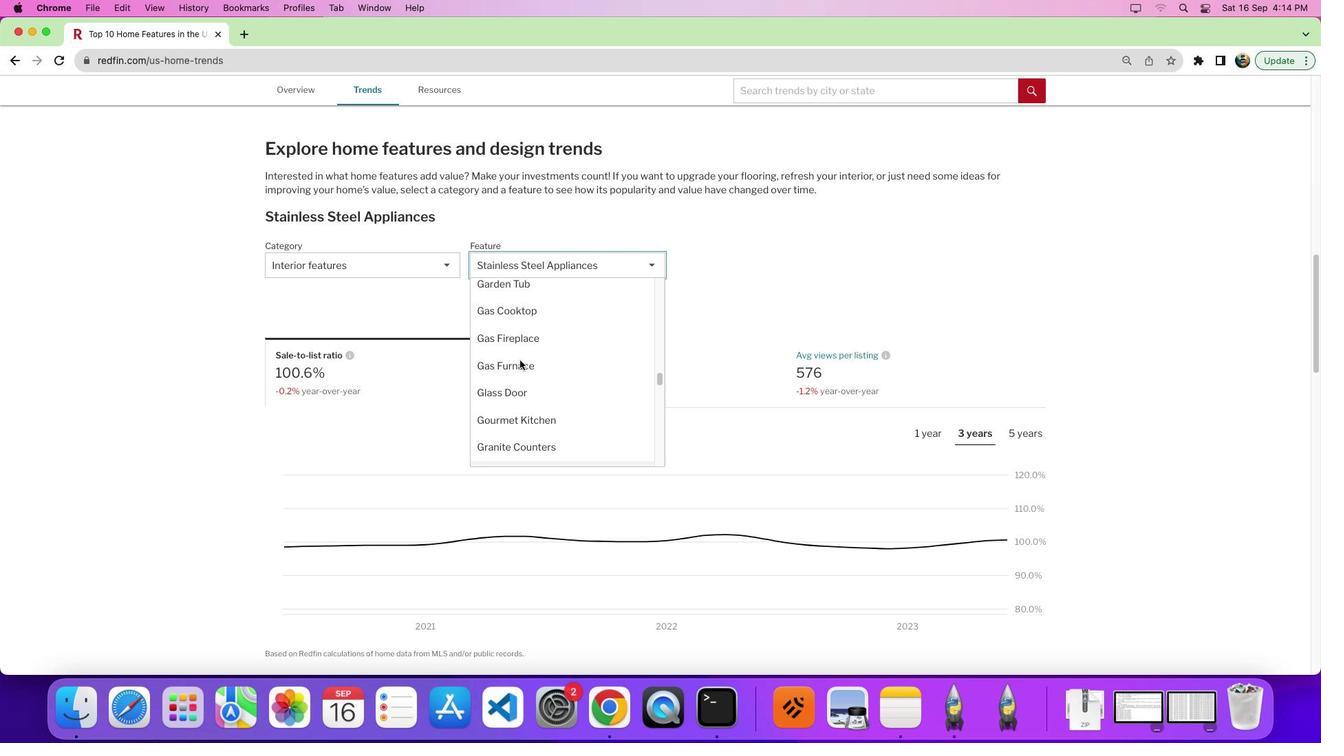 
Action: Mouse scrolled (535, 376) with delta (15, 16)
Screenshot: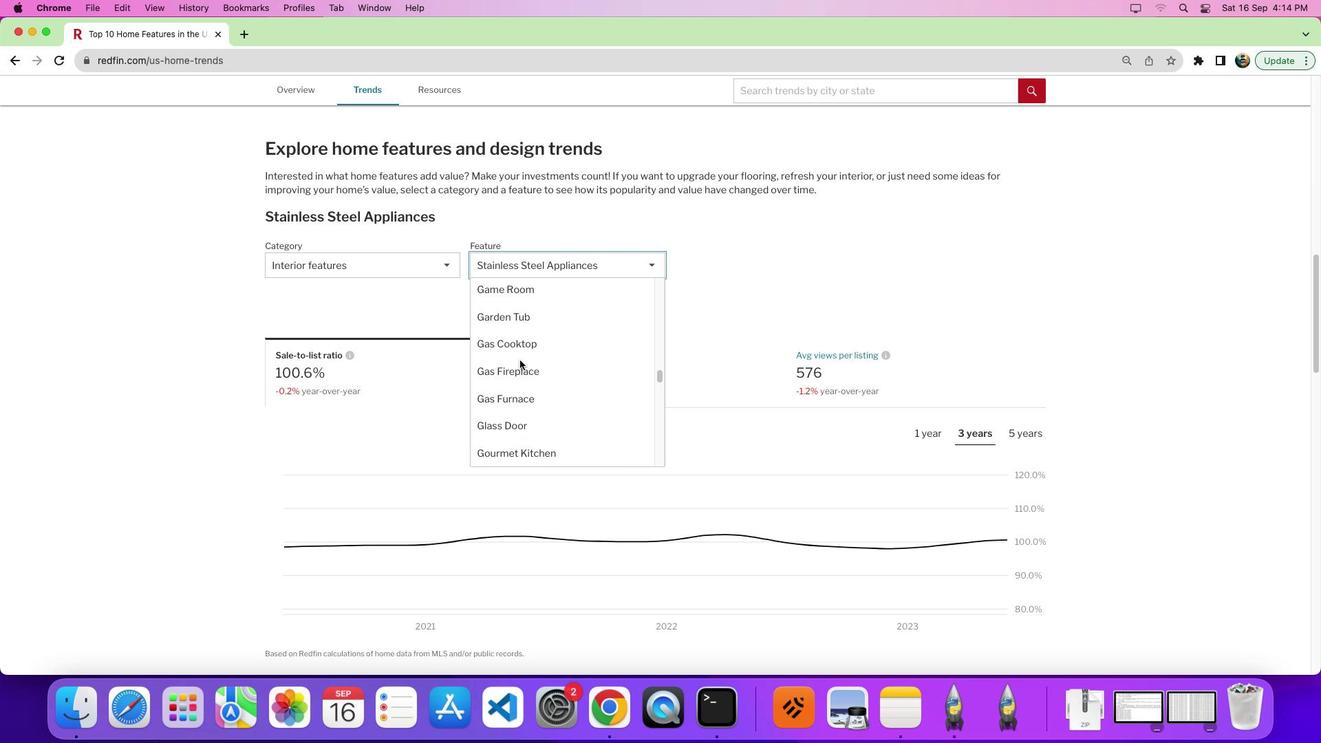 
Action: Mouse scrolled (535, 376) with delta (15, 16)
Screenshot: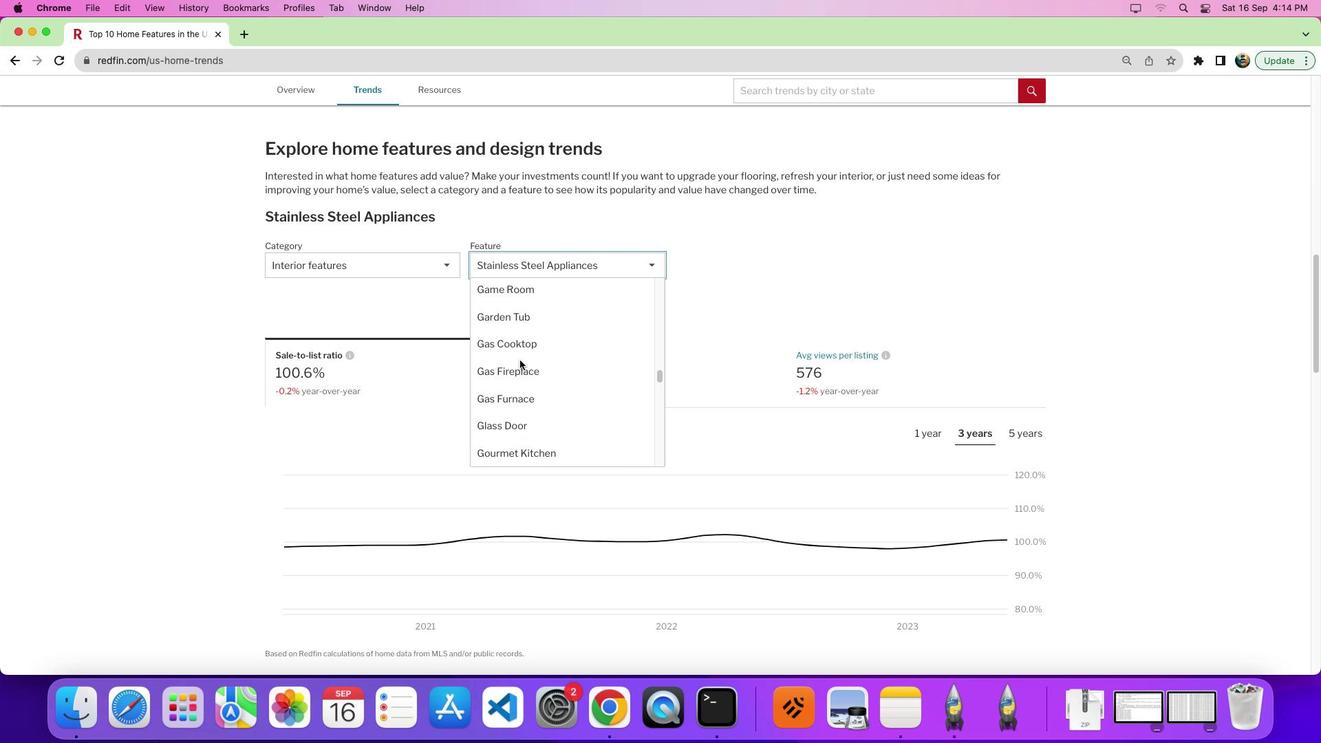 
Action: Mouse scrolled (535, 376) with delta (15, 16)
Screenshot: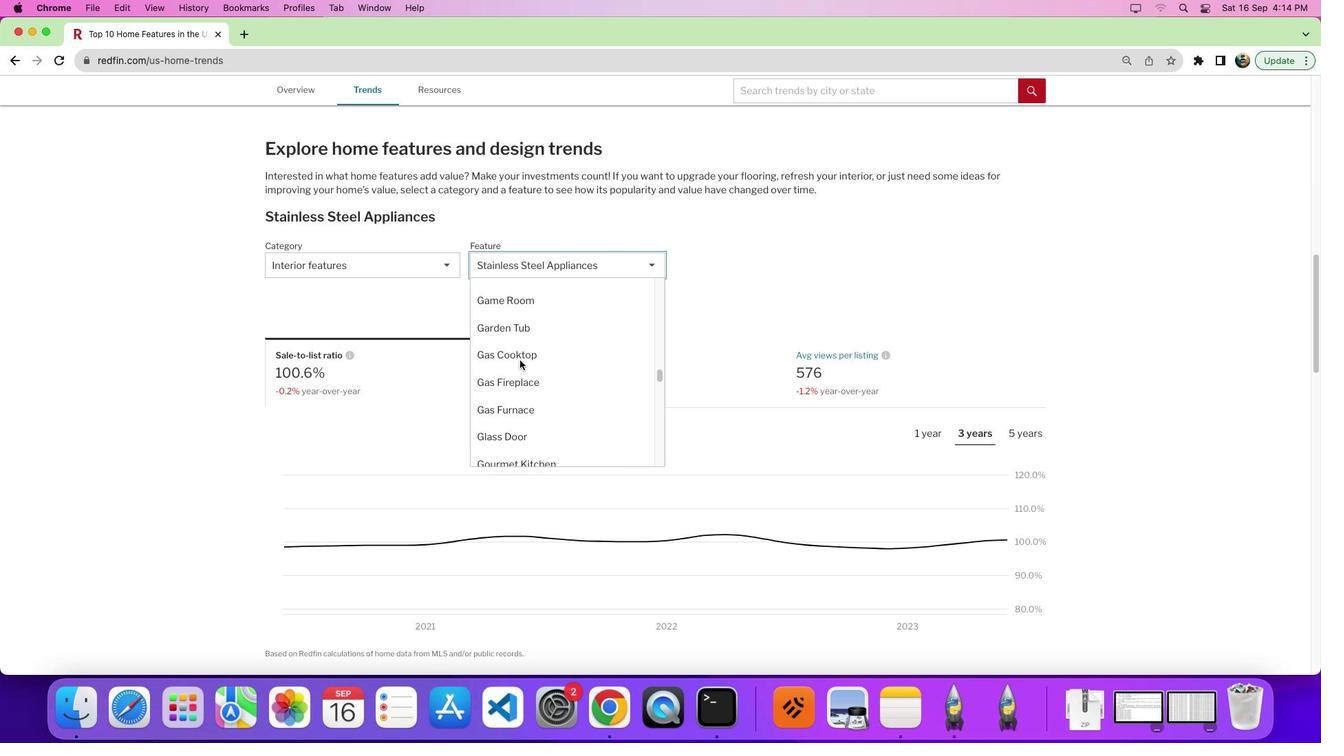 
Action: Mouse scrolled (535, 376) with delta (15, 16)
Screenshot: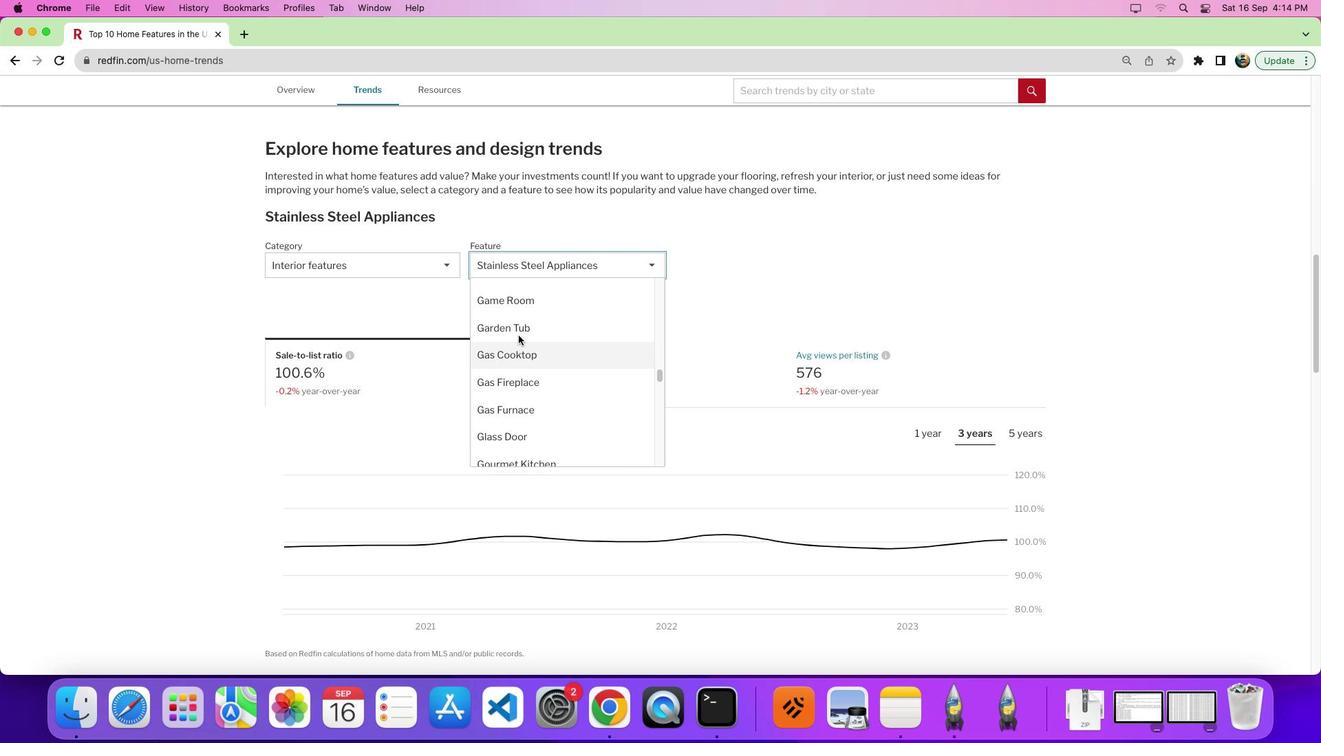 
Action: Mouse moved to (535, 346)
Screenshot: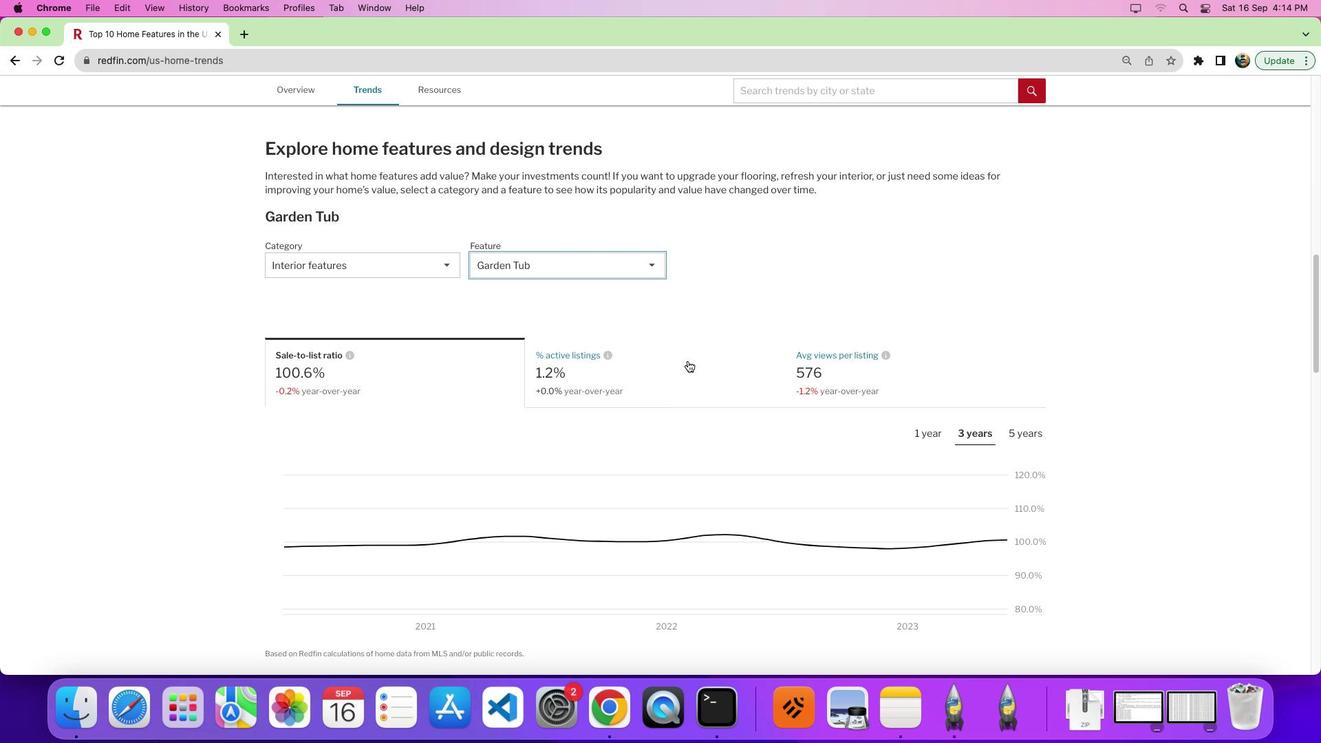 
Action: Mouse pressed left at (535, 346)
Screenshot: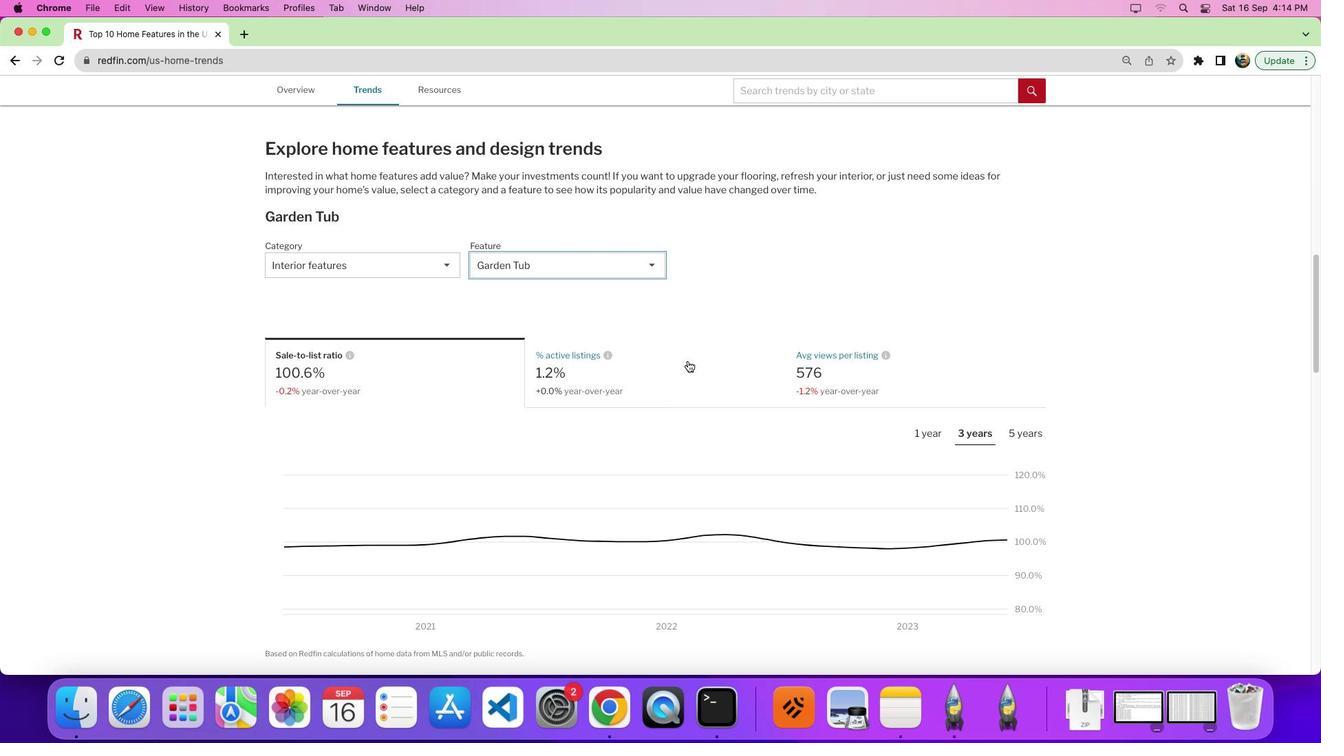 
Action: Mouse moved to (703, 376)
Screenshot: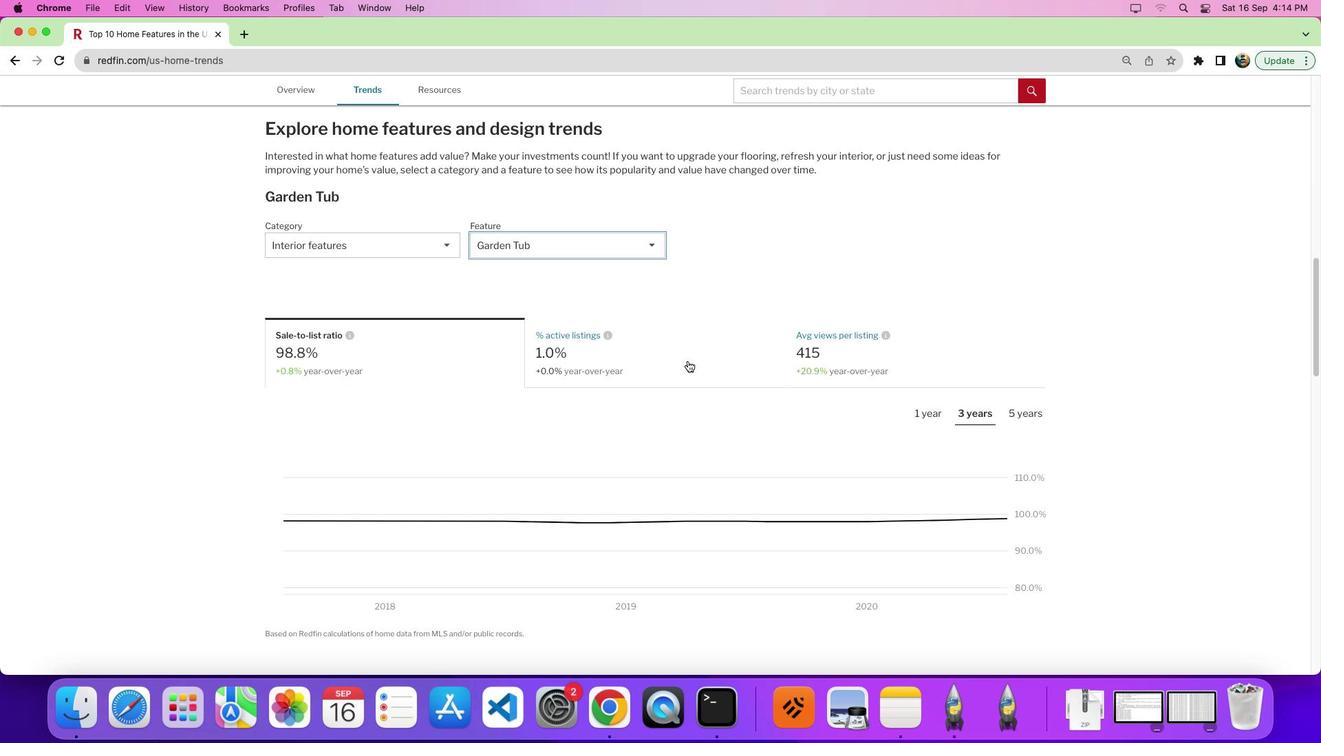 
Action: Mouse scrolled (703, 376) with delta (15, 15)
Screenshot: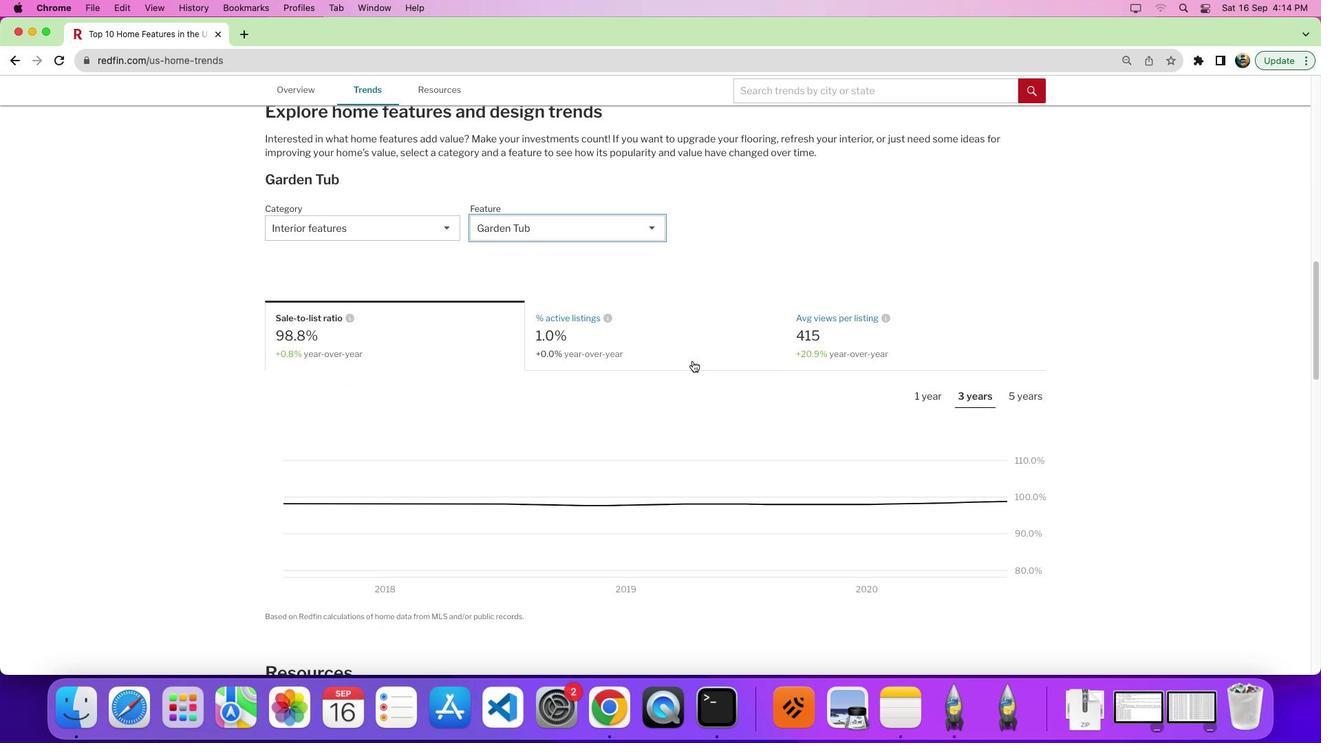 
Action: Mouse scrolled (703, 376) with delta (15, 15)
Screenshot: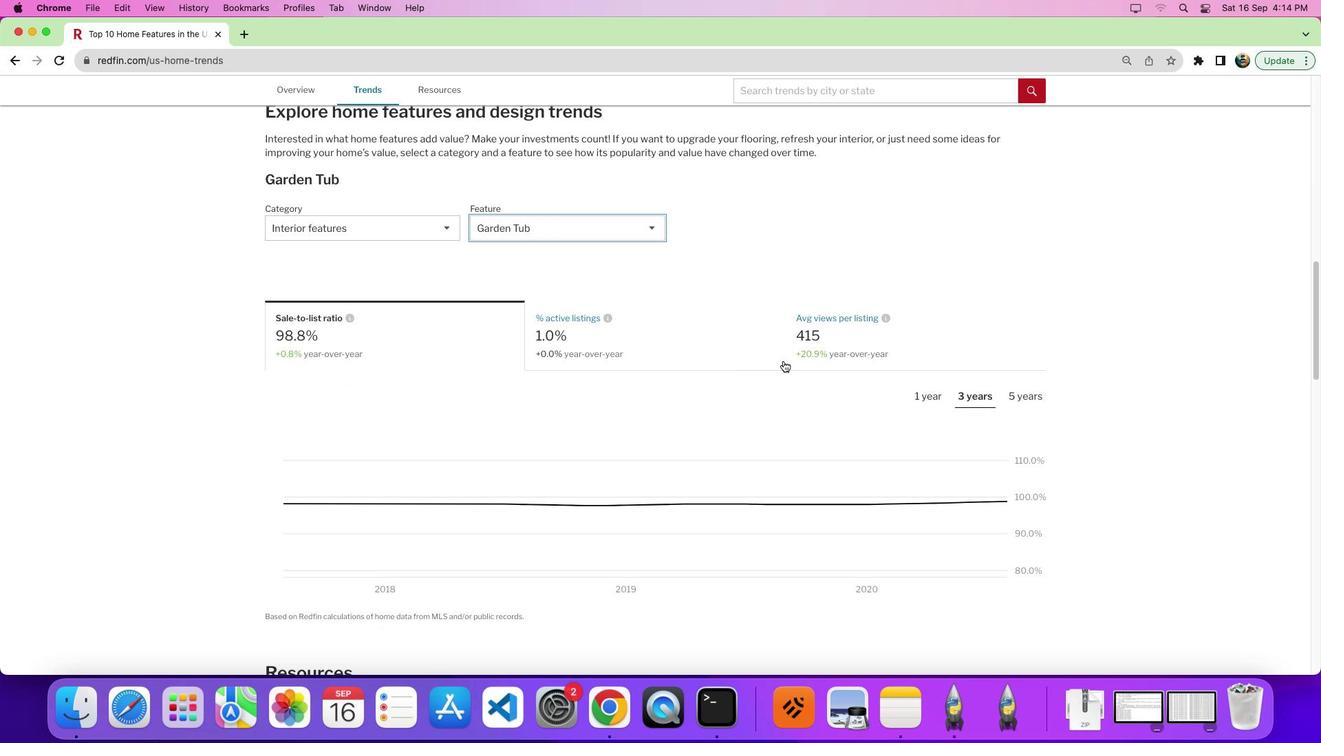 
Action: Mouse moved to (1034, 409)
Screenshot: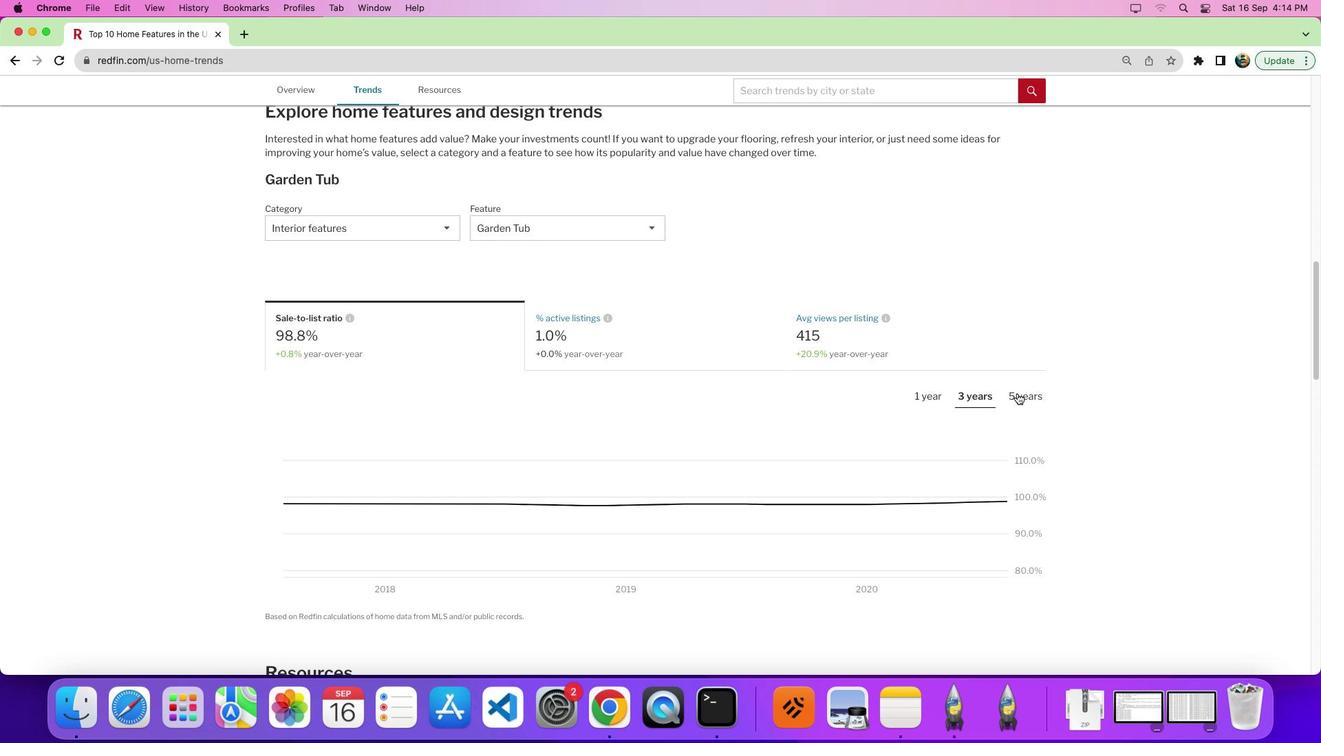 
Action: Mouse pressed left at (1034, 409)
Screenshot: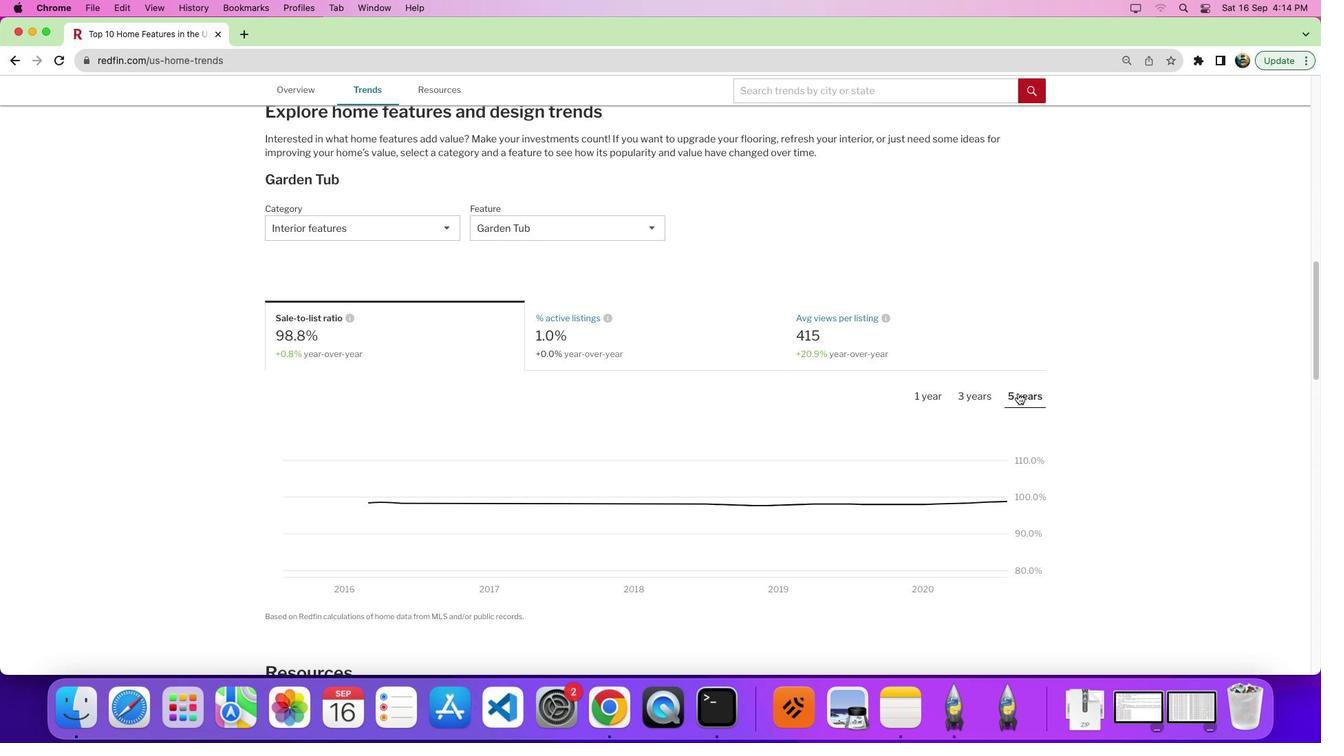 
Action: Mouse moved to (837, 359)
Screenshot: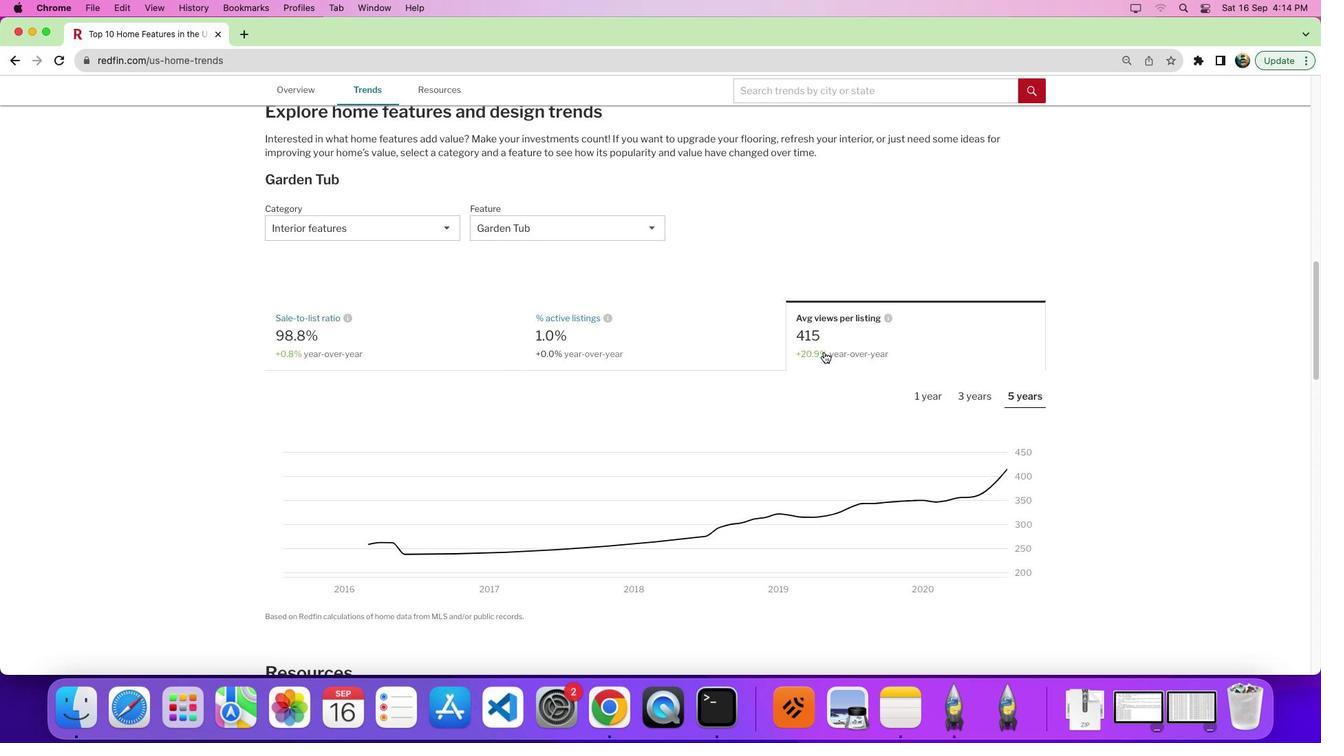 
Action: Mouse pressed left at (837, 359)
Screenshot: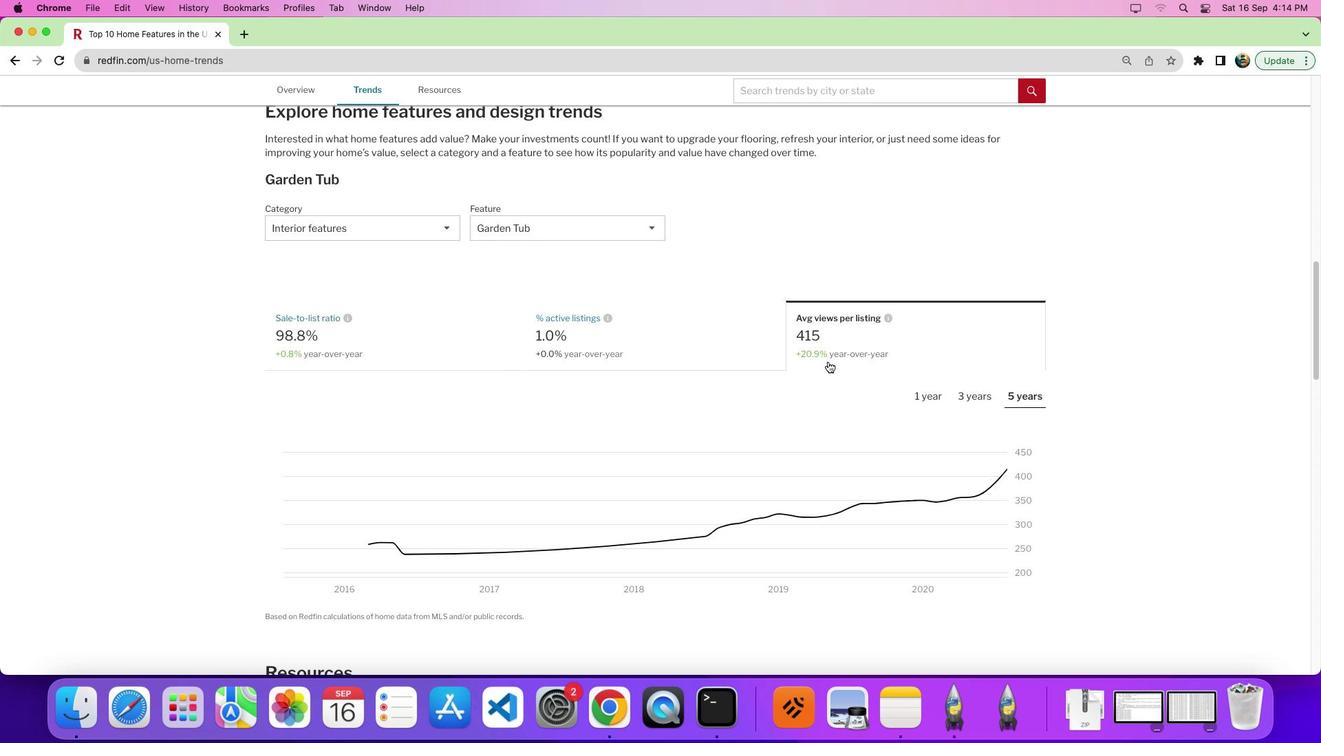 
Action: Mouse moved to (855, 386)
Screenshot: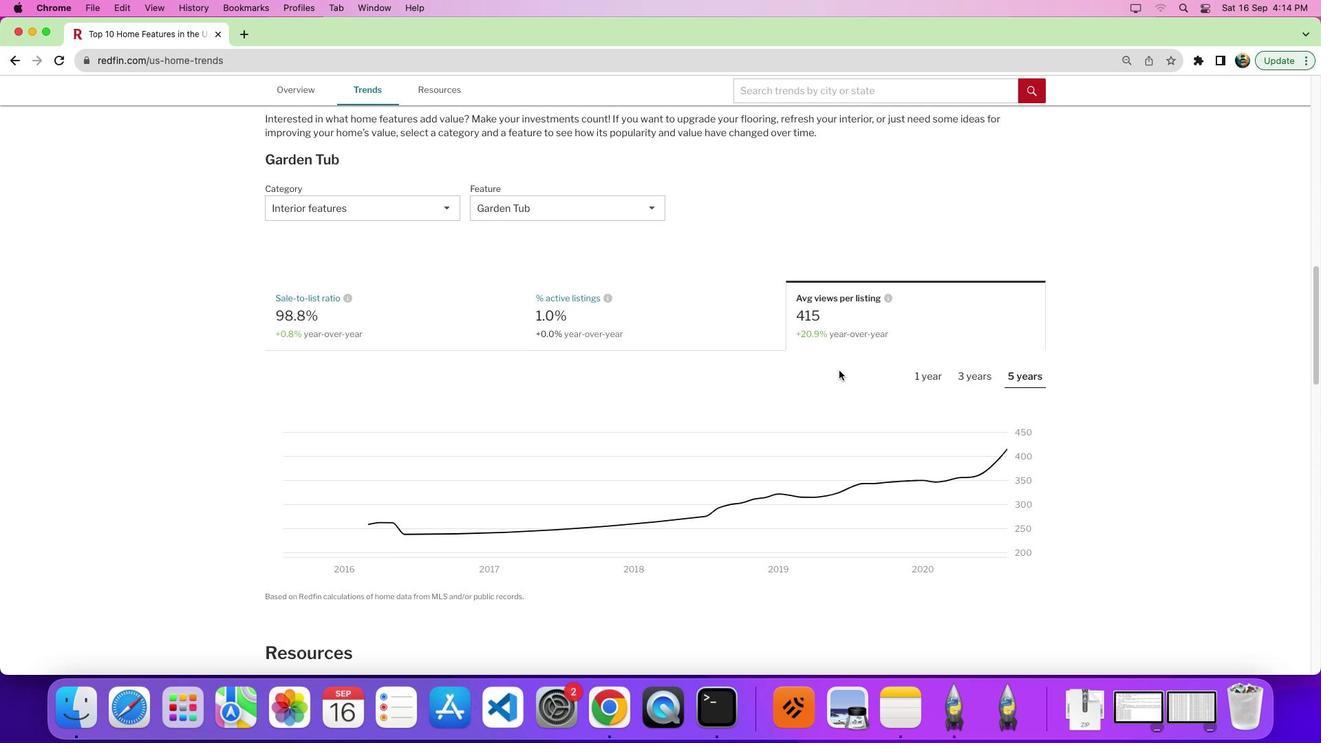 
Action: Mouse scrolled (855, 386) with delta (15, 15)
Screenshot: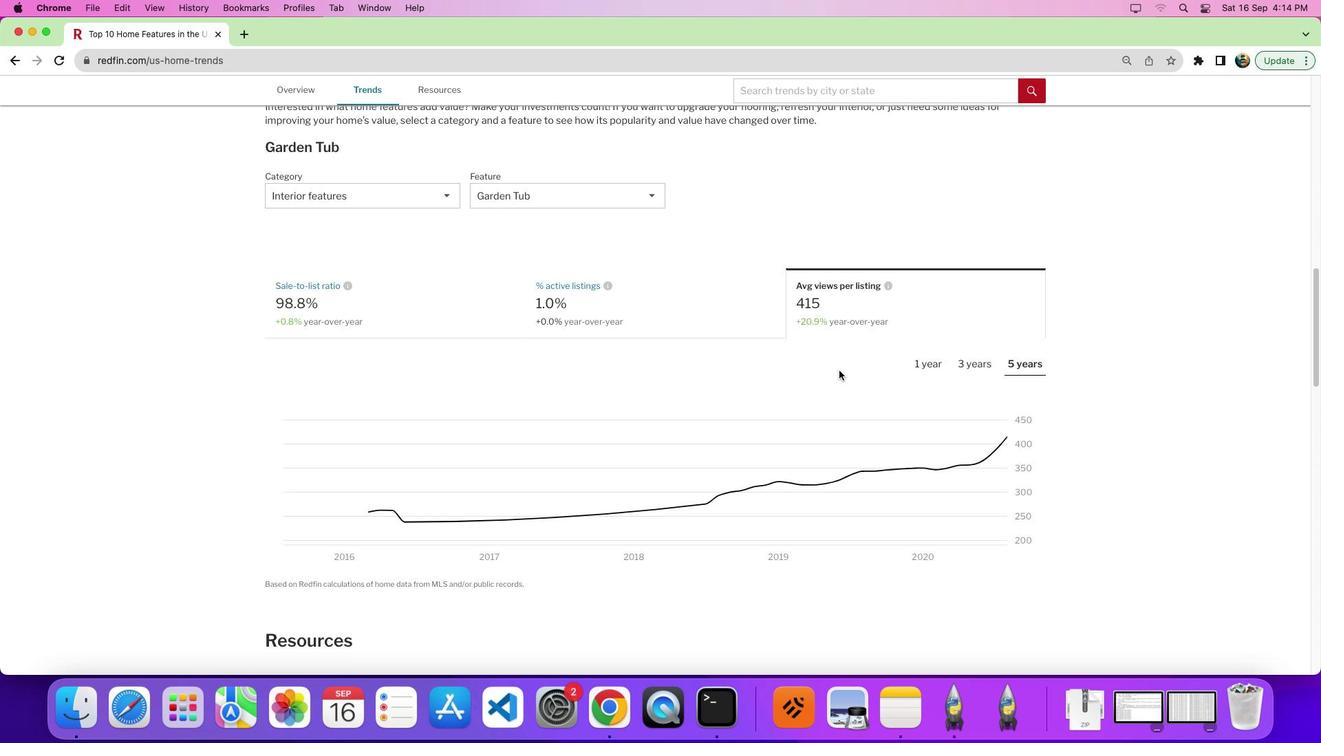 
Action: Mouse scrolled (855, 386) with delta (15, 15)
Screenshot: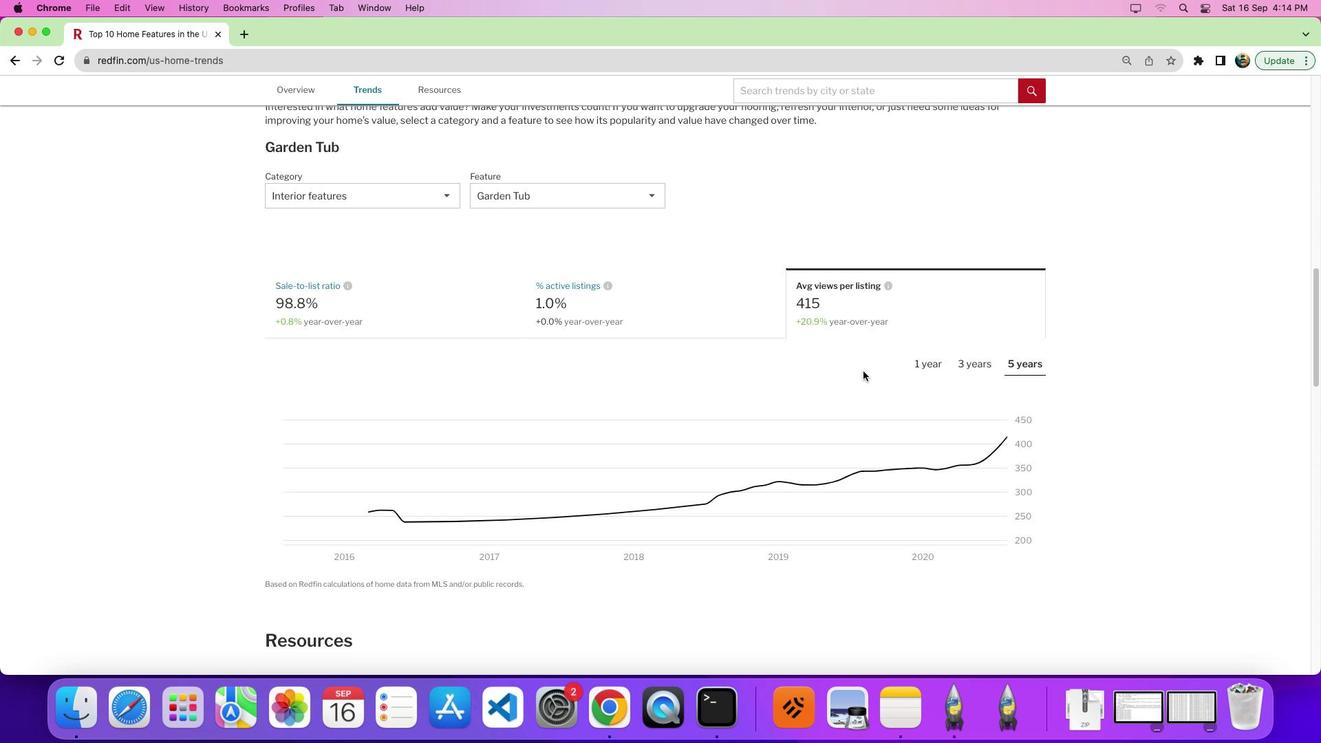 
Action: Mouse moved to (1040, 435)
Screenshot: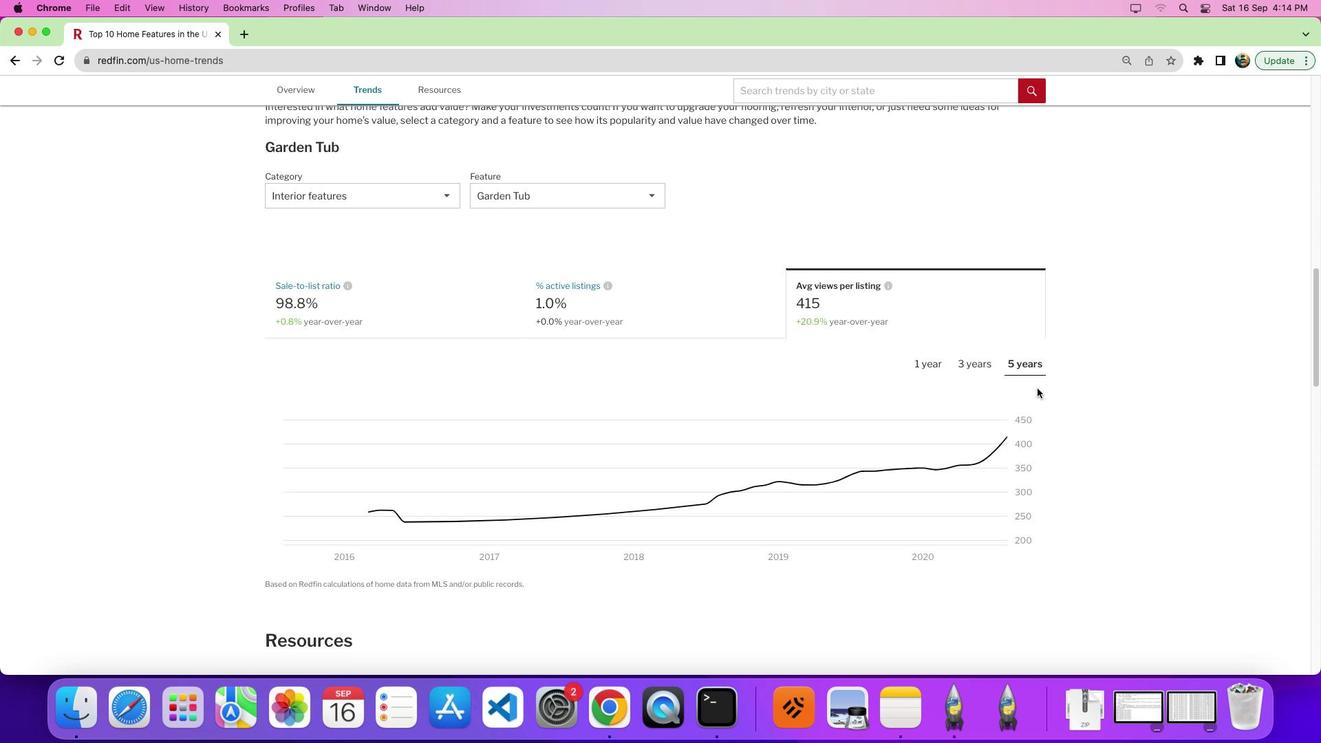 
